 Task: Add an event with the title Product Development Brainstorming and Ideation Session, date '2024/04/20', time 8:50 AM to 10:50 AMand add a description: By the end of the discussion, the employee will have a clear understanding of the performance concerns, a roadmap for improvement, and a support system in place to help them succeed. The supervisor will also have a framework for monitoring progress, providing ongoing feedback, and recognizing positive changes., put the event into Green category . Add location for the event as: Sofia, Bulgaria, logged in from the account softage.4@softage.netand send the event invitation to softage.9@softage.net and softage.10@softage.net. Set a reminder for the event 15 minutes before
Action: Mouse moved to (164, 119)
Screenshot: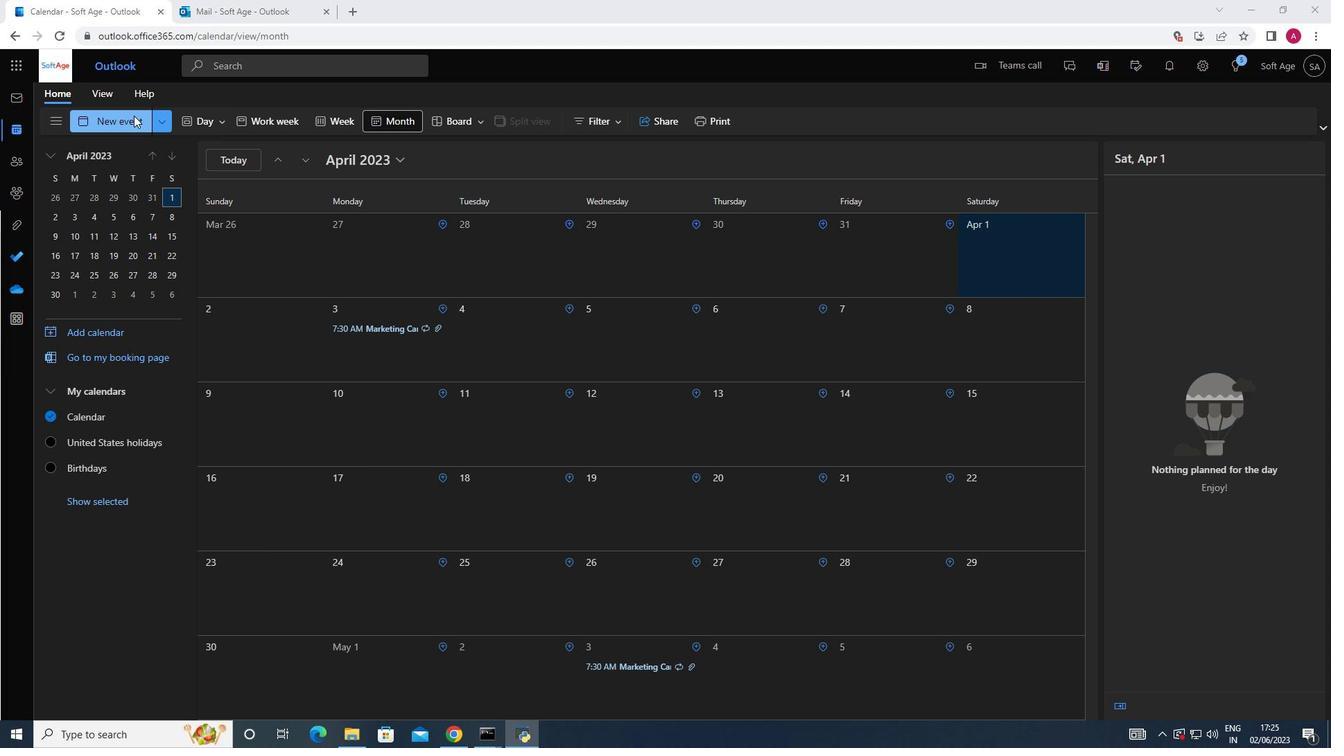 
Action: Mouse pressed left at (164, 119)
Screenshot: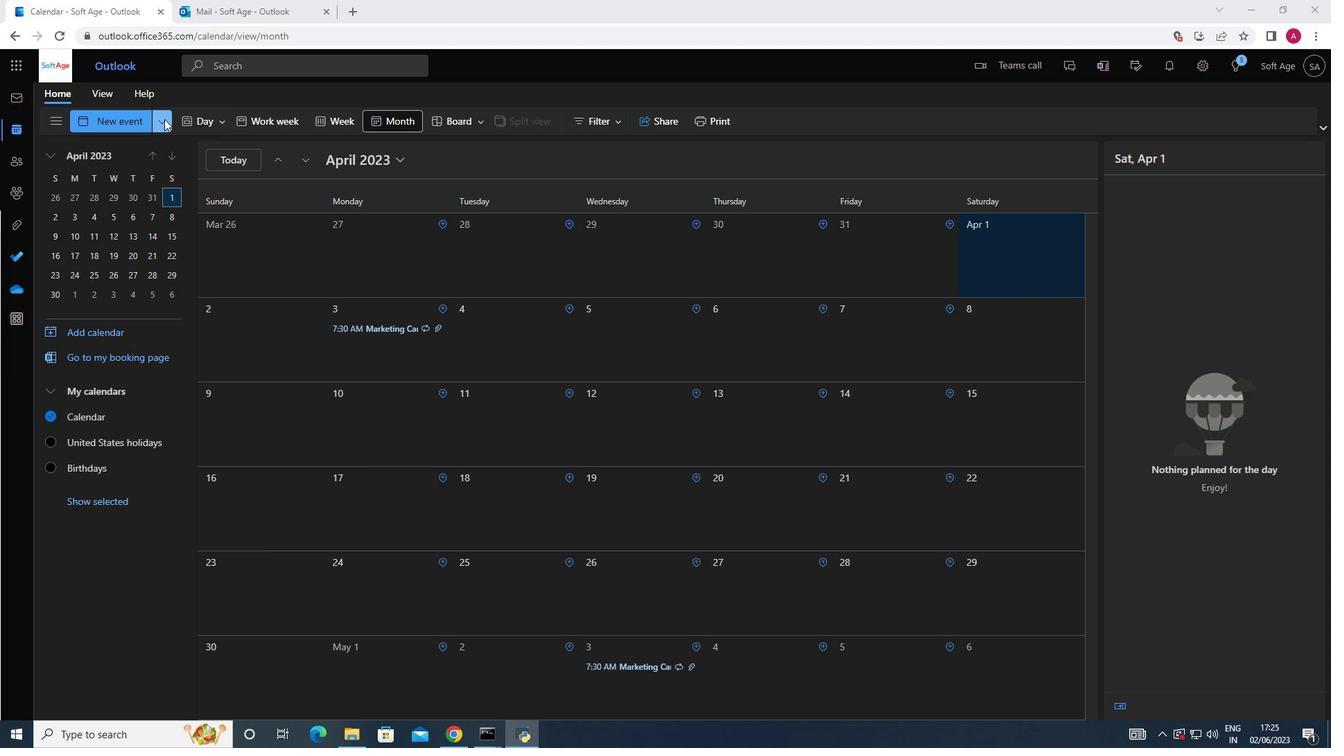 
Action: Mouse moved to (128, 179)
Screenshot: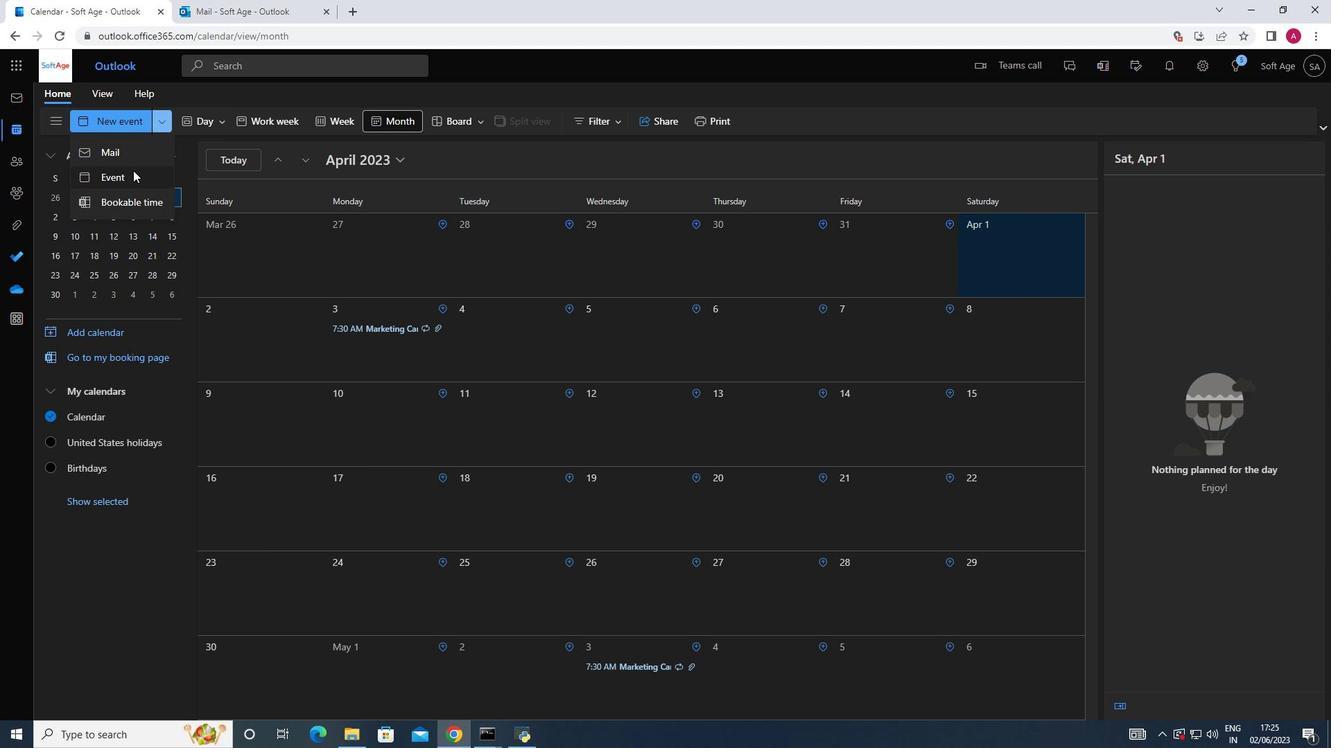 
Action: Mouse pressed left at (128, 179)
Screenshot: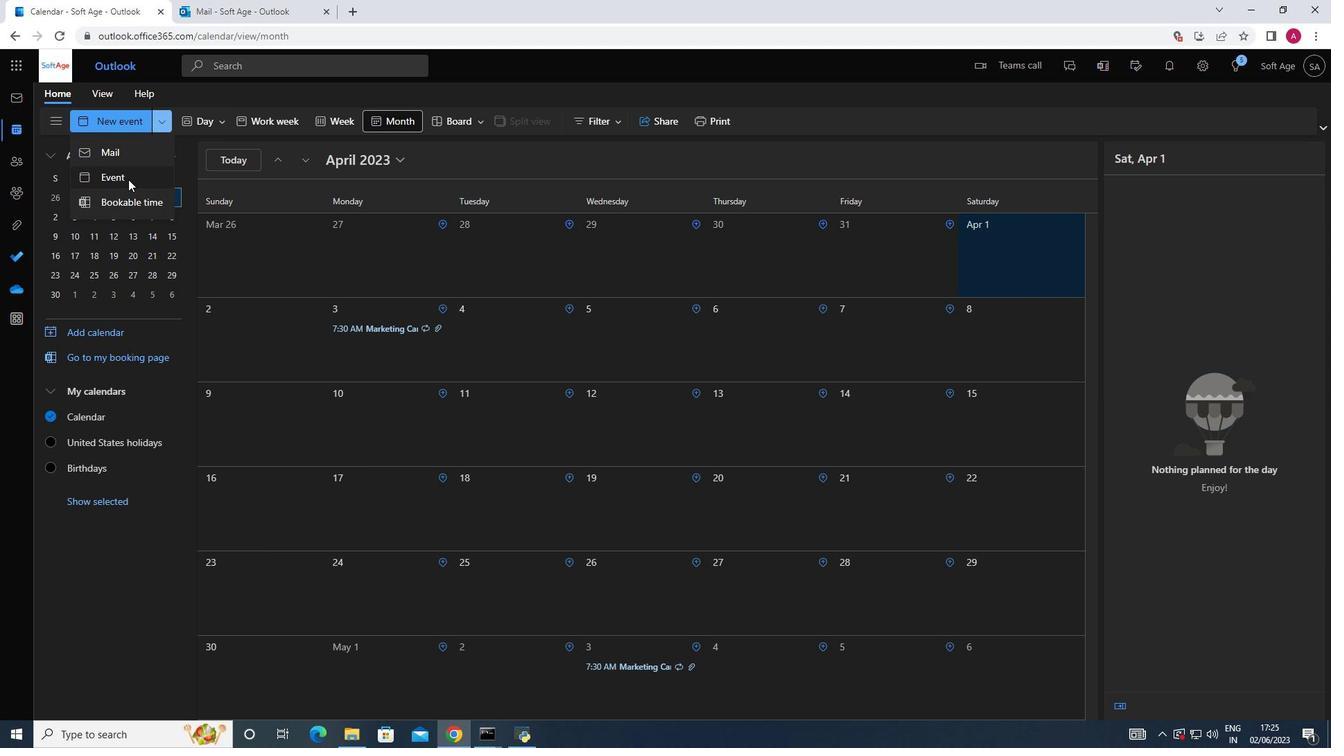 
Action: Mouse moved to (403, 210)
Screenshot: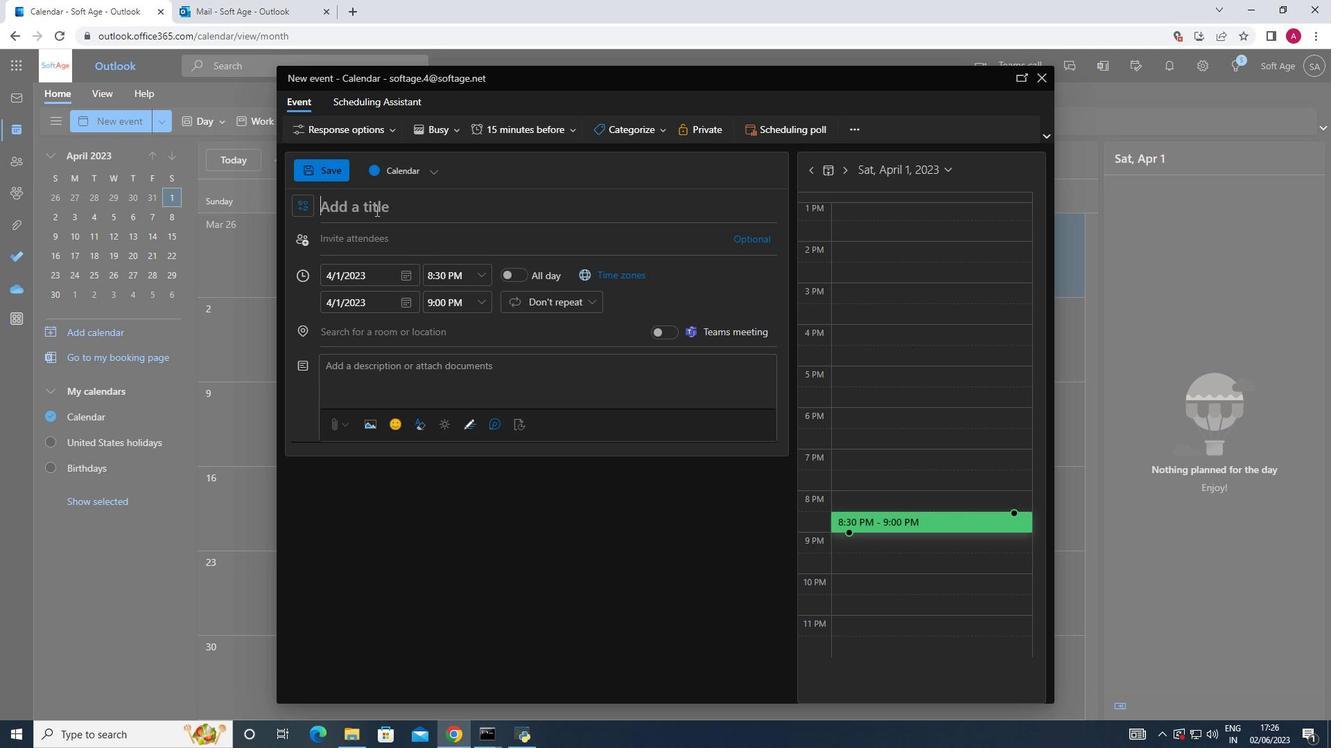 
Action: Mouse pressed left at (403, 210)
Screenshot: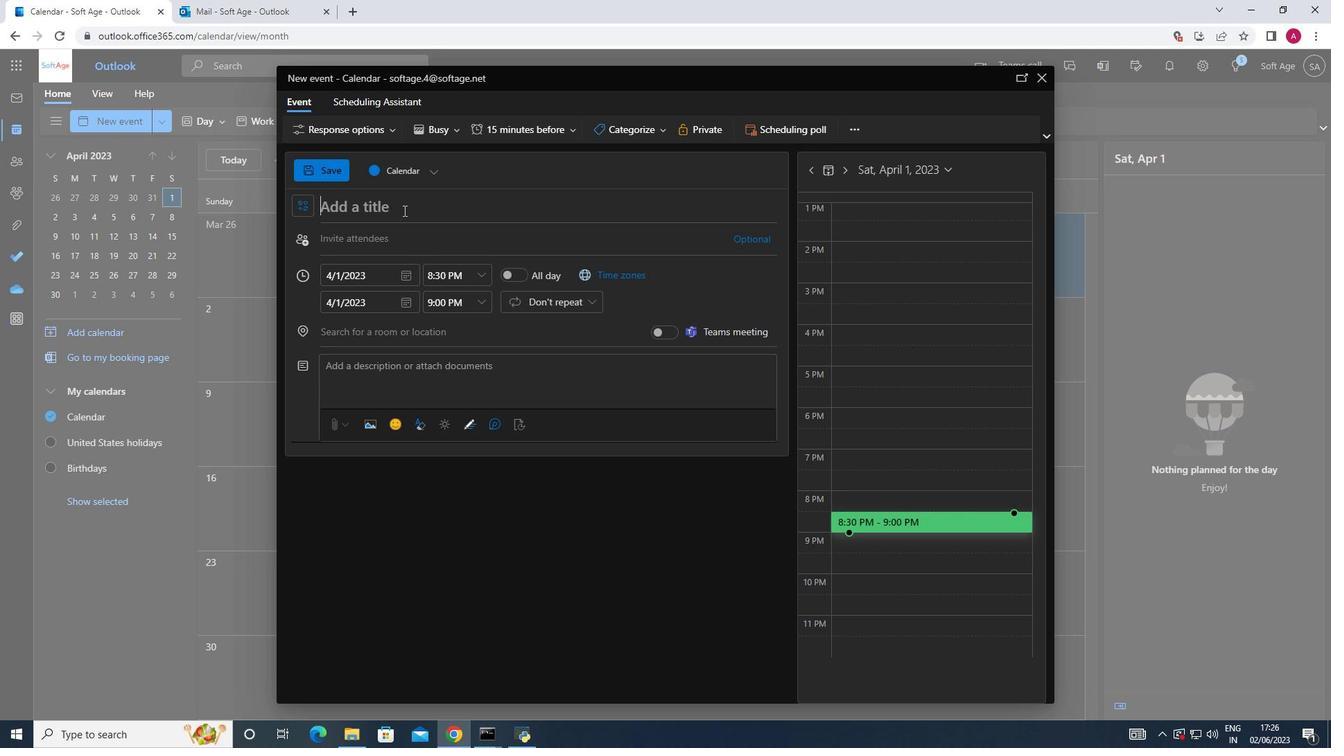 
Action: Mouse moved to (402, 211)
Screenshot: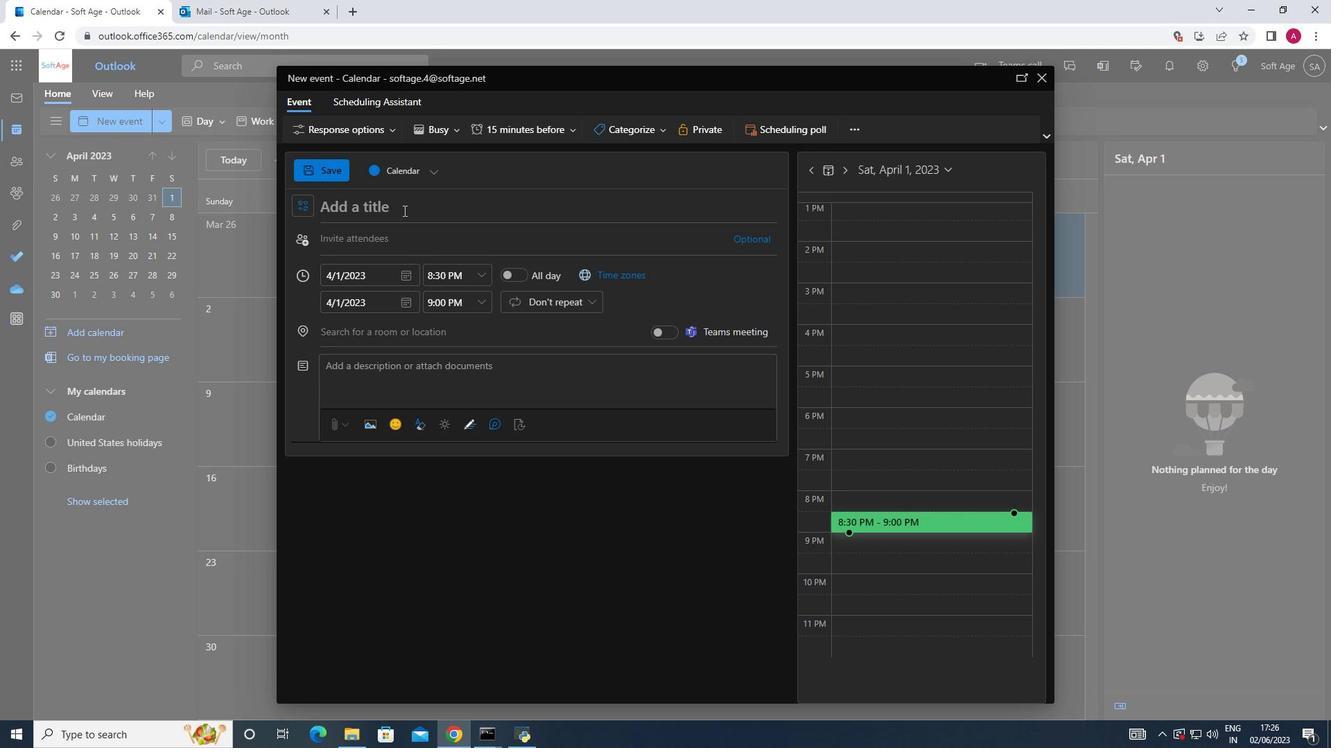 
Action: Key pressed <Key.shift_r>Product<Key.space><Key.shift>Development<Key.space><Key.shift><Key.shift><Key.shift><Key.shift><Key.shift>Brainstr<Key.backspace>orming<Key.space>and<Key.space>iden<Key.backspace>ation<Key.space><Key.shift>Session
Screenshot: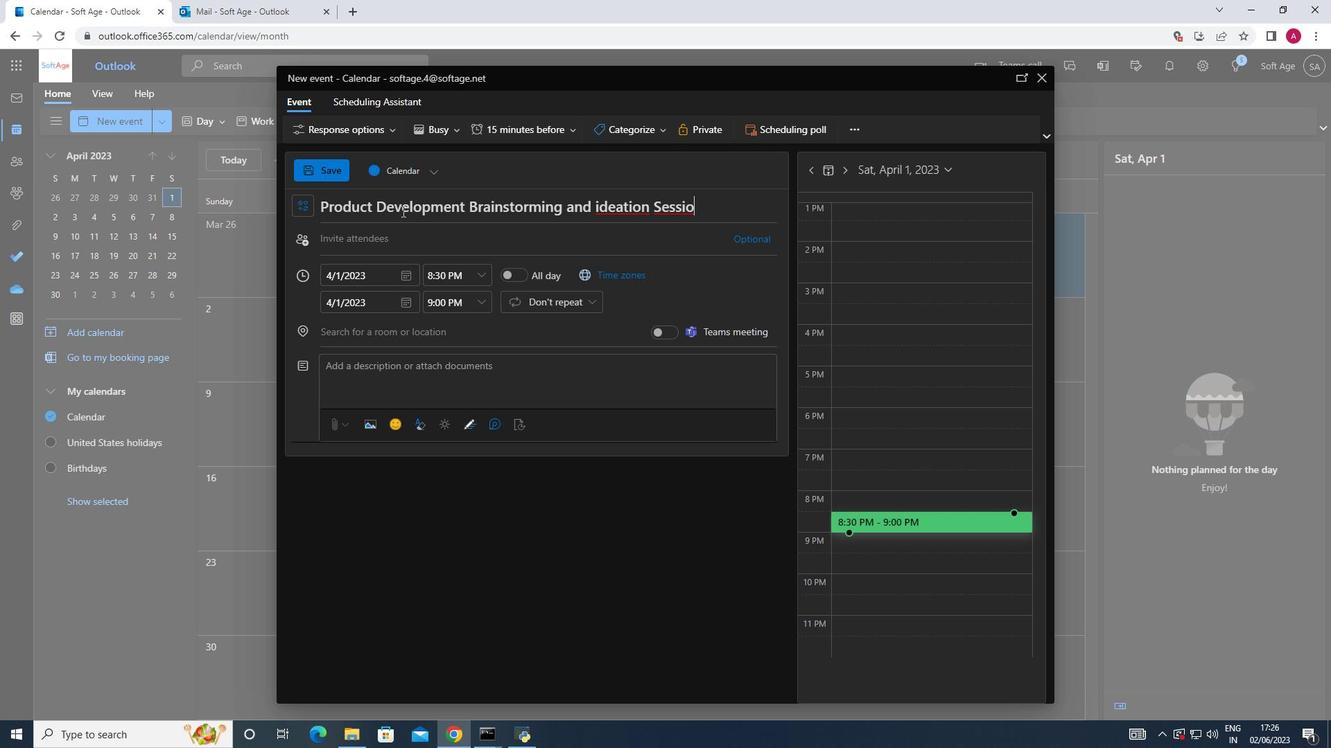 
Action: Mouse moved to (409, 275)
Screenshot: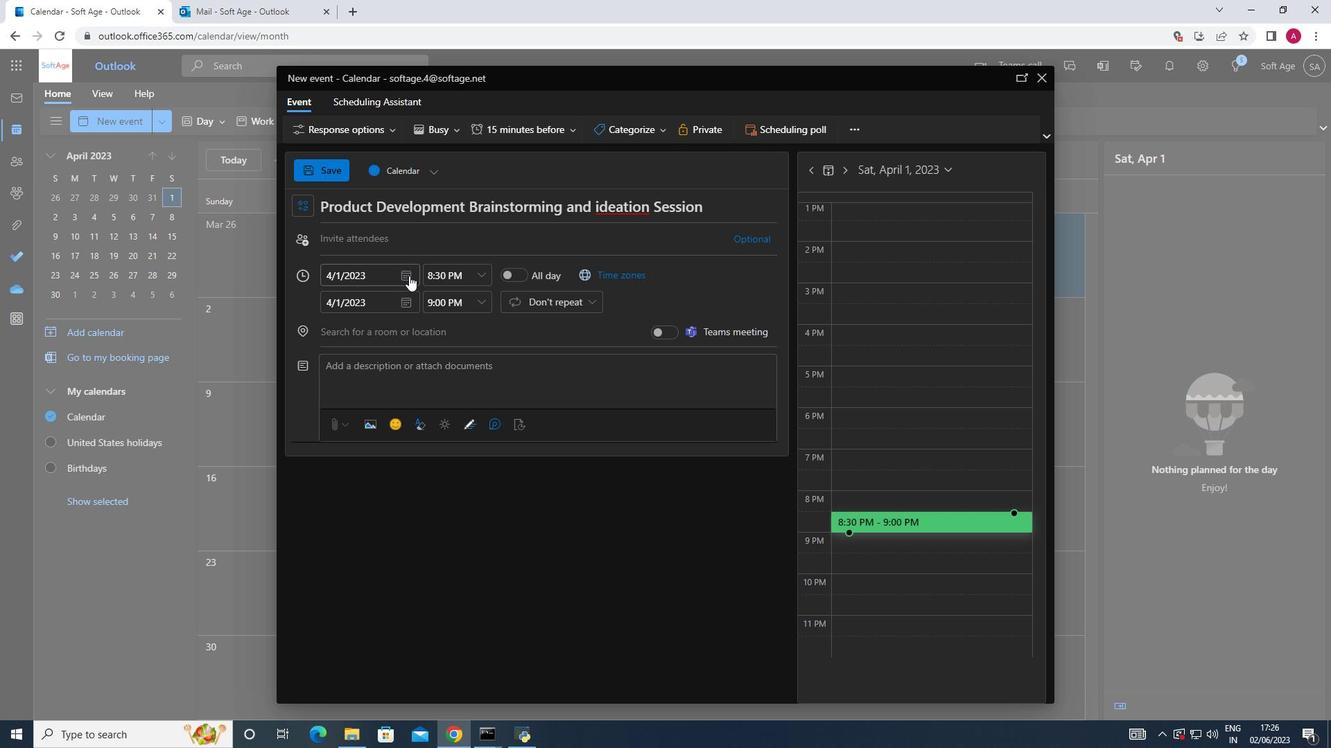 
Action: Mouse pressed left at (409, 275)
Screenshot: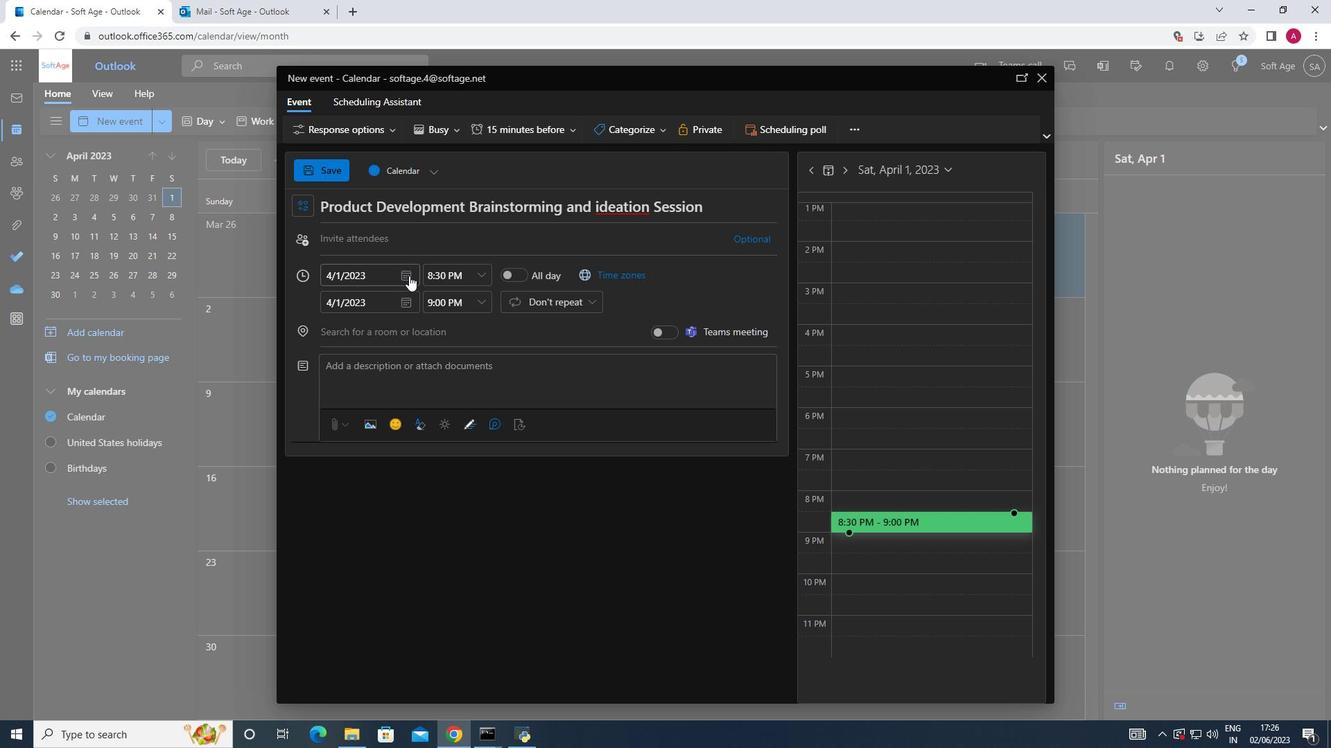 
Action: Mouse moved to (456, 302)
Screenshot: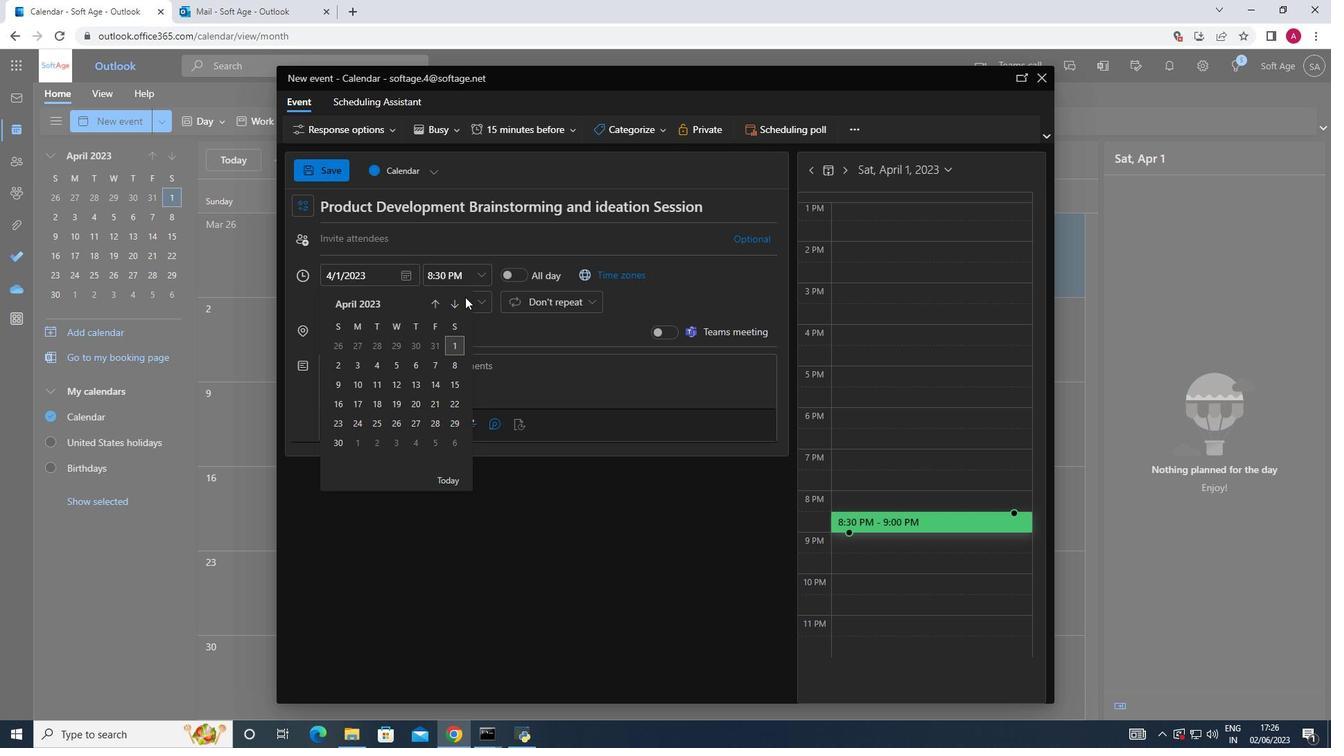 
Action: Mouse pressed left at (456, 302)
Screenshot: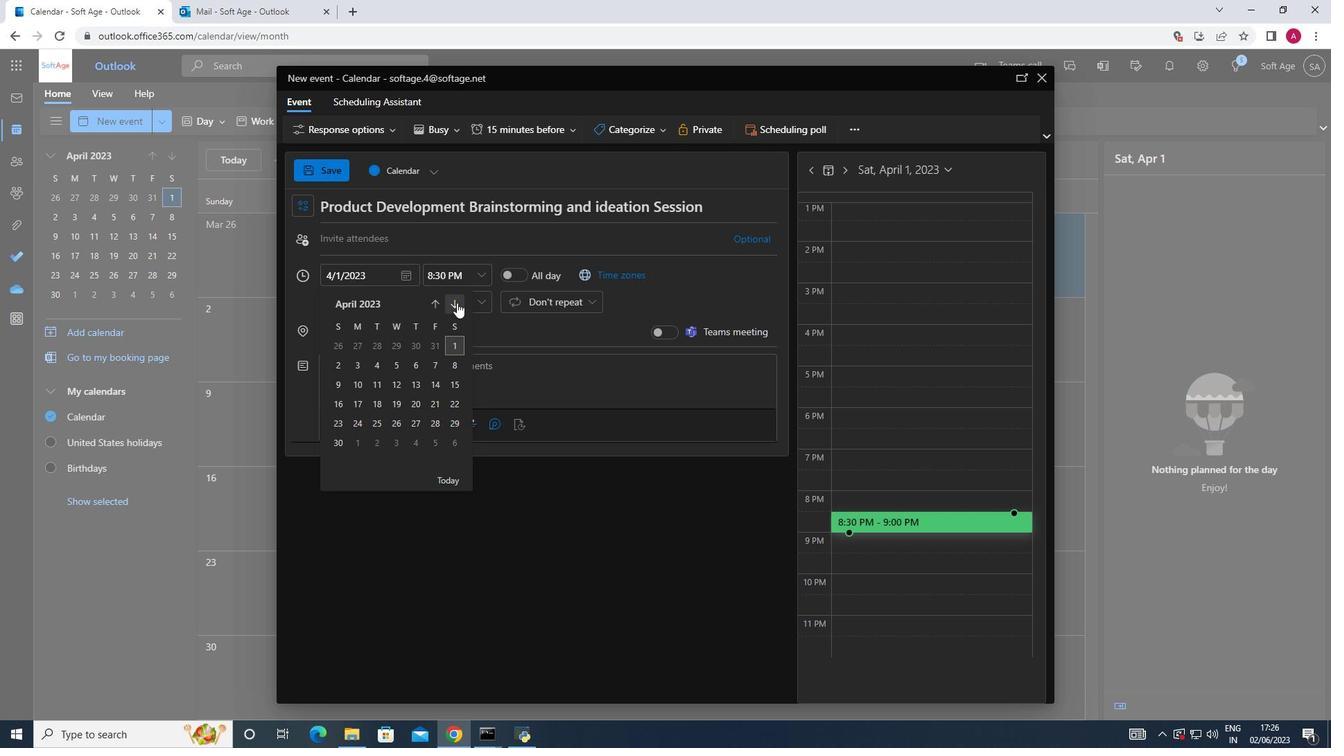 
Action: Mouse pressed left at (456, 302)
Screenshot: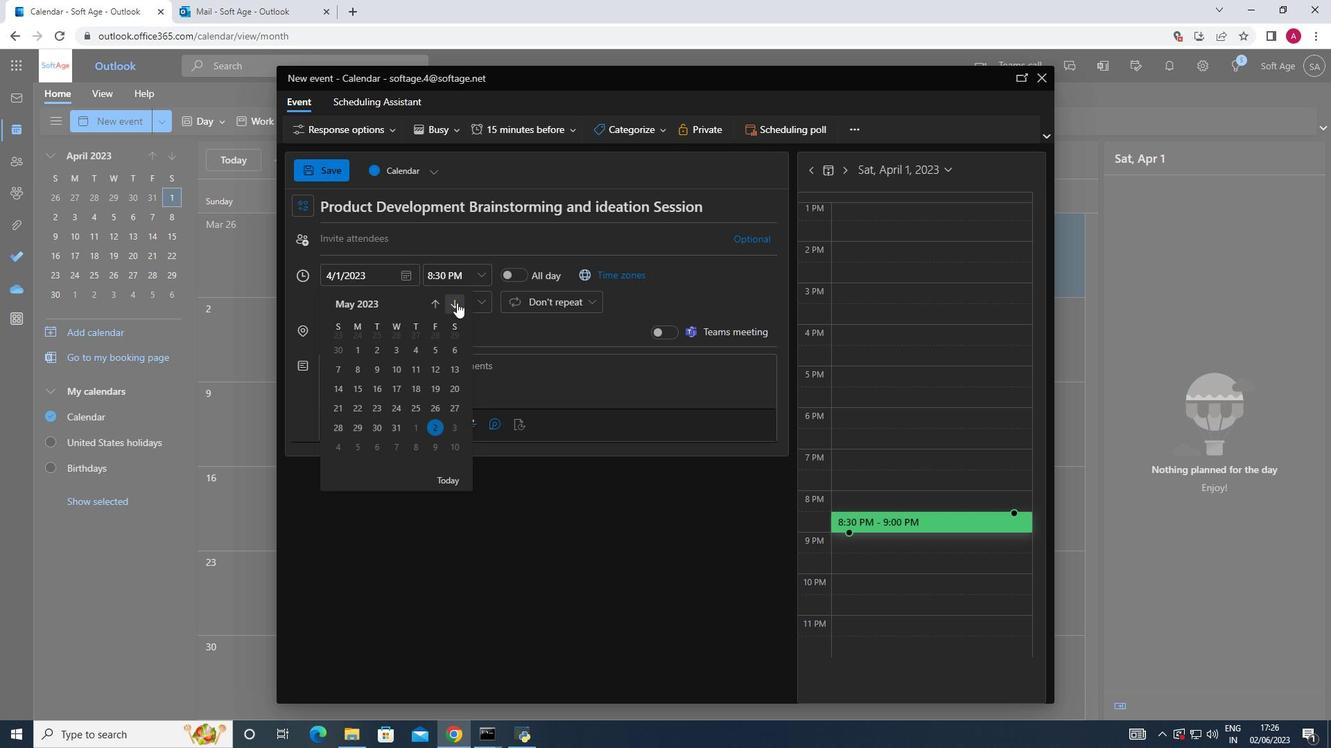 
Action: Mouse pressed left at (456, 302)
Screenshot: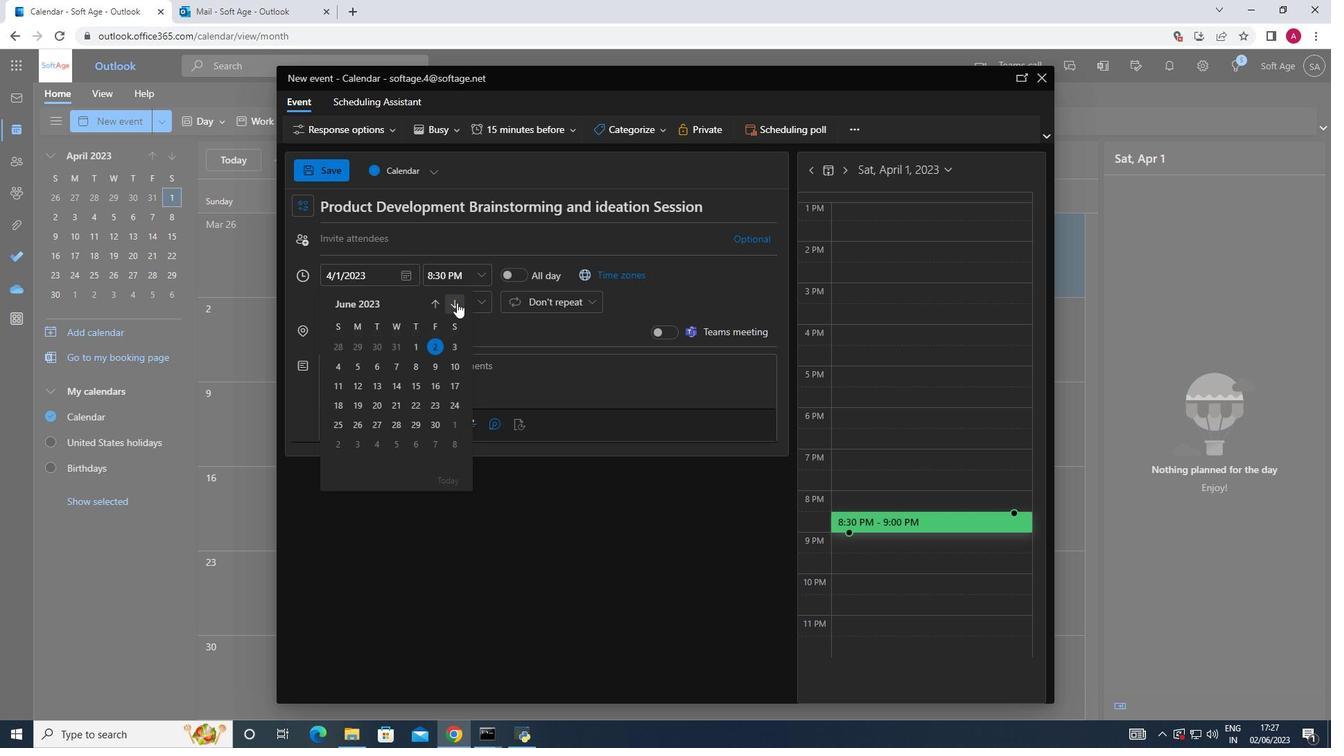 
Action: Mouse pressed left at (456, 302)
Screenshot: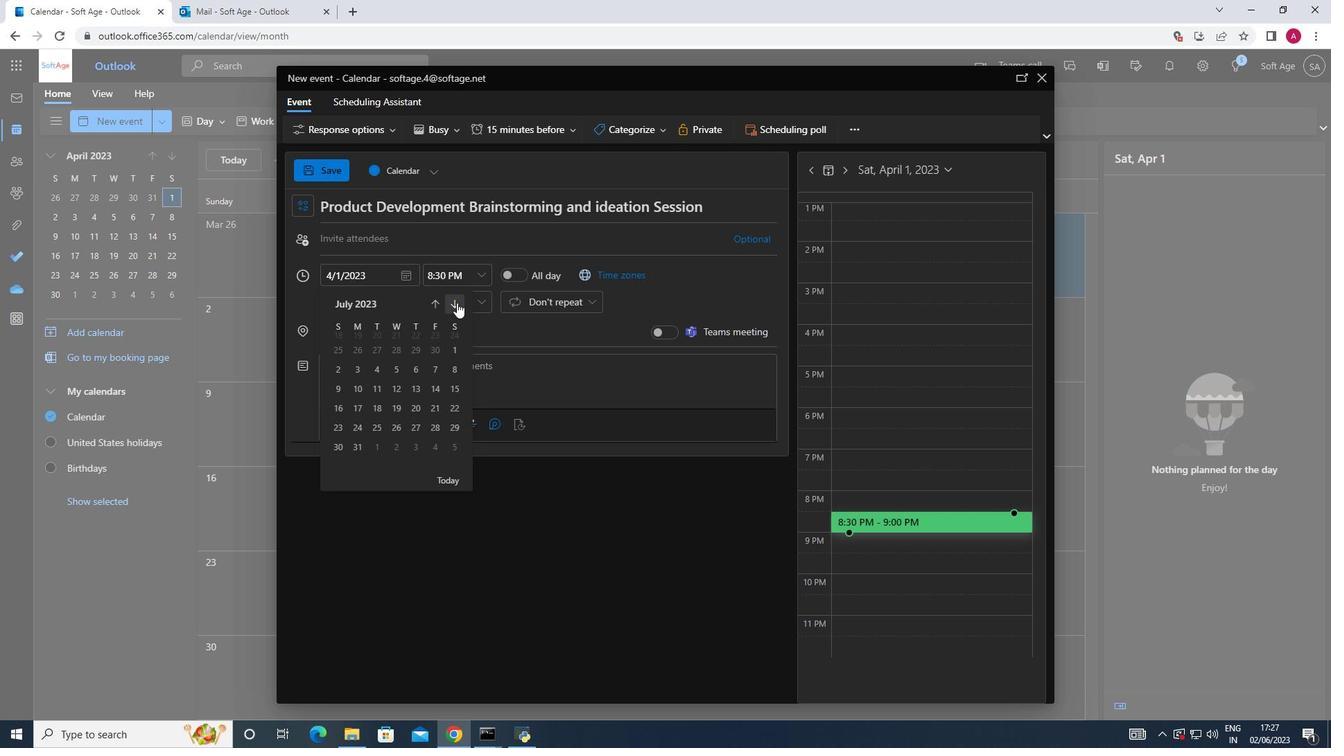 
Action: Mouse pressed left at (456, 302)
Screenshot: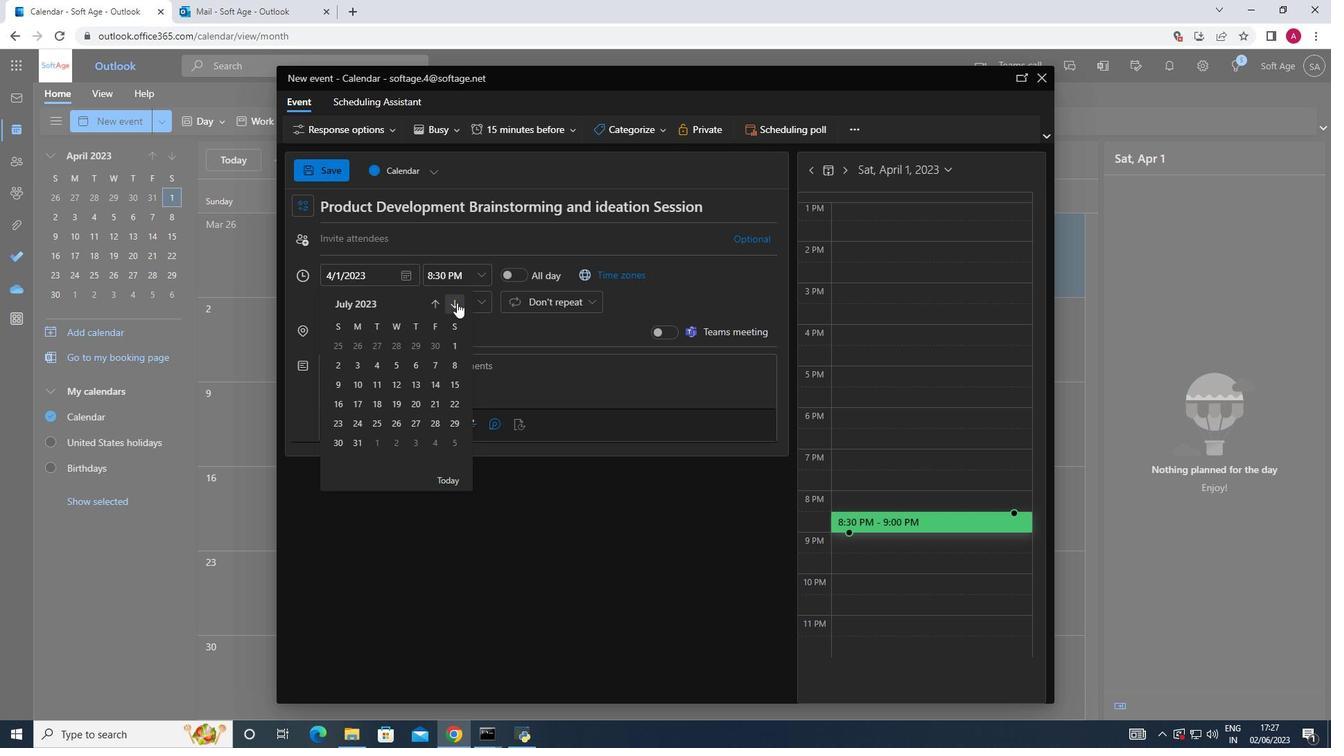 
Action: Mouse moved to (456, 303)
Screenshot: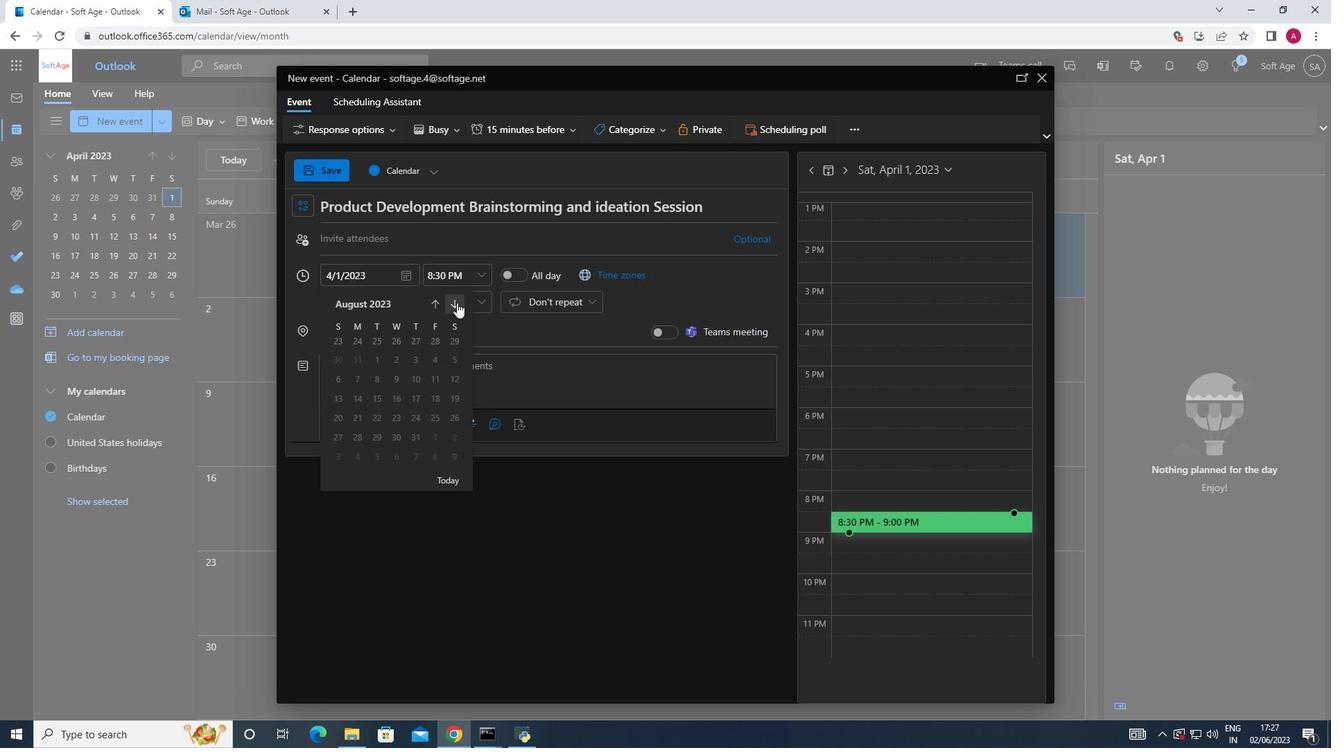 
Action: Mouse pressed left at (456, 303)
Screenshot: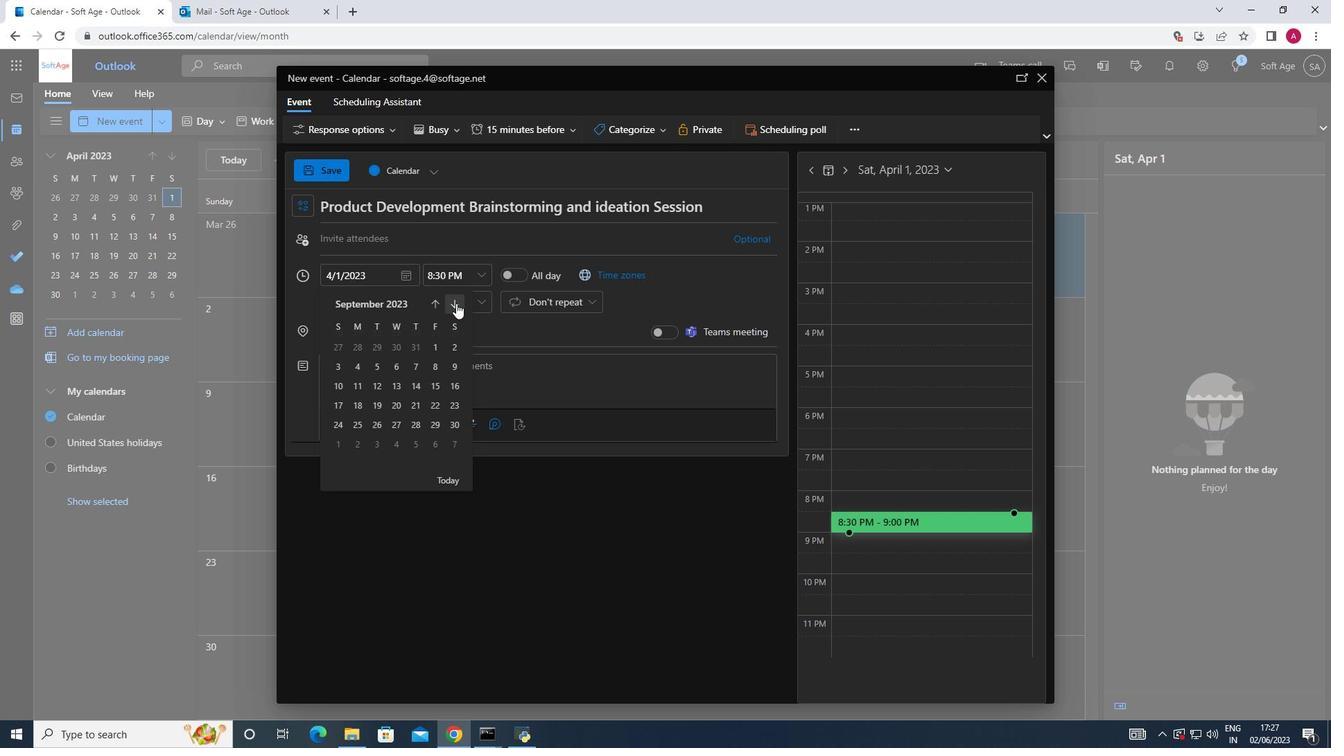 
Action: Mouse pressed left at (456, 303)
Screenshot: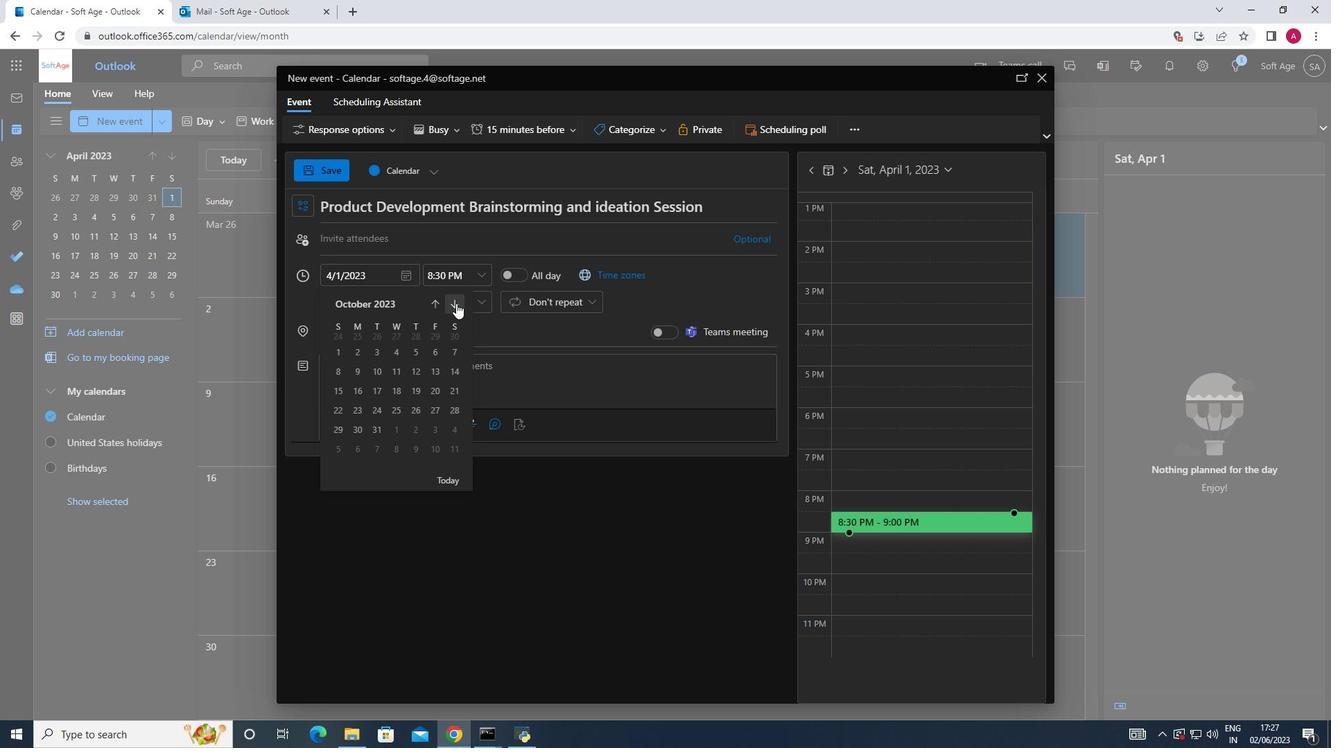 
Action: Mouse pressed left at (456, 303)
Screenshot: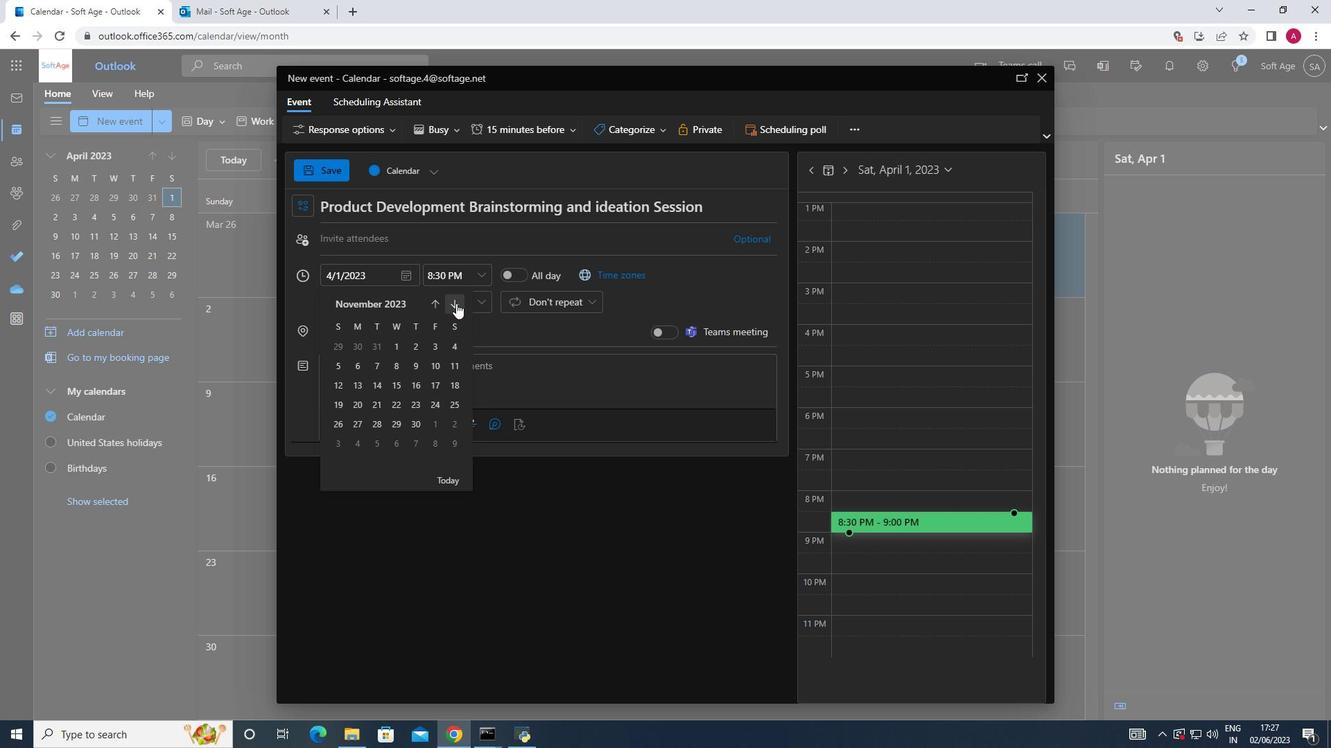 
Action: Mouse pressed left at (456, 303)
Screenshot: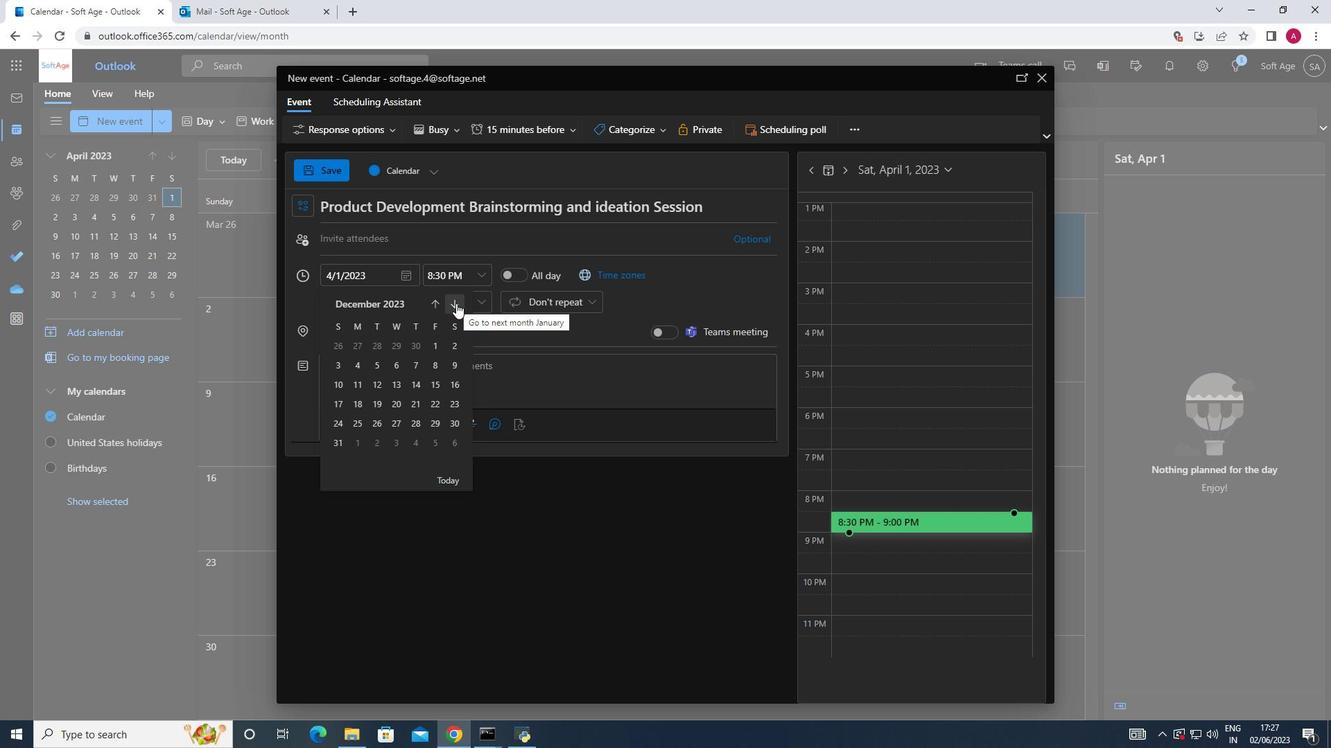 
Action: Mouse pressed left at (456, 303)
Screenshot: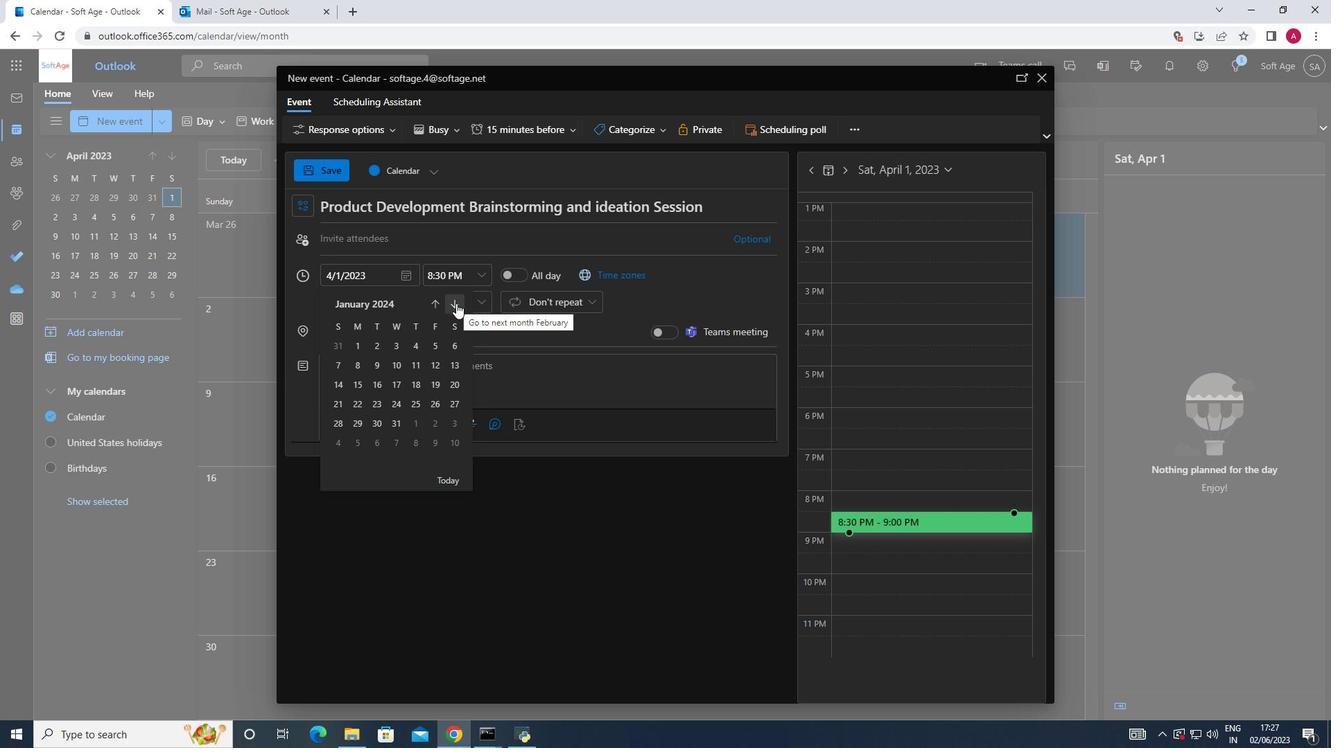 
Action: Mouse pressed left at (456, 303)
Screenshot: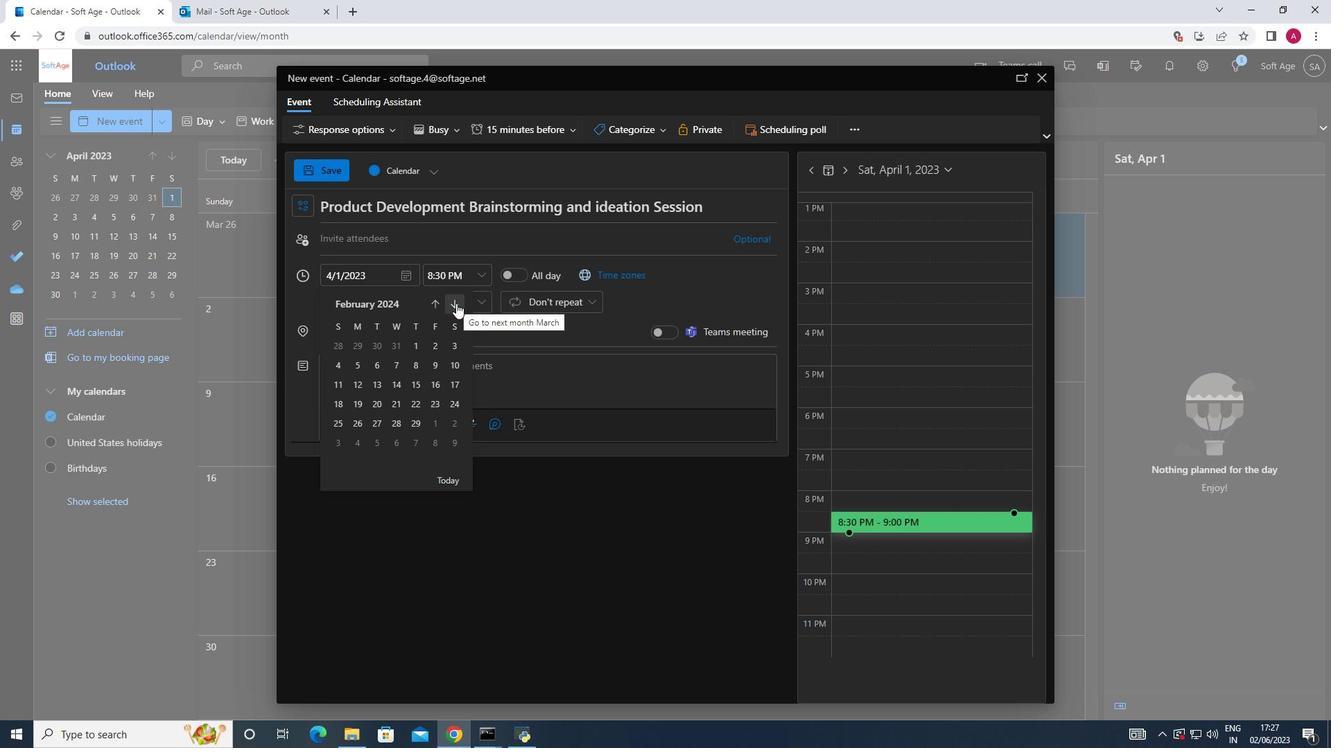 
Action: Mouse pressed left at (456, 303)
Screenshot: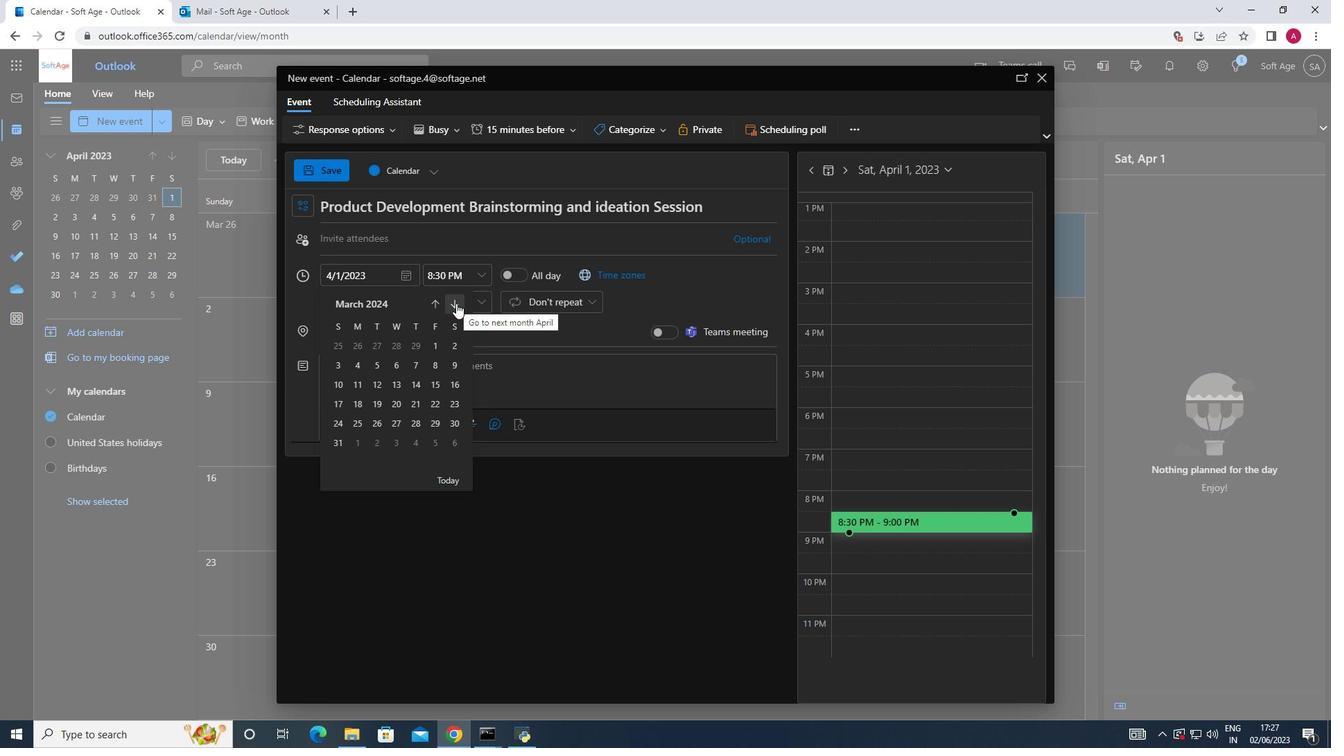 
Action: Mouse moved to (457, 379)
Screenshot: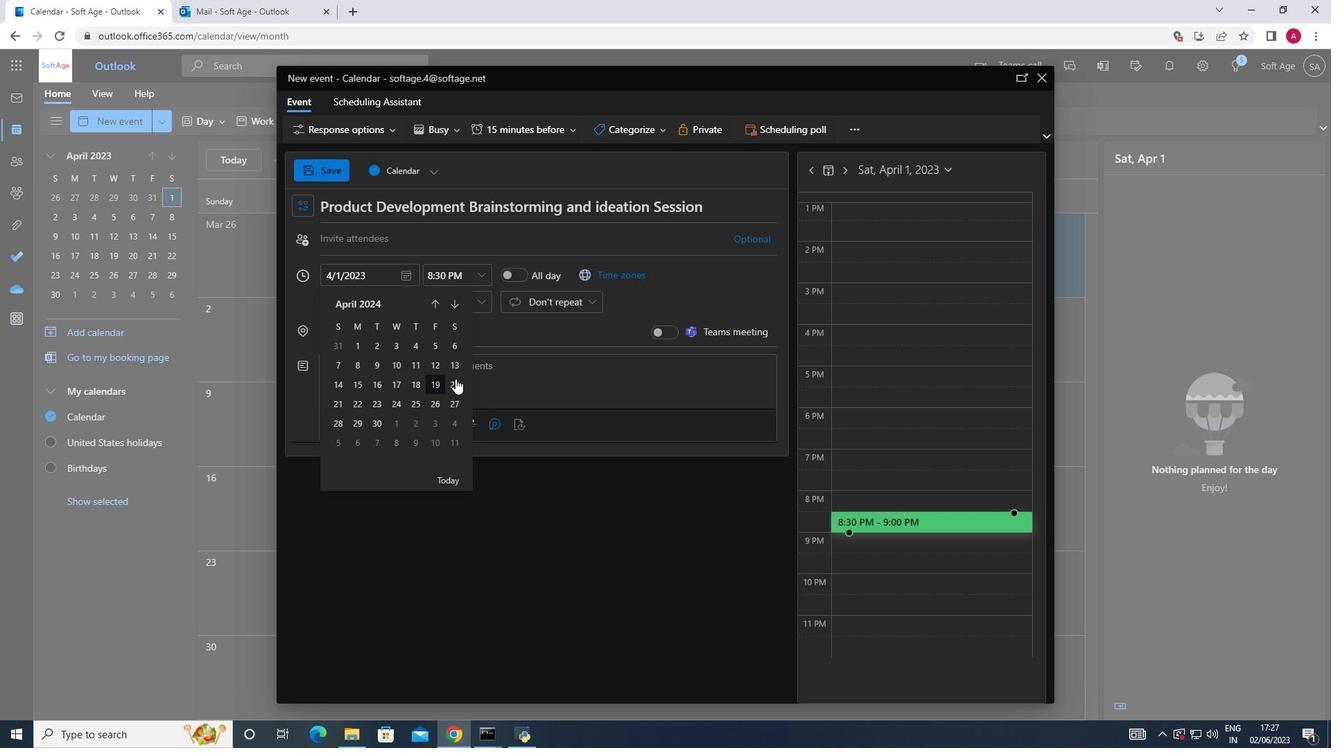 
Action: Mouse pressed left at (457, 379)
Screenshot: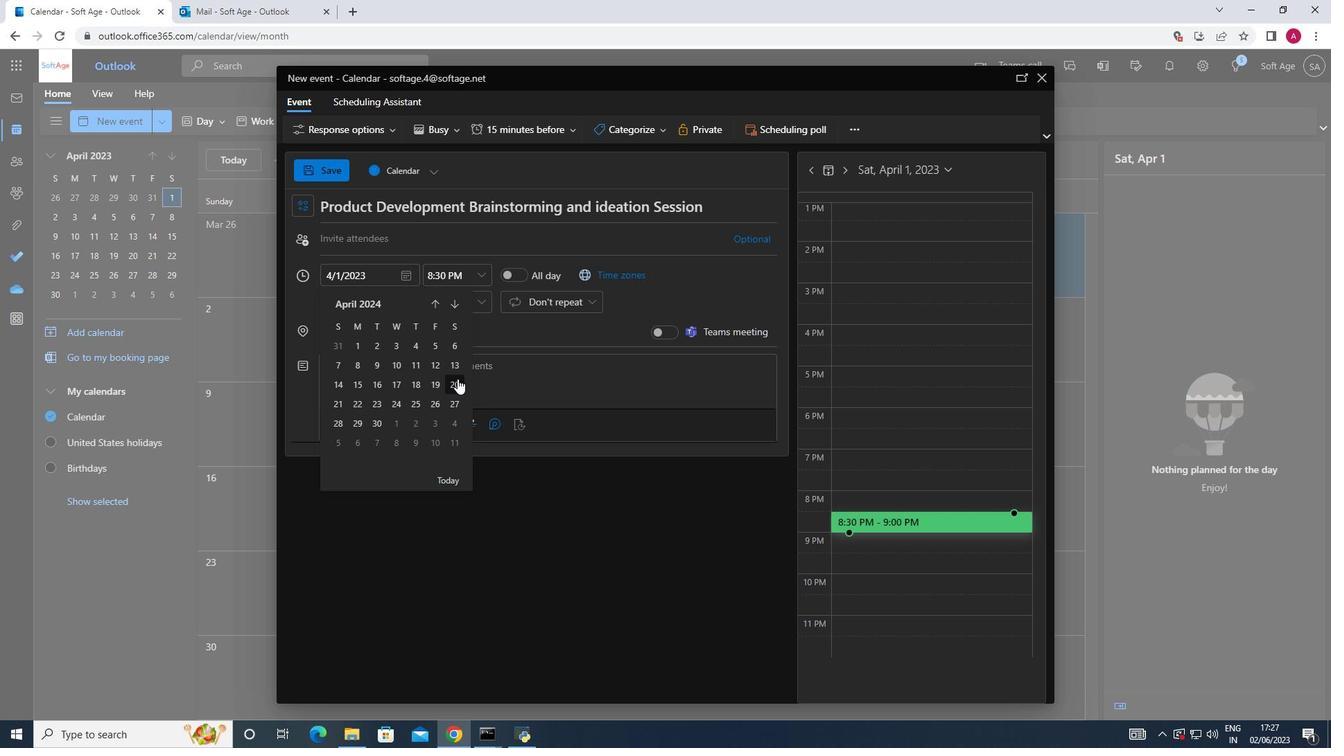 
Action: Mouse moved to (481, 280)
Screenshot: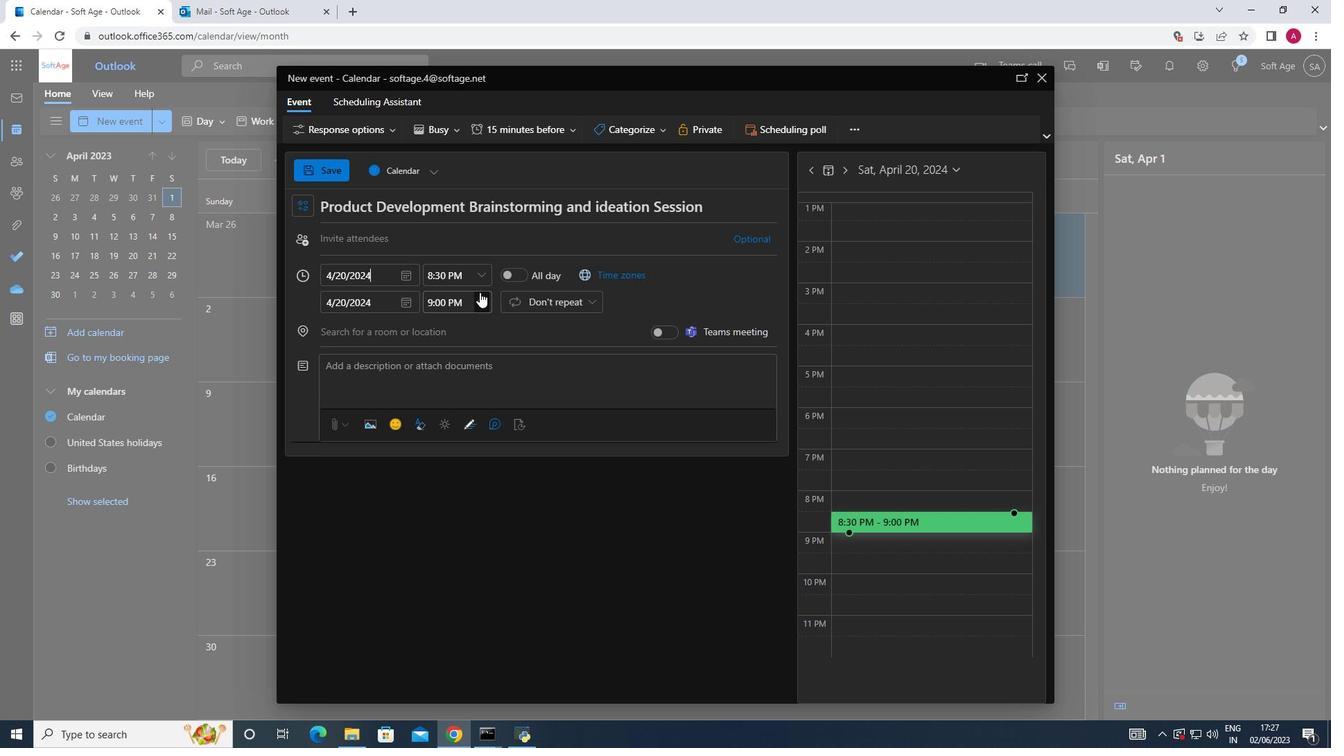 
Action: Mouse pressed left at (481, 280)
Screenshot: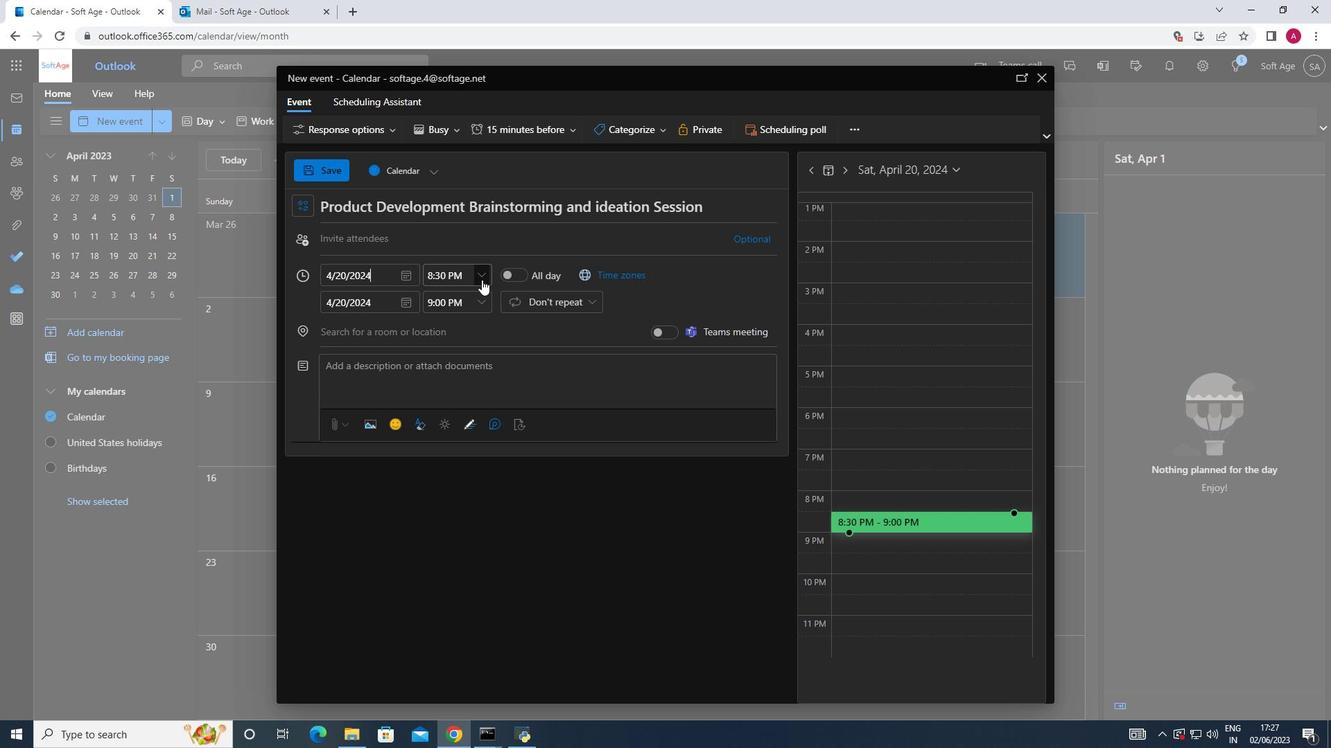 
Action: Mouse moved to (463, 306)
Screenshot: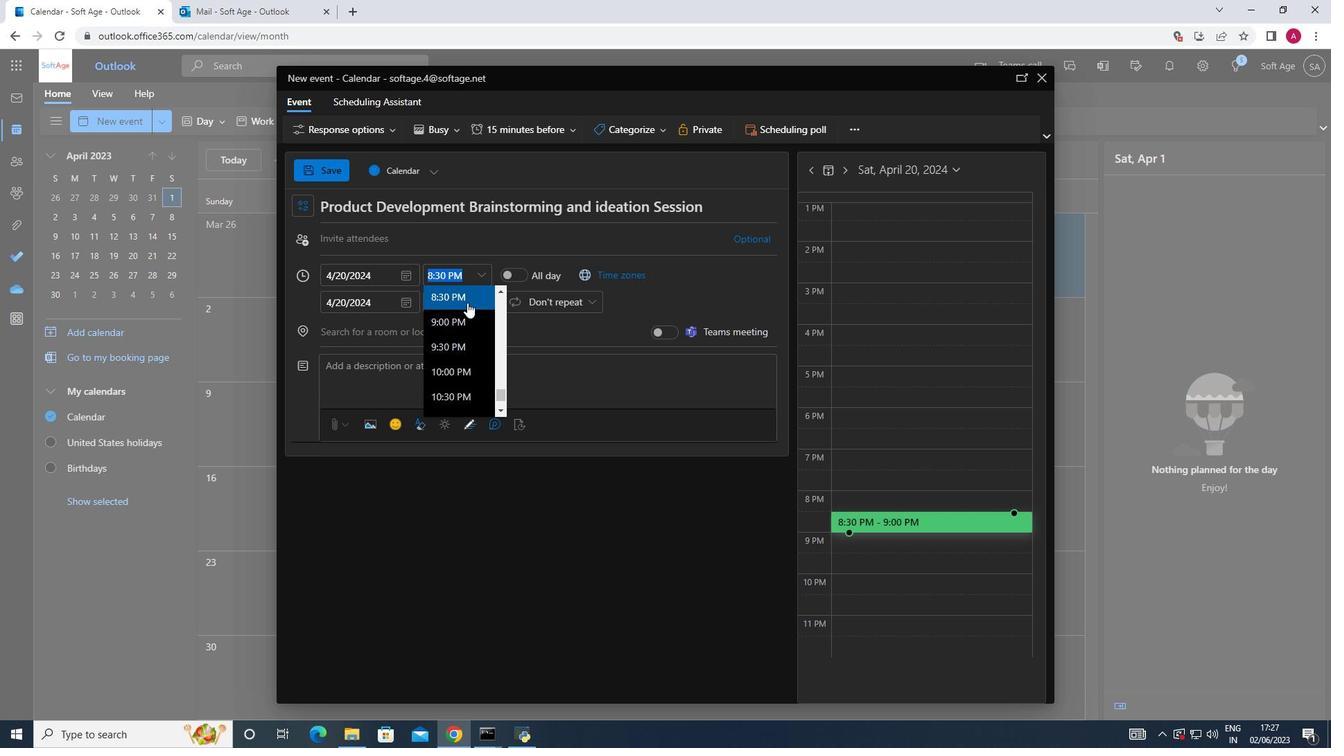 
Action: Mouse scrolled (463, 307) with delta (0, 0)
Screenshot: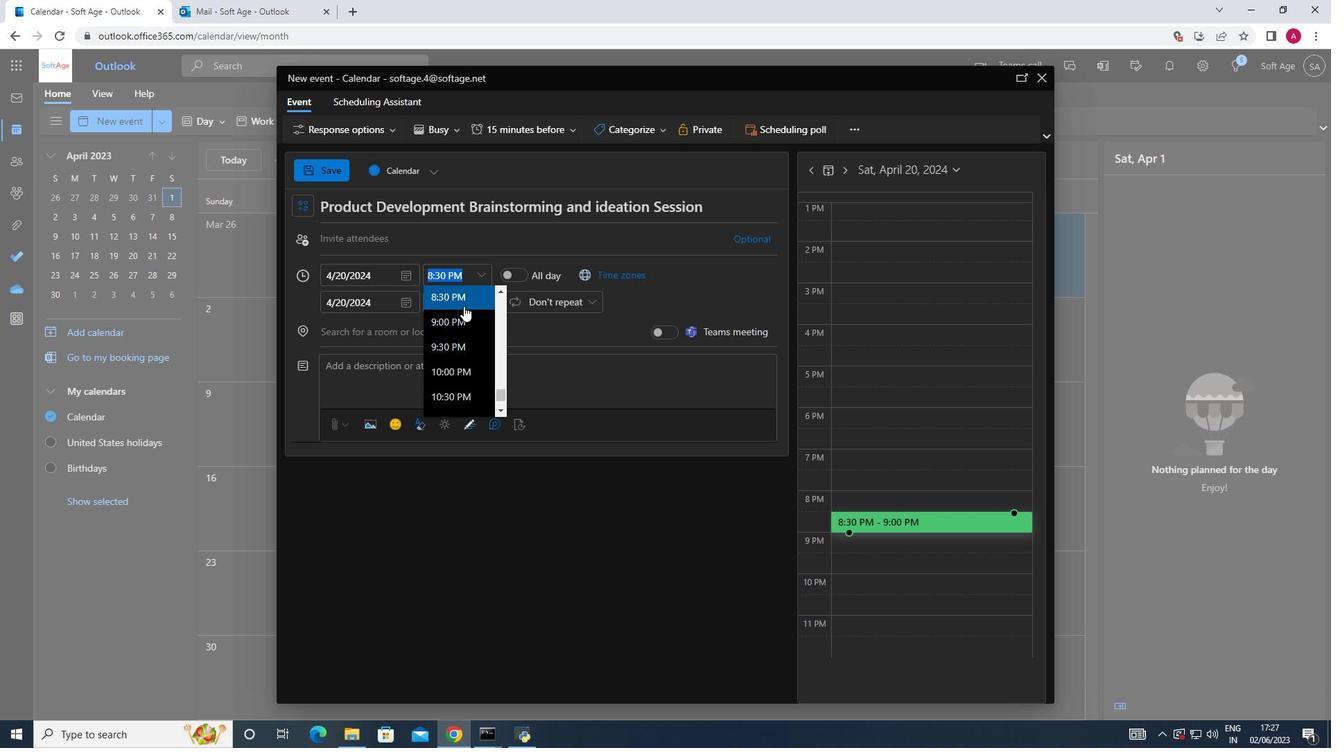 
Action: Mouse scrolled (463, 307) with delta (0, 0)
Screenshot: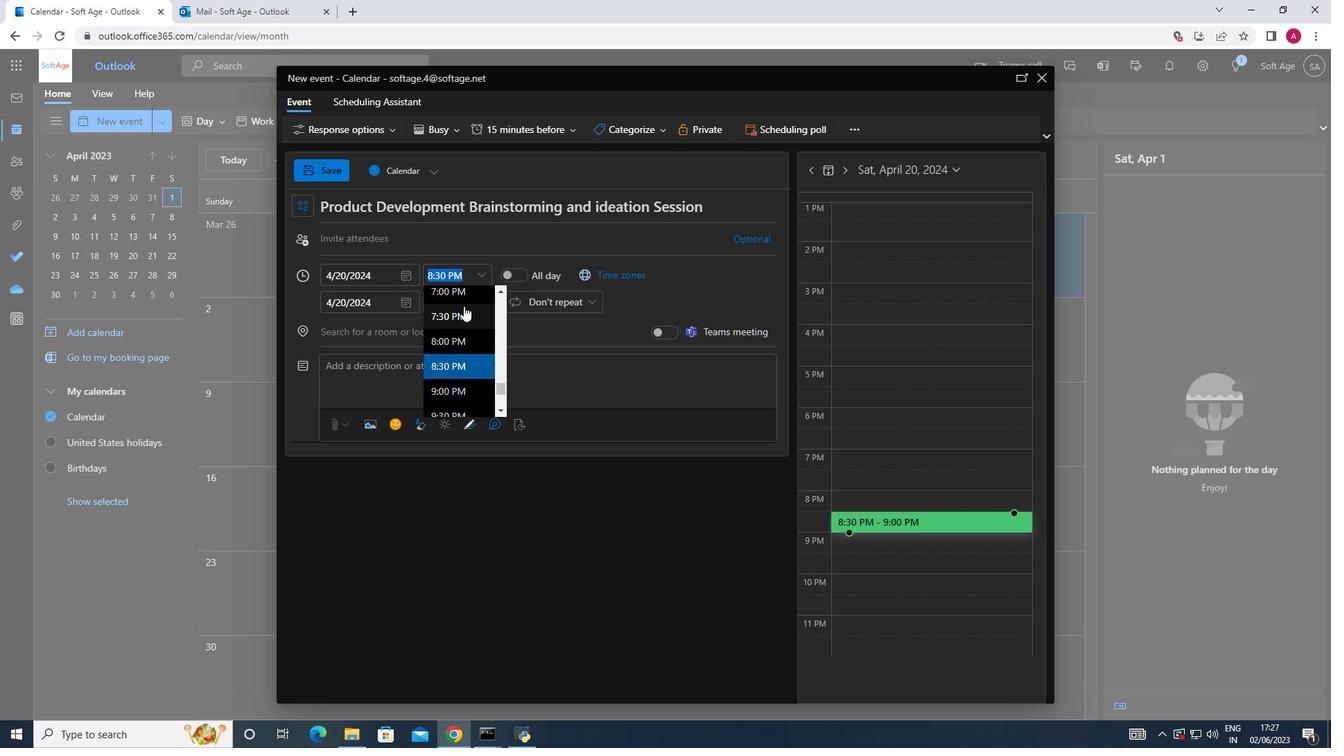 
Action: Mouse scrolled (463, 307) with delta (0, 0)
Screenshot: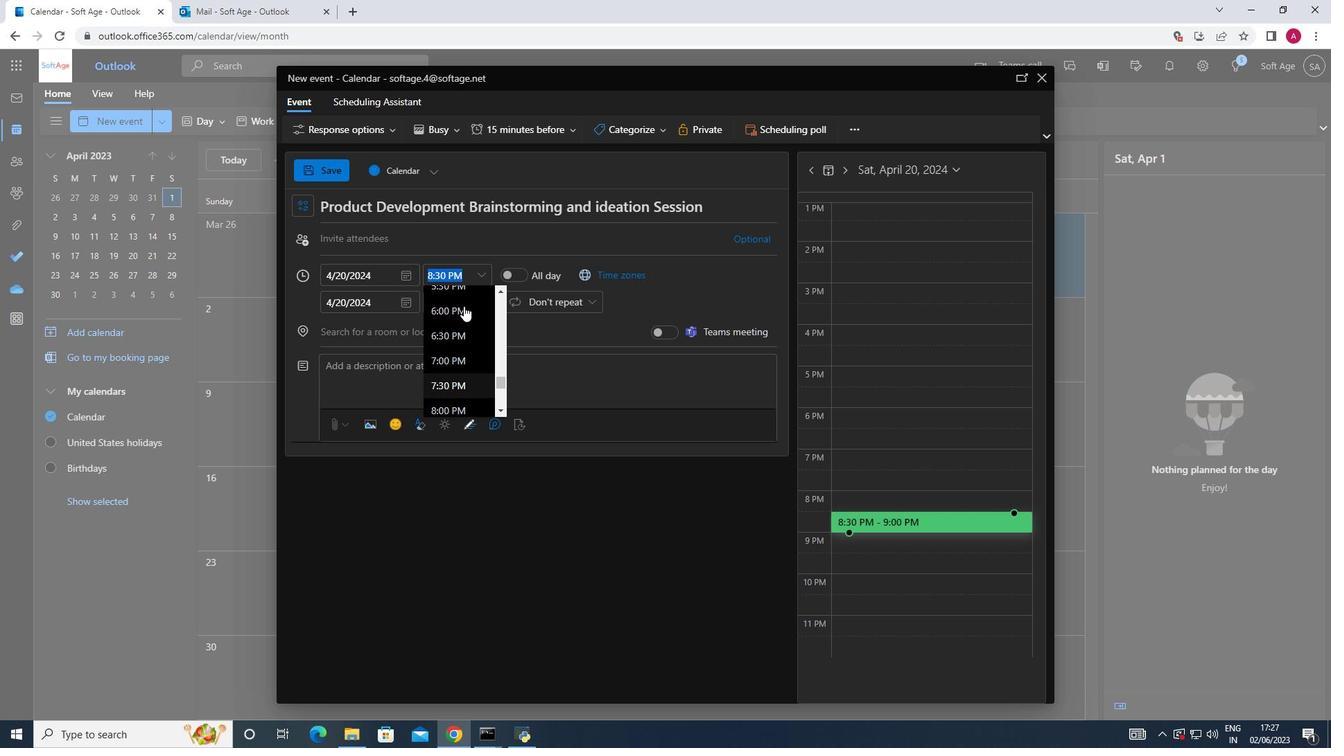 
Action: Mouse scrolled (463, 307) with delta (0, 0)
Screenshot: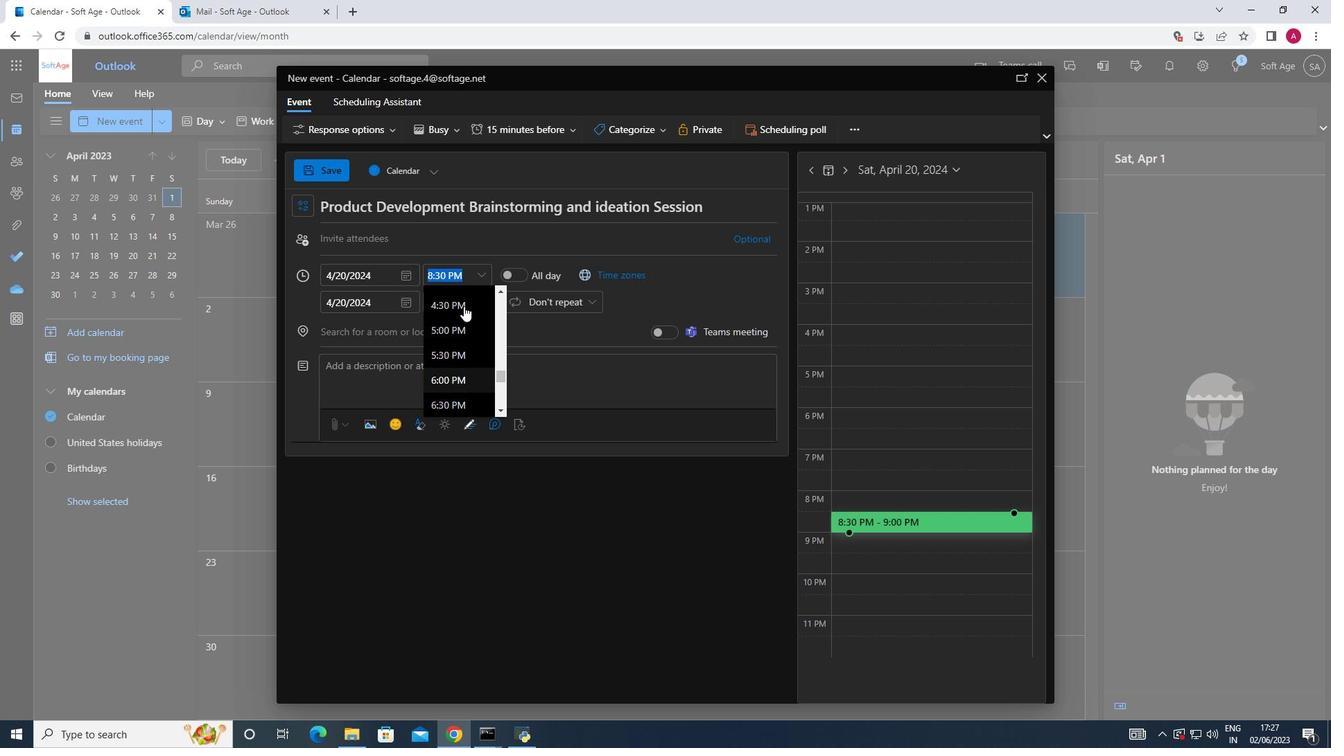 
Action: Mouse scrolled (463, 307) with delta (0, 0)
Screenshot: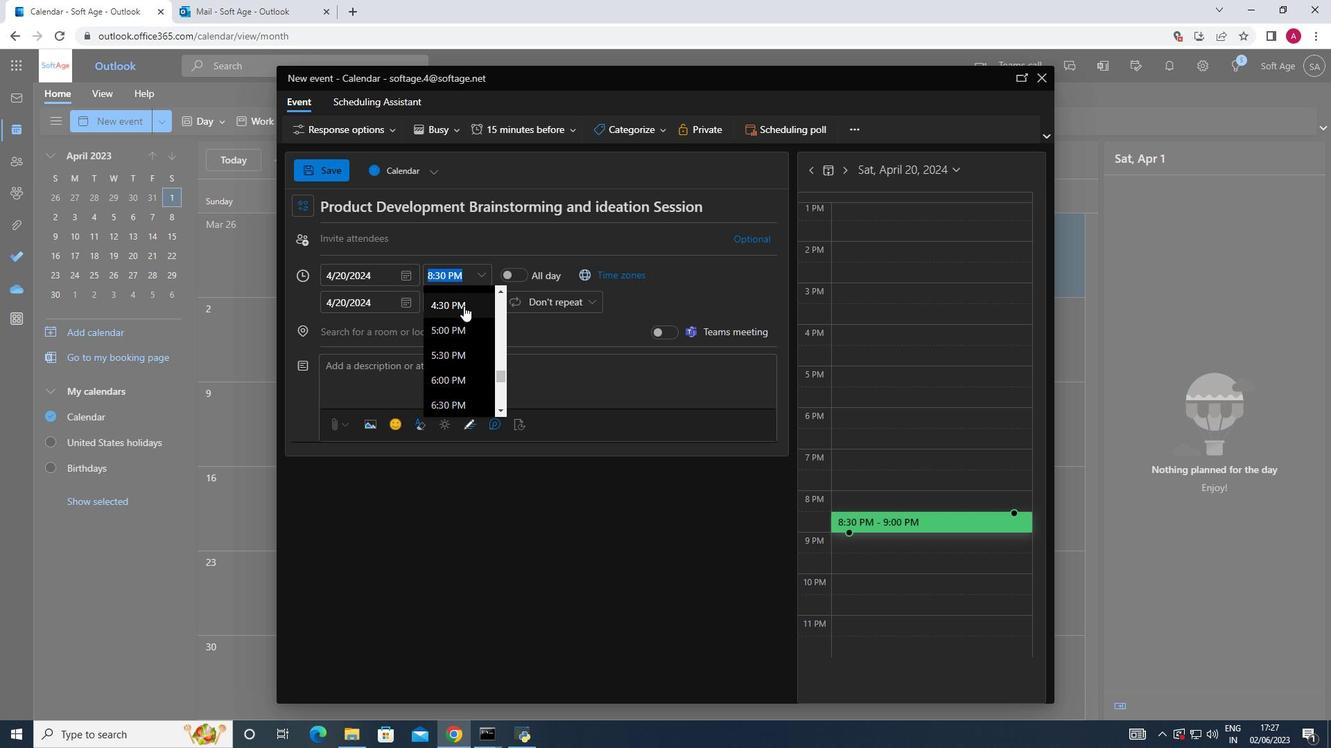 
Action: Mouse scrolled (463, 307) with delta (0, 0)
Screenshot: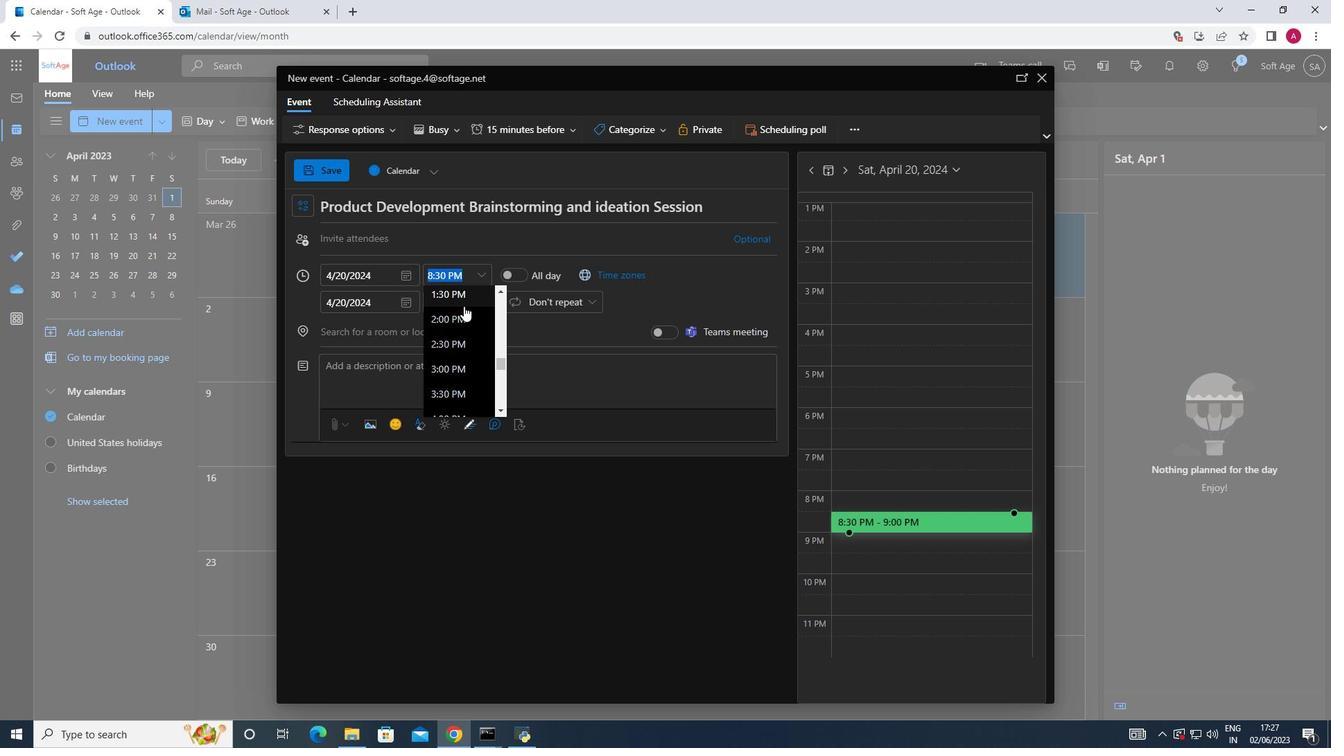 
Action: Mouse scrolled (463, 307) with delta (0, 0)
Screenshot: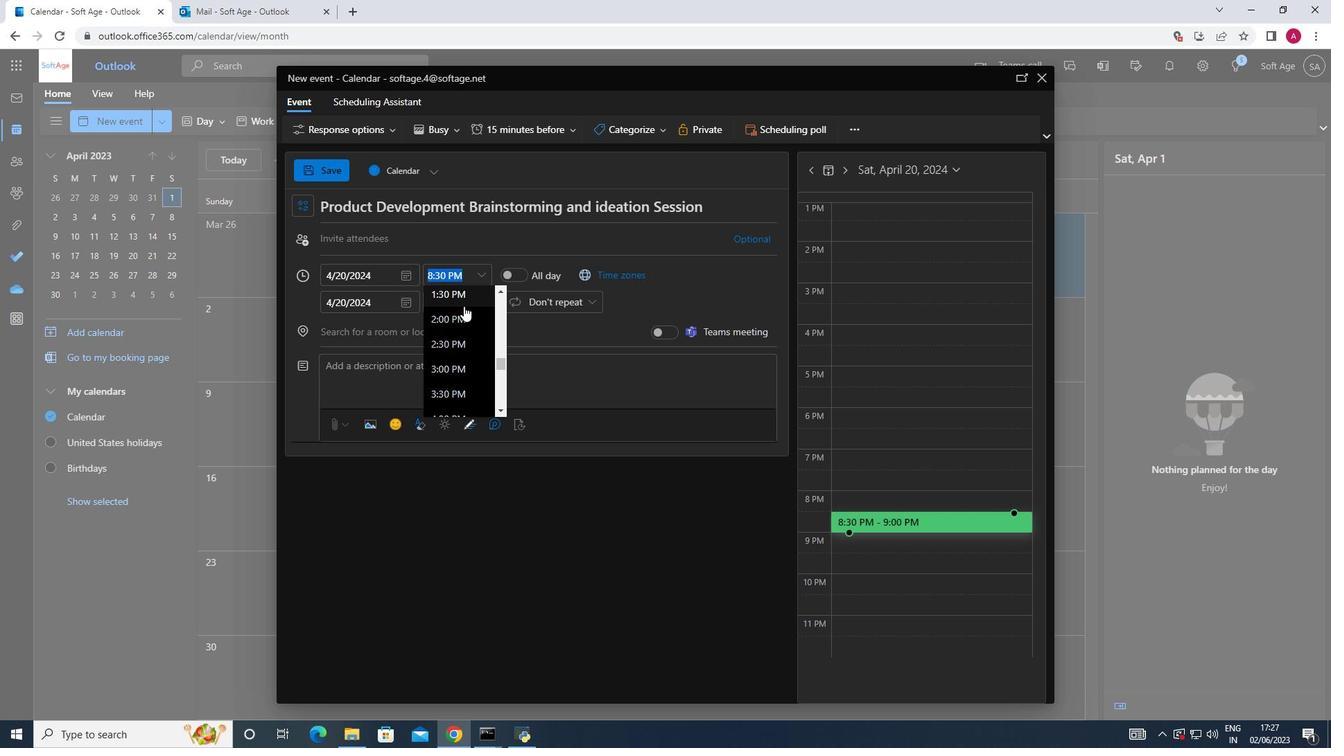 
Action: Mouse scrolled (463, 307) with delta (0, 0)
Screenshot: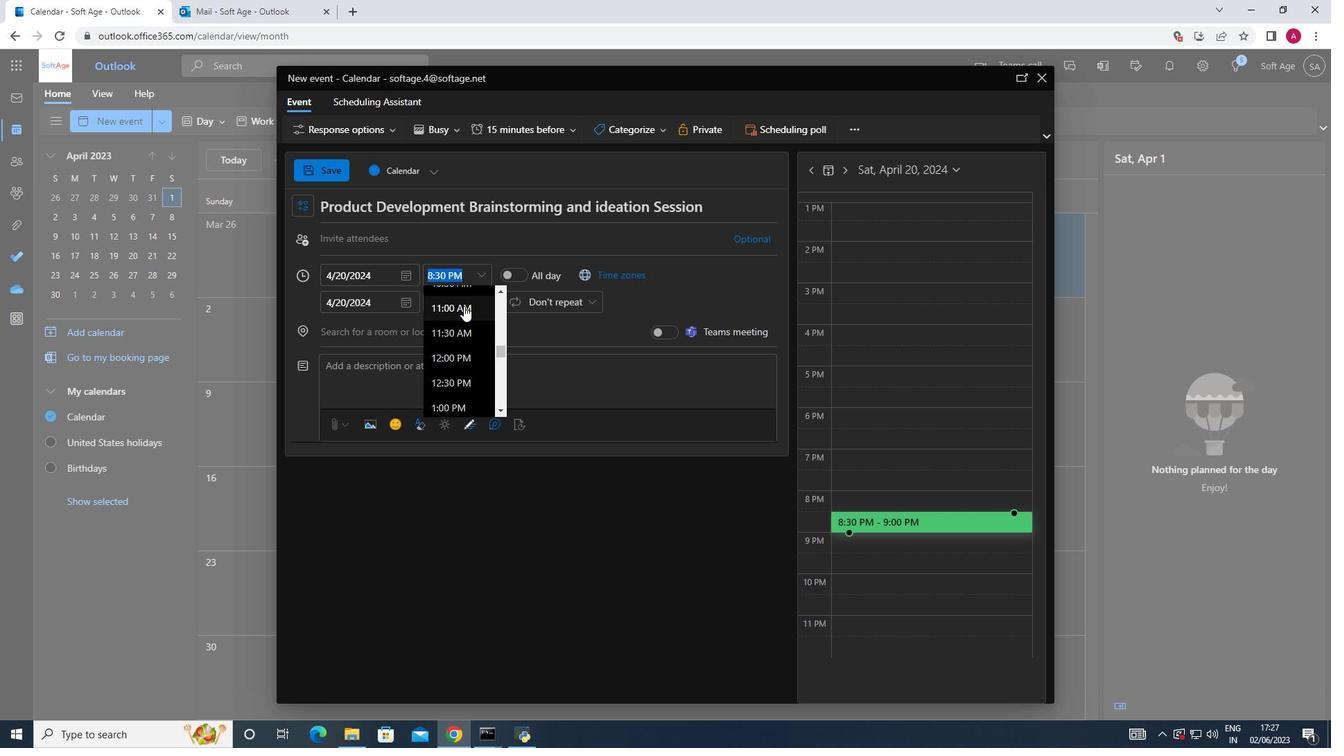 
Action: Mouse scrolled (463, 307) with delta (0, 0)
Screenshot: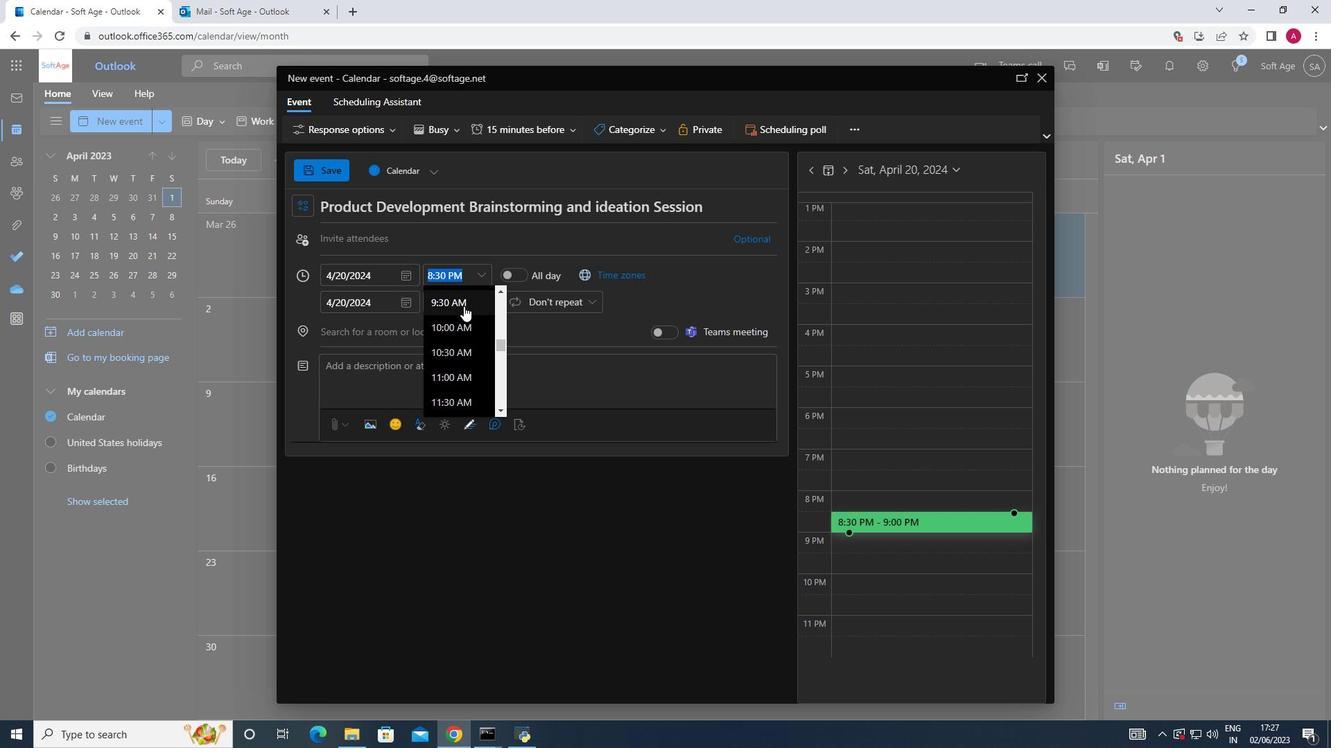 
Action: Mouse moved to (463, 305)
Screenshot: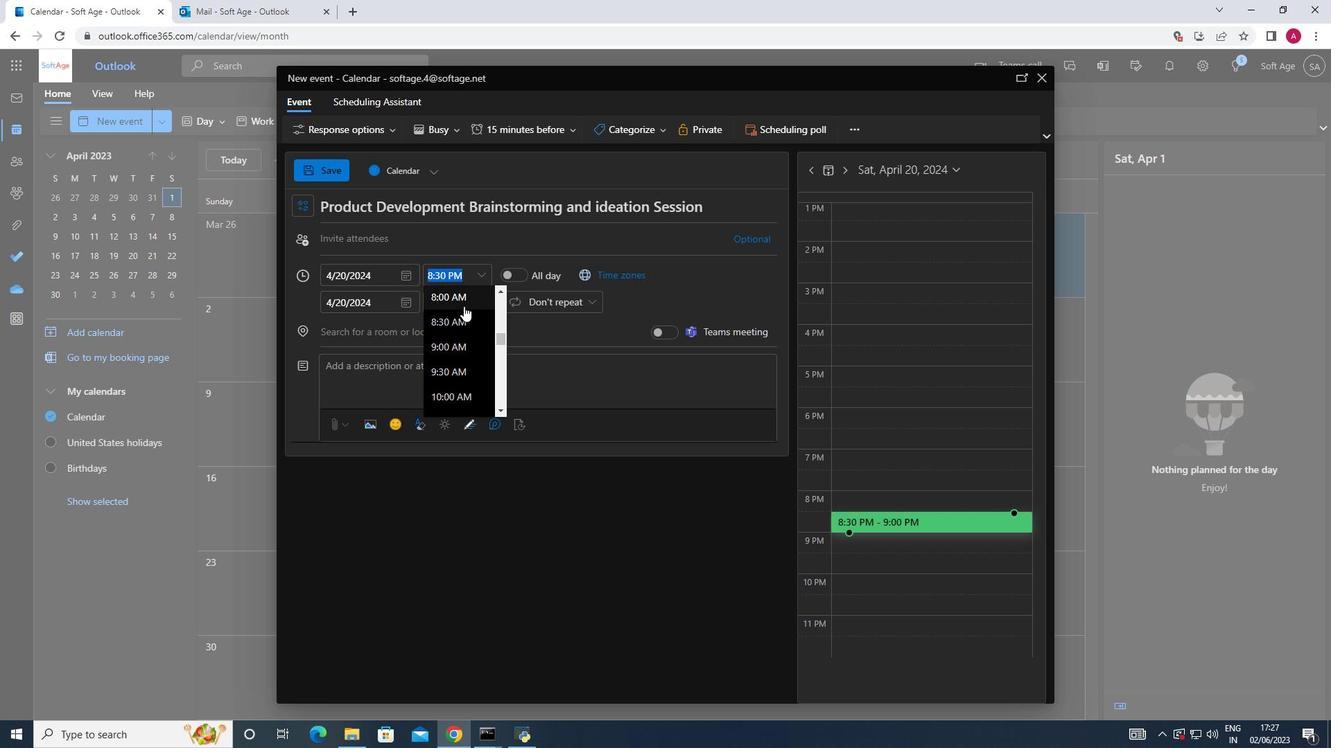 
Action: Key pressed 8<Key.shift_r>:50<Key.space><Key.shift>A<Key.shift_r>M<Key.enter>
Screenshot: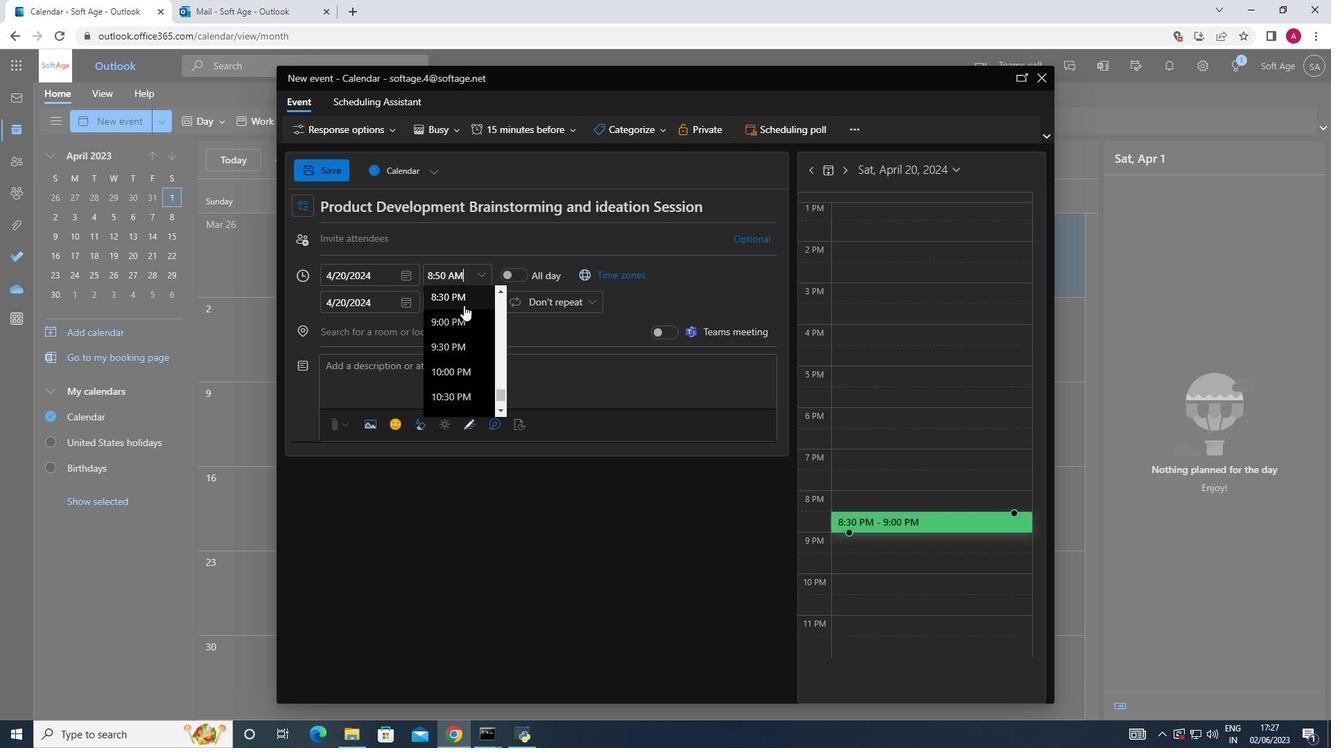 
Action: Mouse moved to (483, 302)
Screenshot: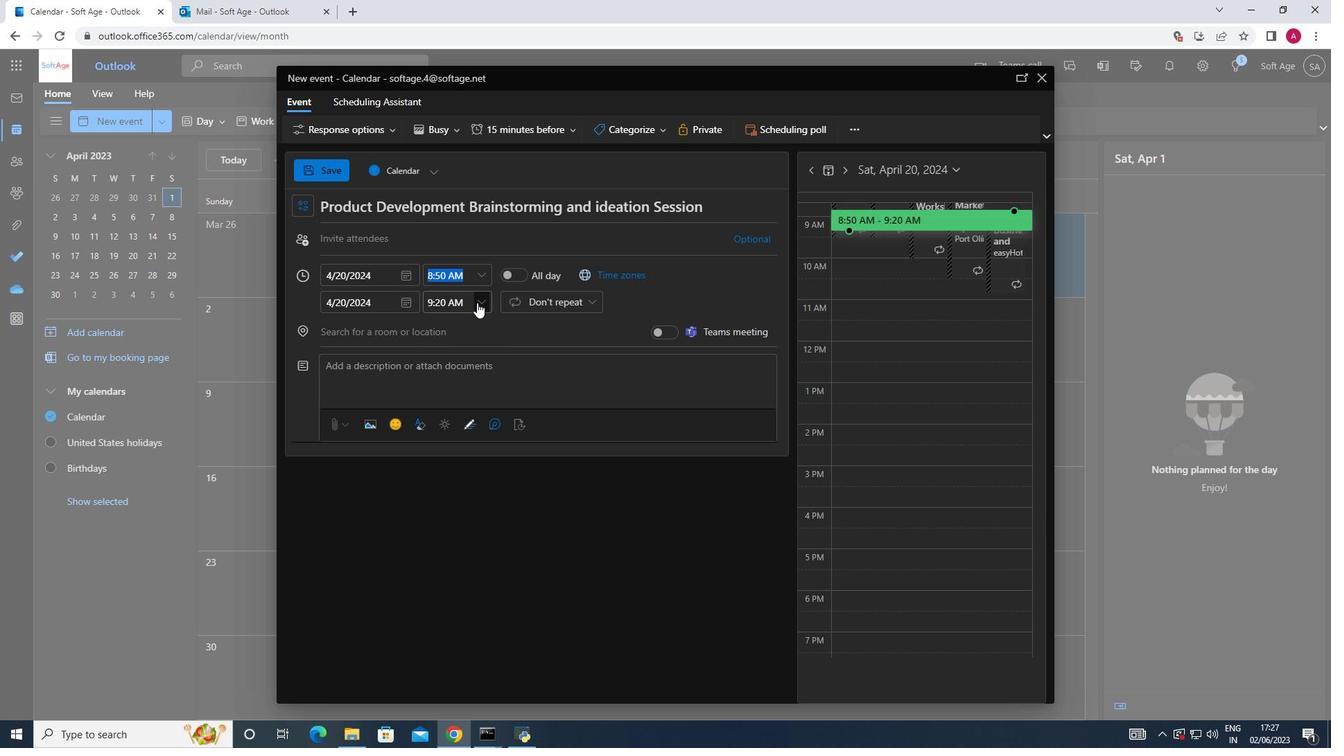 
Action: Mouse pressed left at (483, 302)
Screenshot: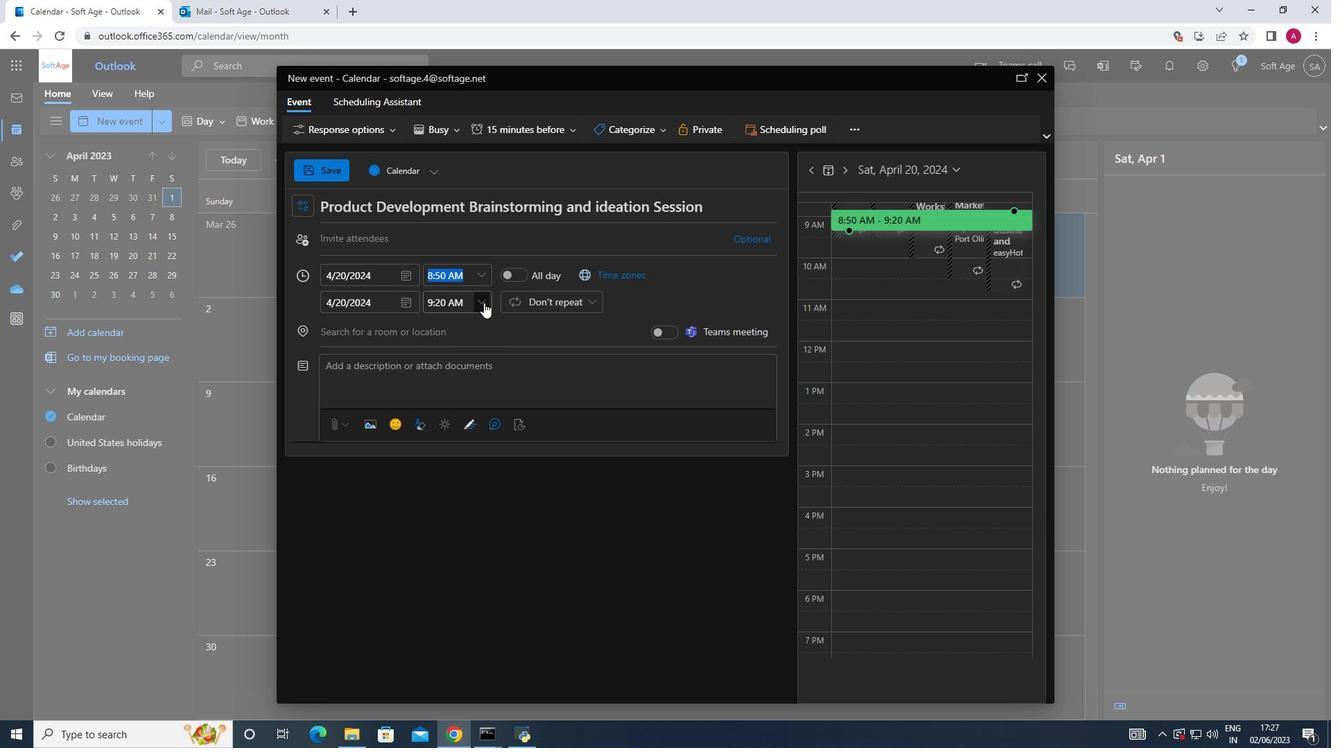 
Action: Mouse moved to (447, 399)
Screenshot: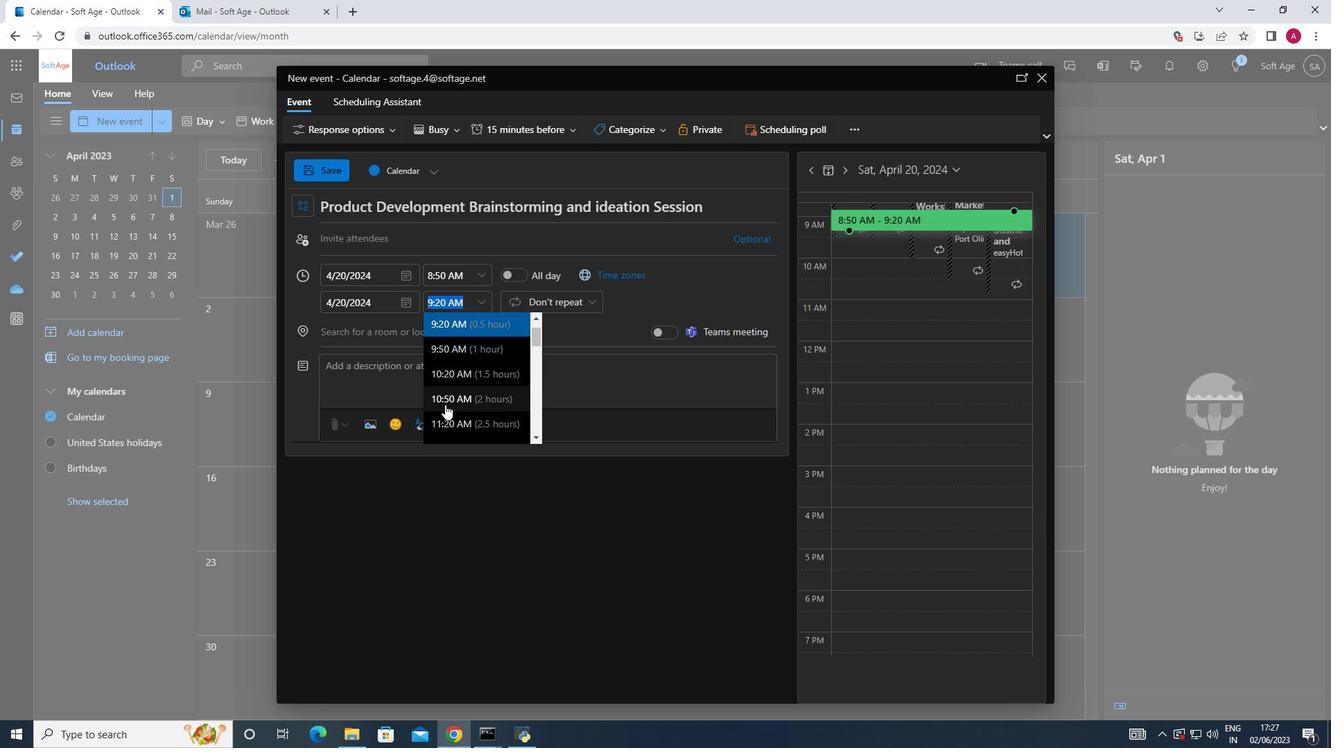 
Action: Mouse pressed left at (447, 399)
Screenshot: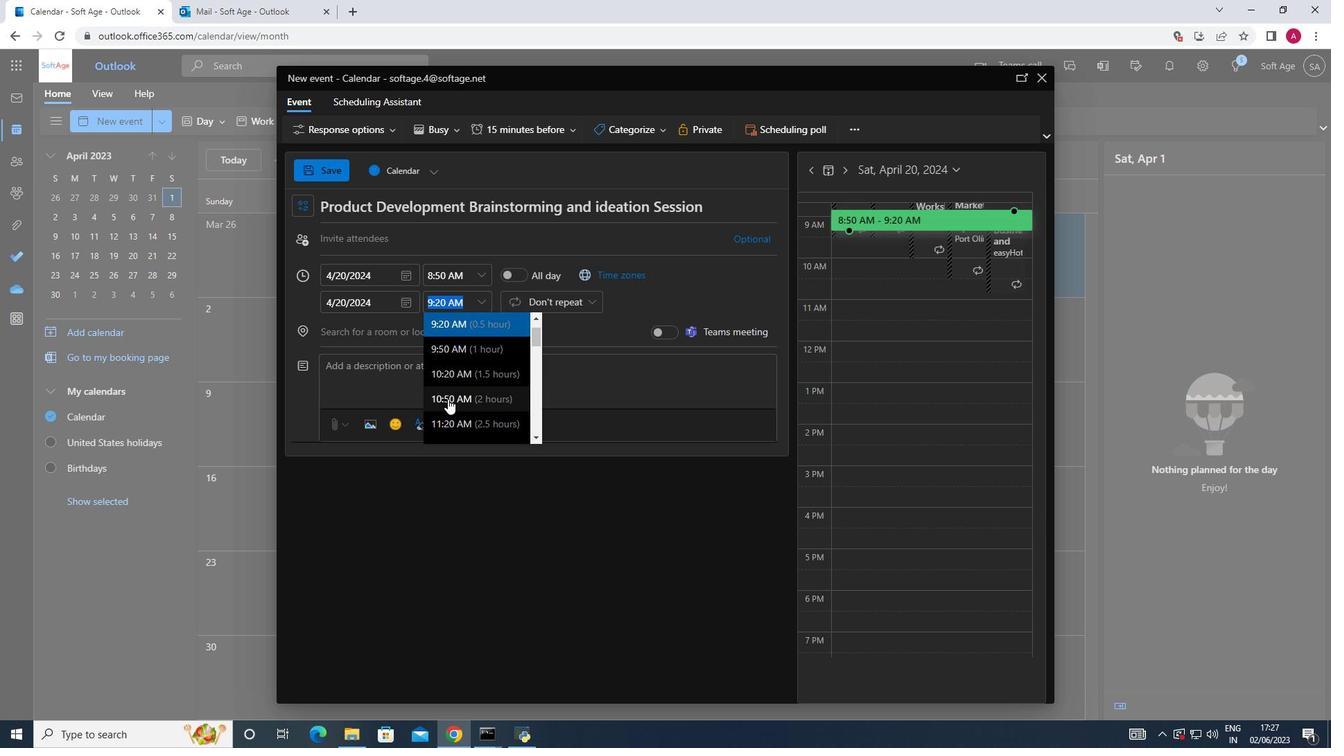 
Action: Mouse moved to (405, 382)
Screenshot: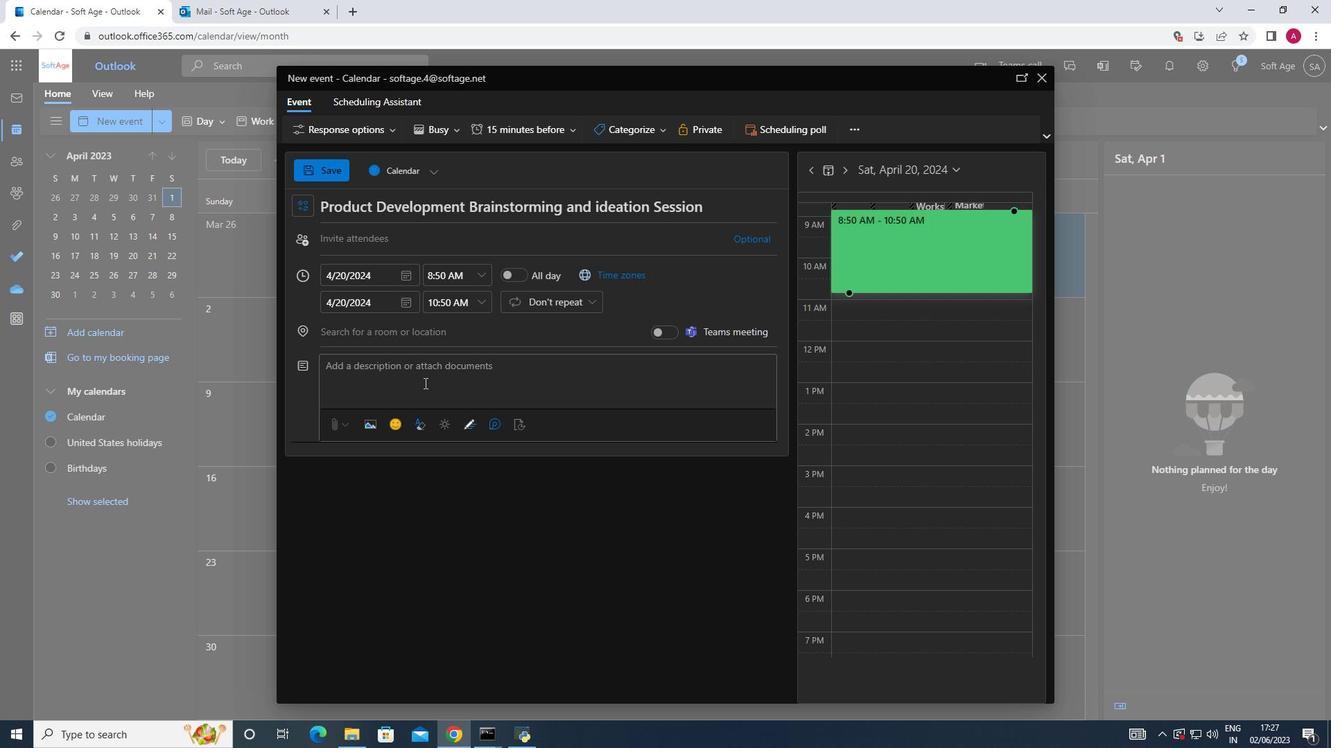 
Action: Mouse pressed left at (405, 382)
Screenshot: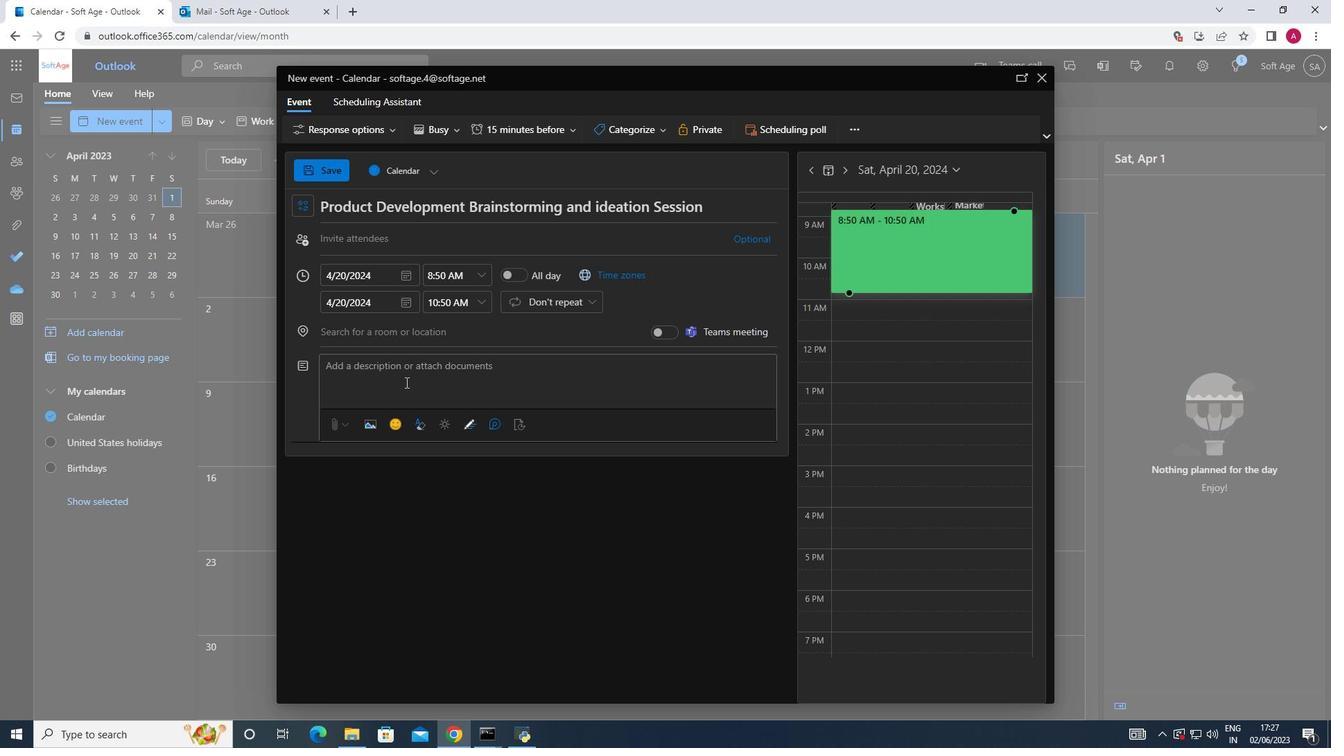 
Action: Key pressed <Key.shift>By<Key.space>the<Key.space>end<Key.space>of<Key.space>the<Key.space>discussion,<Key.space>the<Key.space>employee<Key.space>will<Key.space>have<Key.space>a<Key.space>clear<Key.space>understanding<Key.space>of<Key.space>the<Key.space>performance<Key.space>concerns,<Key.space>a<Key.space>roadmap<Key.space>for<Key.space>improvement,<Key.space>and<Key.space>a<Key.space>support<Key.space>system<Key.space>in<Key.space>place<Key.space>to<Key.space>help<Key.space>them<Key.space>succeed.<Key.space><Key.shift>The<Key.space>supervisor<Key.space>will<Key.space>also<Key.space>have<Key.space>a<Key.space>framewoe<Key.backspace>rk<Key.space>for<Key.space>monitoring<Key.space>progress,<Key.space>providing<Key.space>ongoing<Key.space>feedback,<Key.space>and<Key.space>recognizing<Key.space>positive<Key.space>changes.
Screenshot: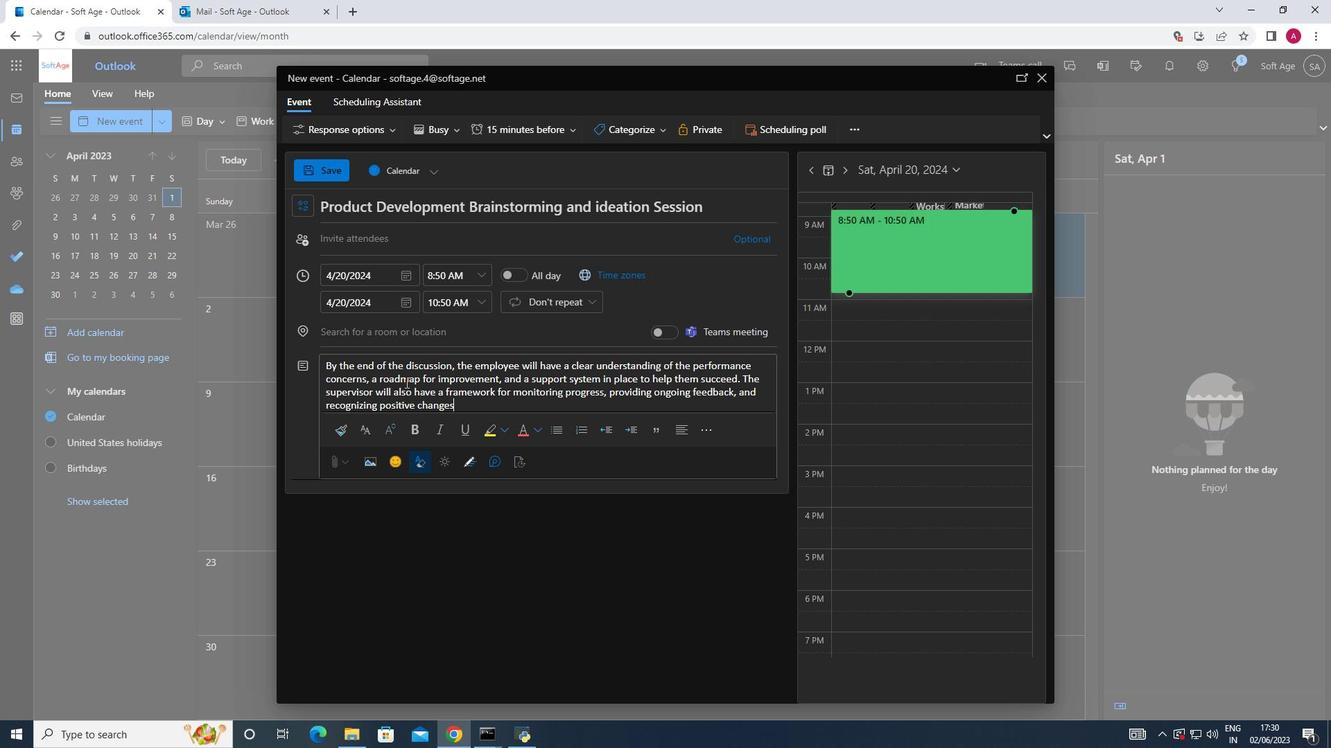 
Action: Mouse moved to (667, 129)
Screenshot: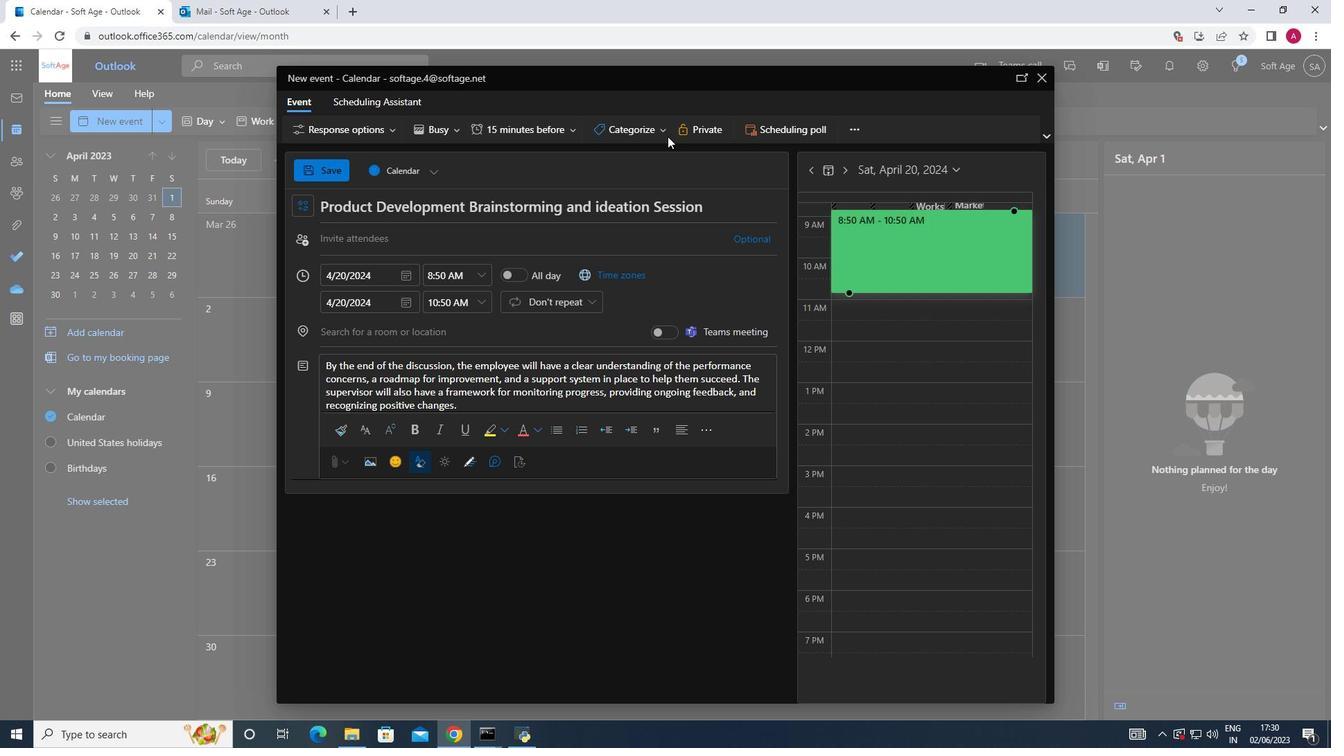 
Action: Mouse pressed left at (667, 129)
Screenshot: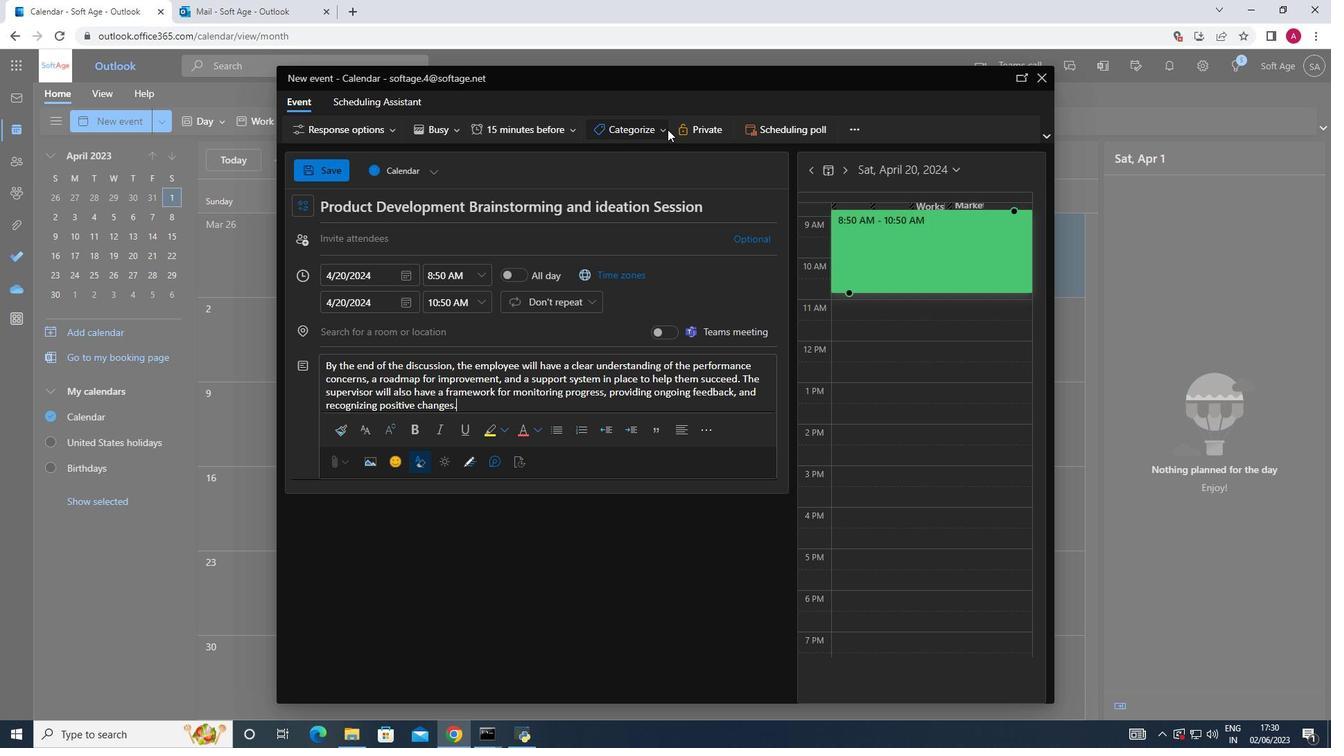 
Action: Mouse moved to (678, 172)
Screenshot: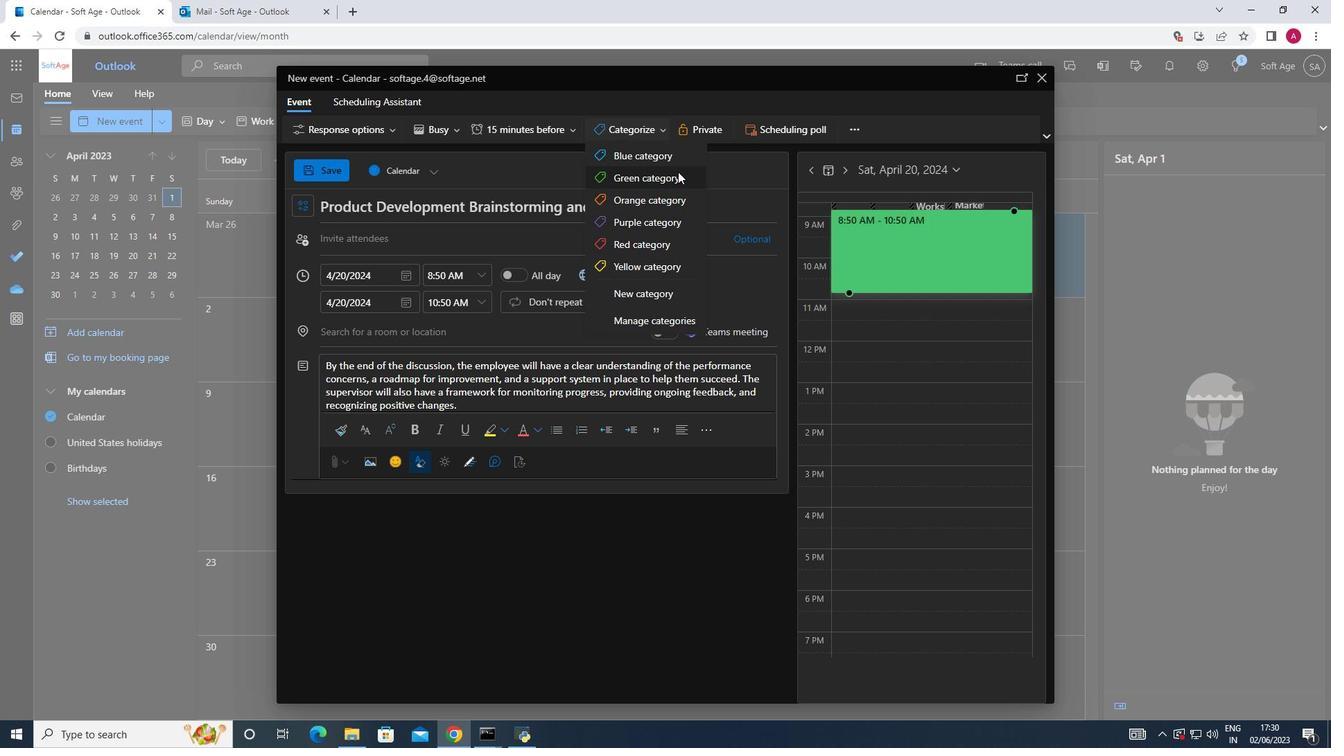 
Action: Mouse pressed left at (678, 172)
Screenshot: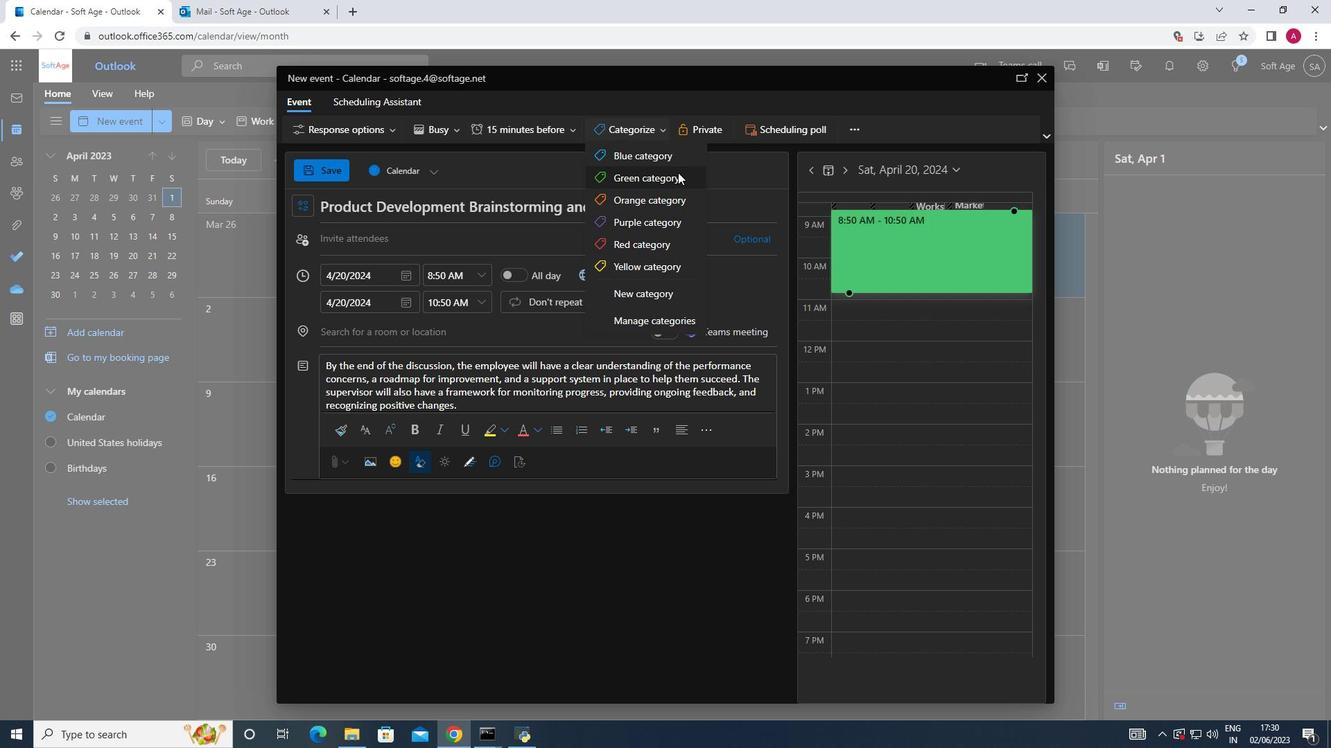
Action: Mouse moved to (427, 327)
Screenshot: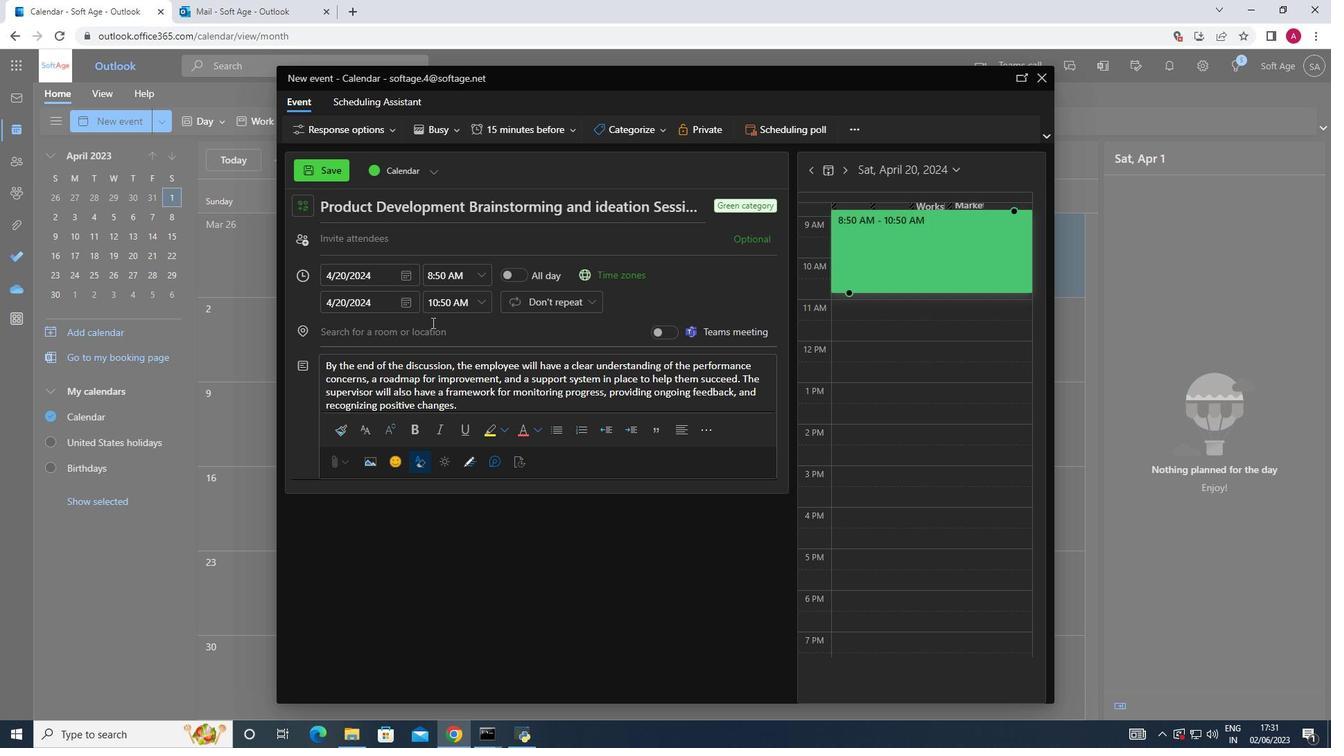 
Action: Mouse pressed left at (427, 327)
Screenshot: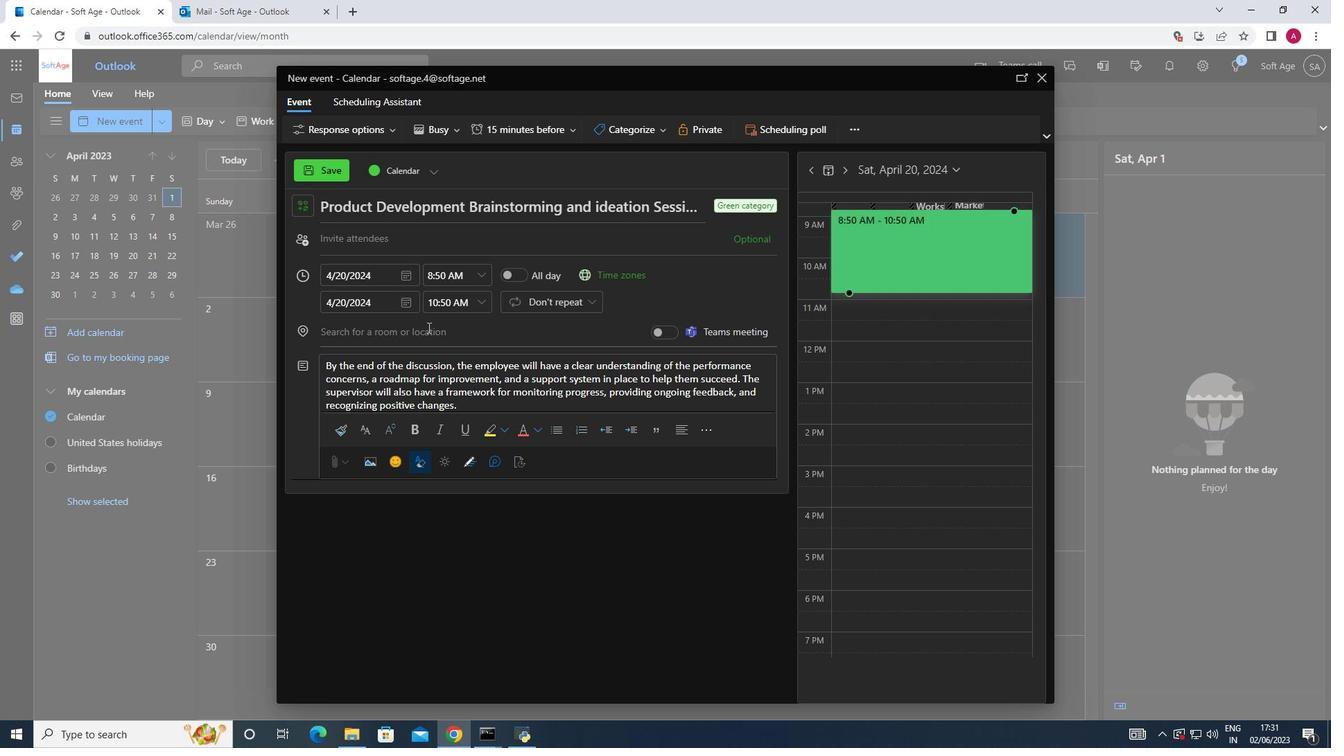 
Action: Key pressed <Key.shift>Sofia,<Key.shift>Bulgaria
Screenshot: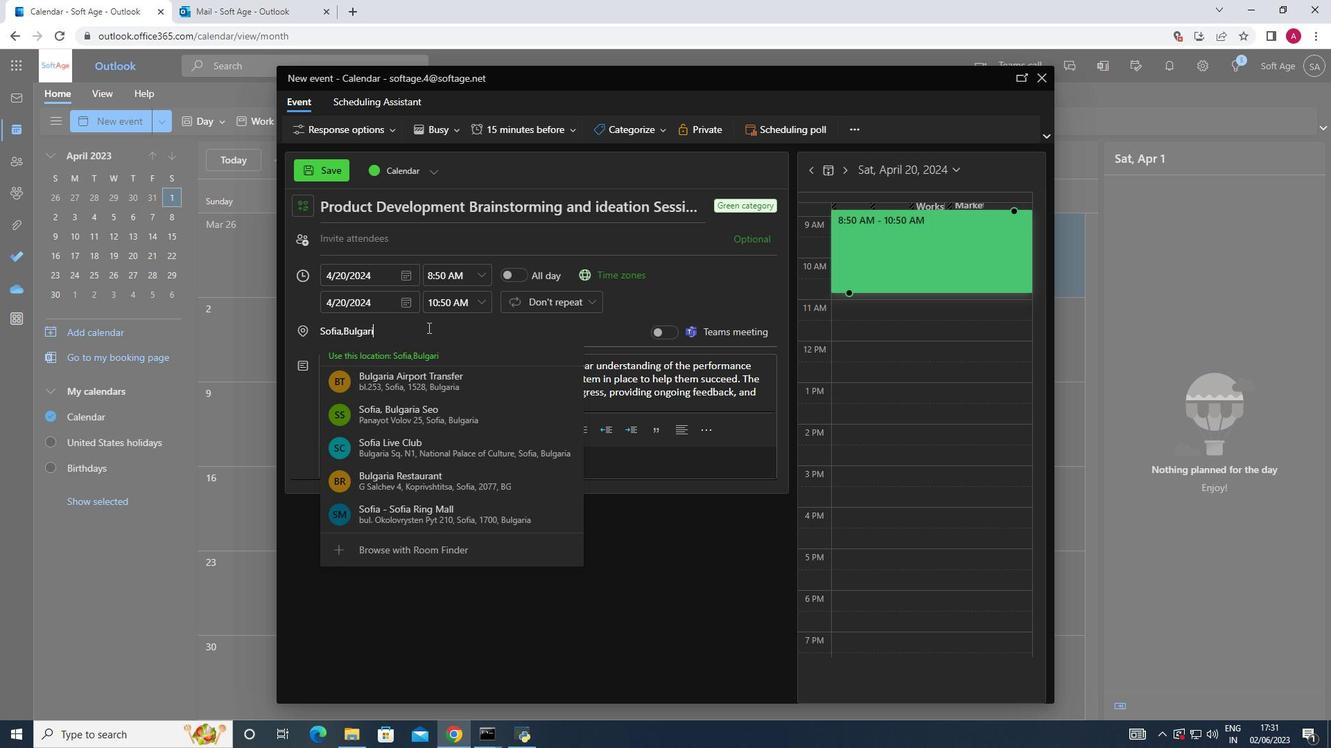 
Action: Mouse moved to (435, 349)
Screenshot: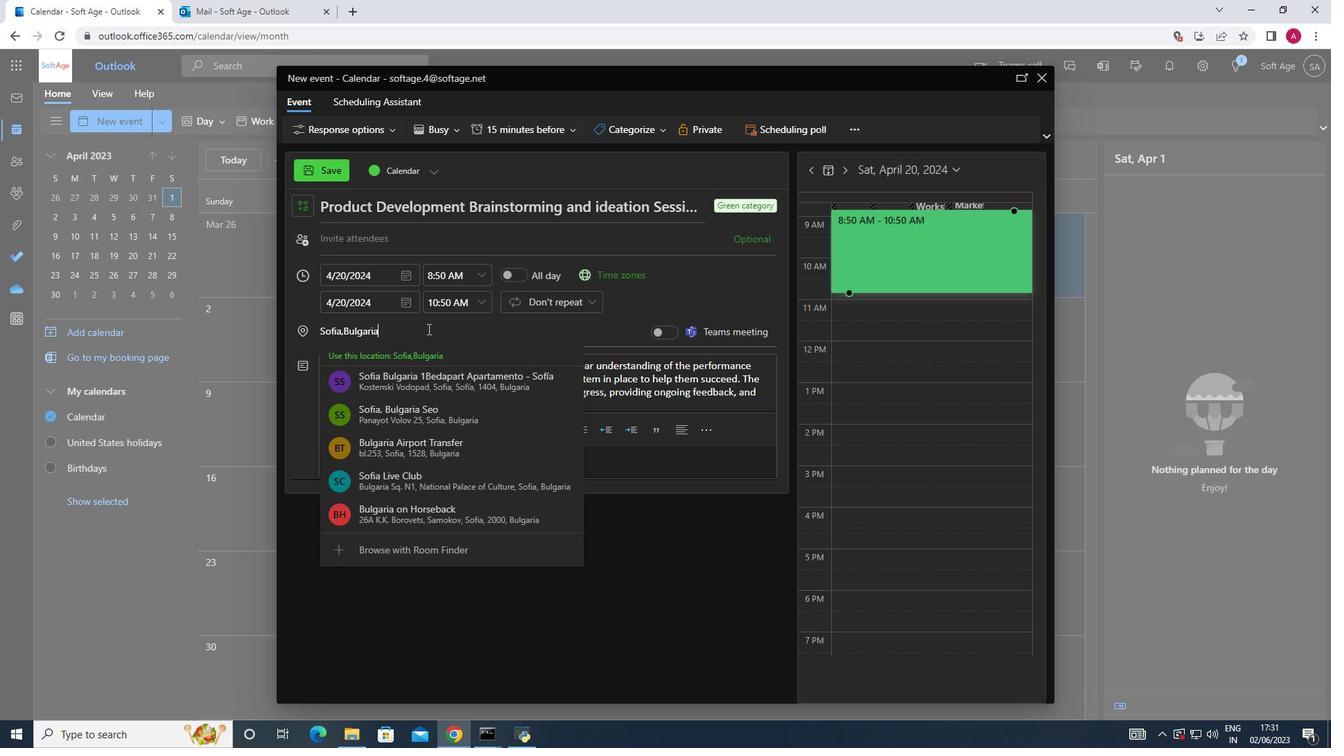 
Action: Mouse pressed left at (435, 349)
Screenshot: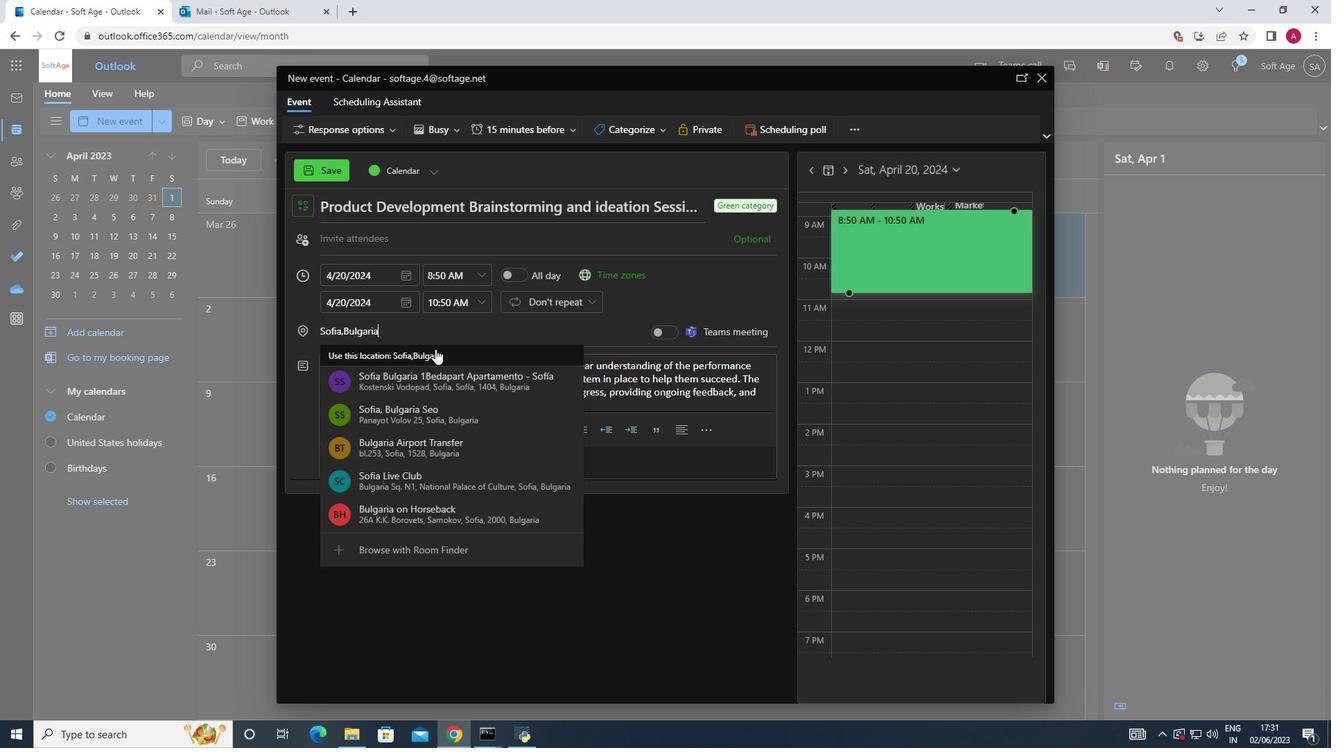 
Action: Mouse moved to (393, 245)
Screenshot: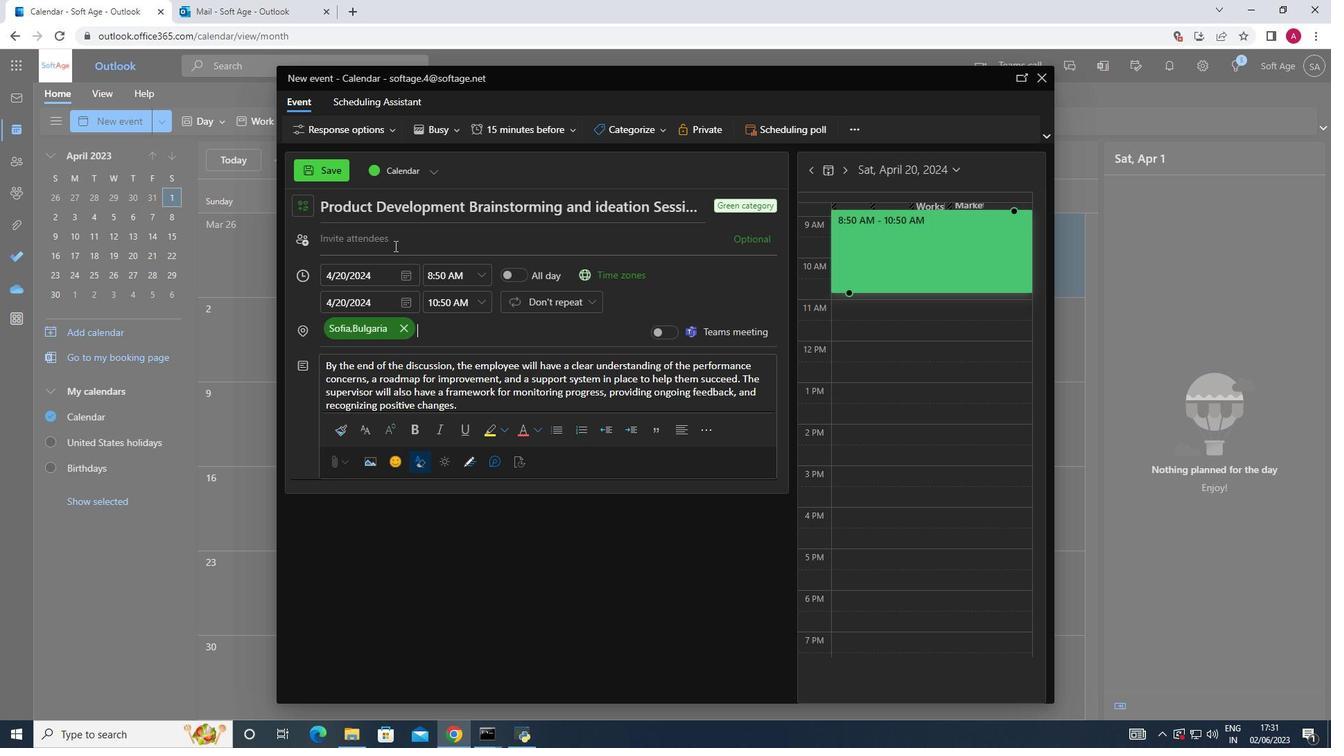 
Action: Mouse pressed left at (393, 245)
Screenshot: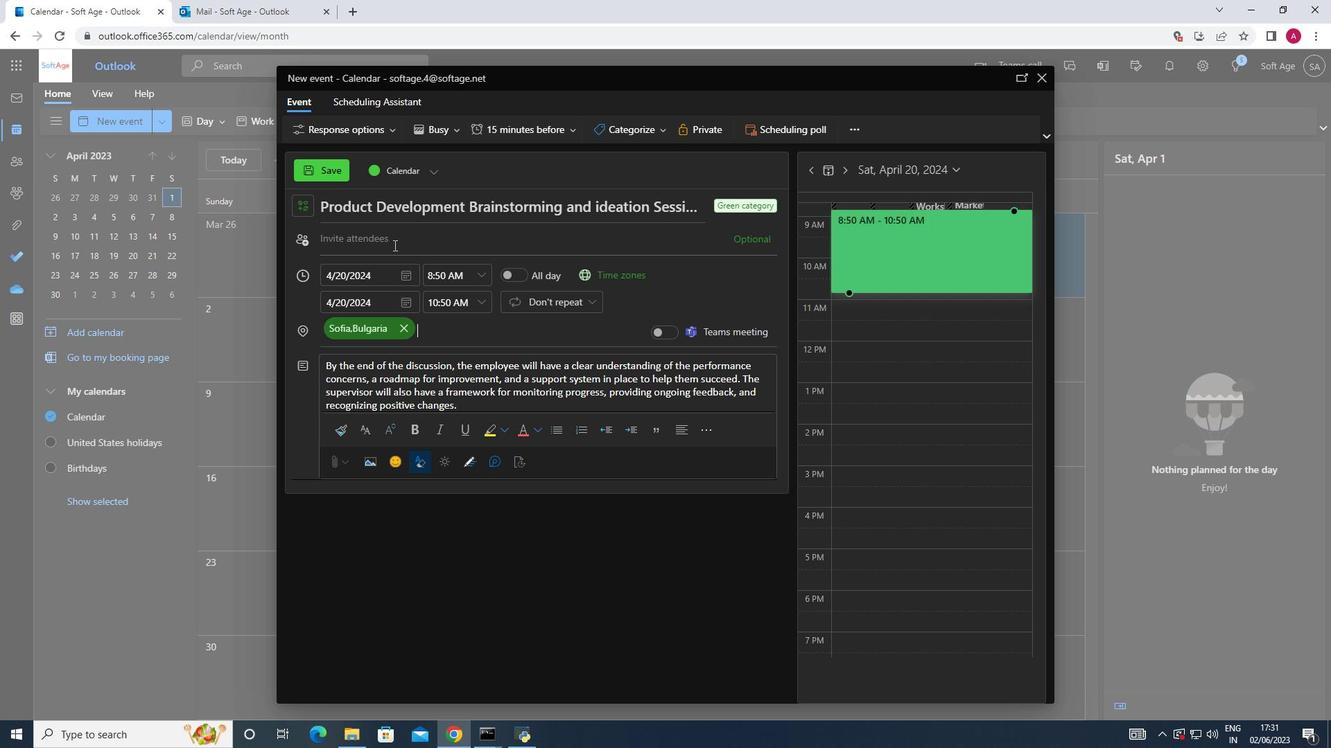 
Action: Mouse moved to (394, 244)
Screenshot: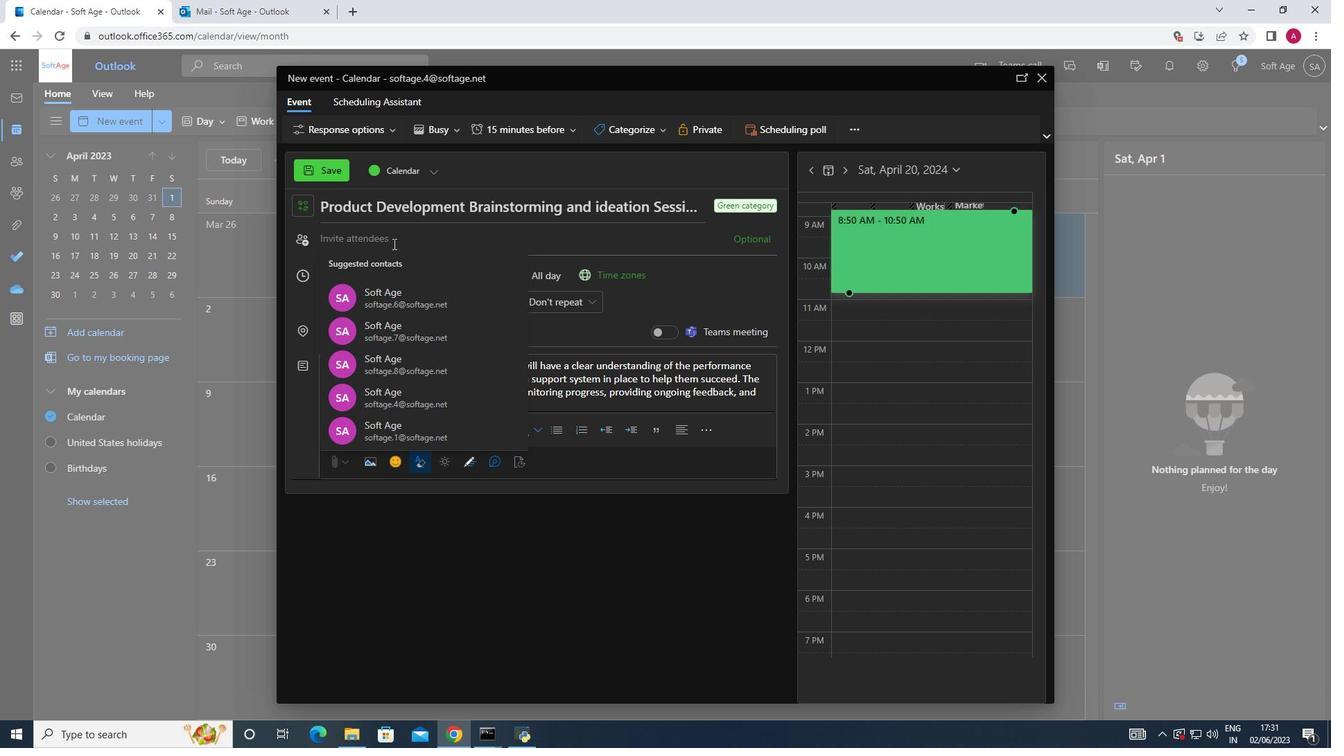 
Action: Key pressed softage.9<Key.shift>@
Screenshot: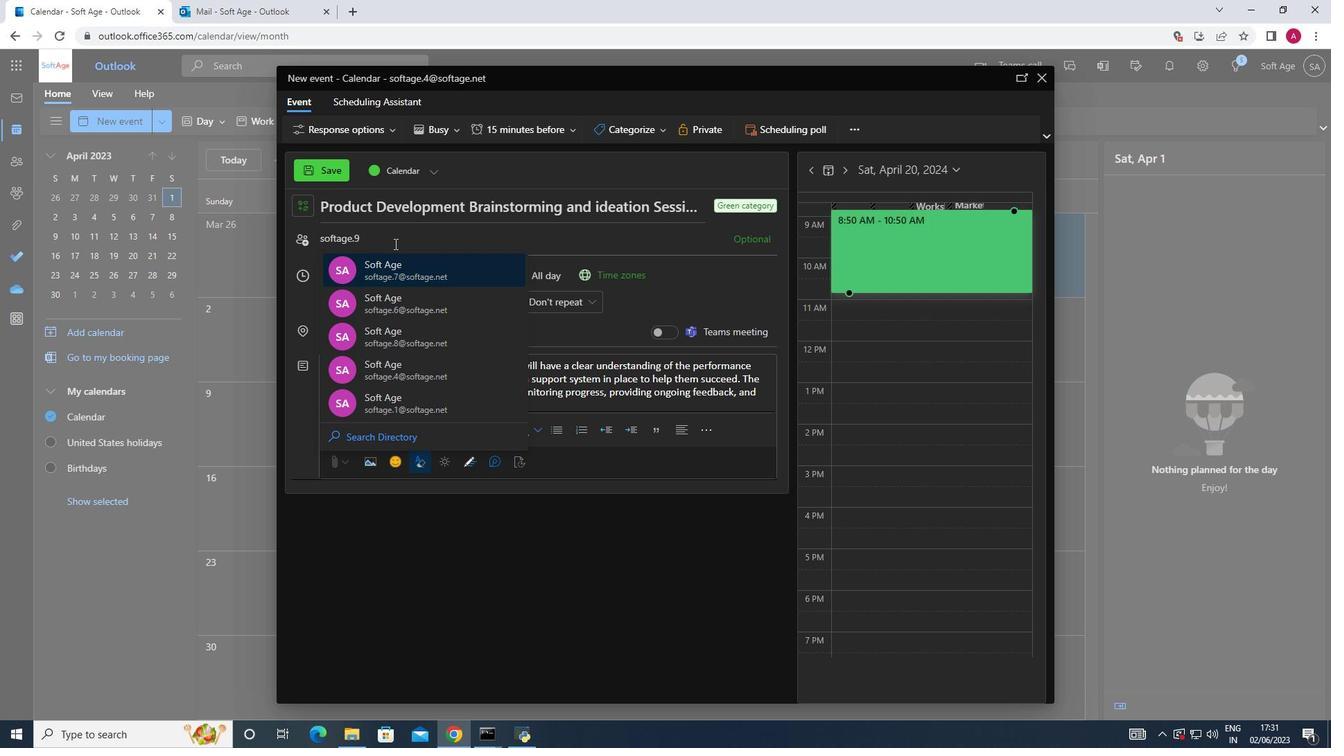 
Action: Mouse moved to (416, 265)
Screenshot: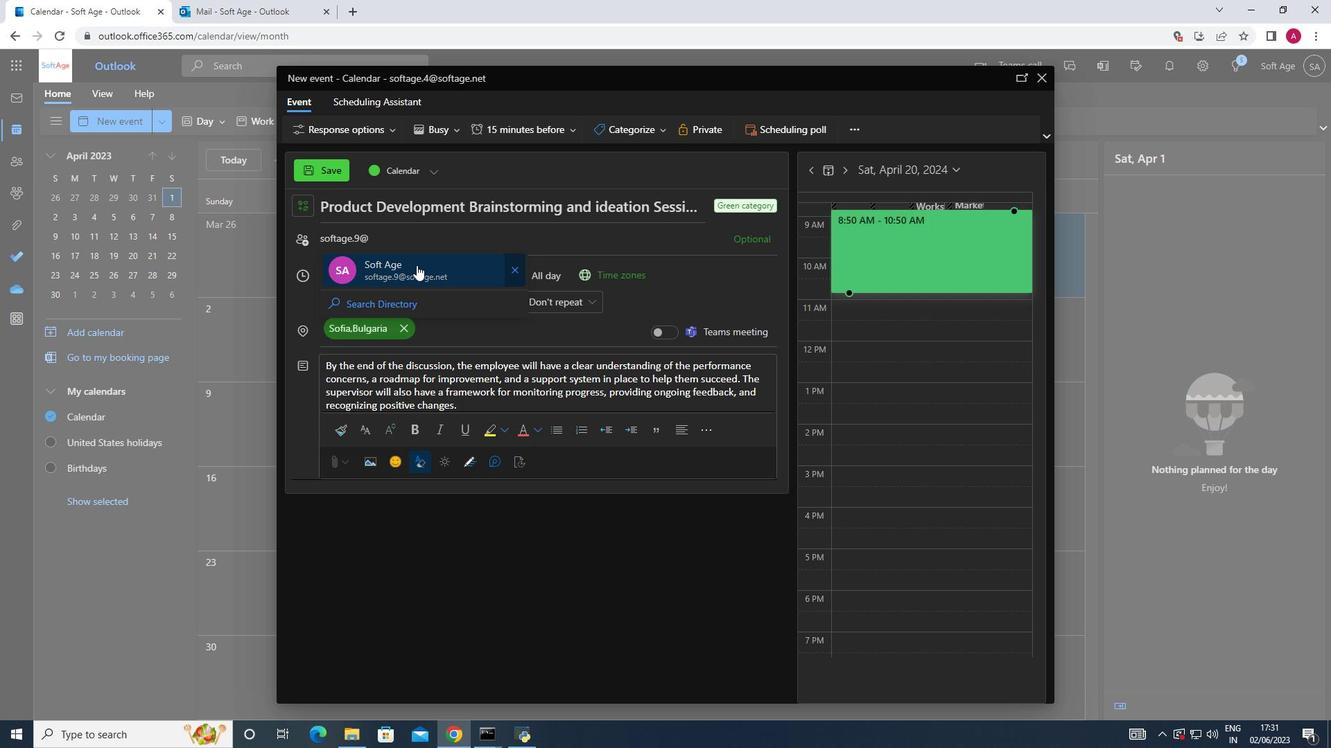 
Action: Mouse pressed left at (416, 265)
Screenshot: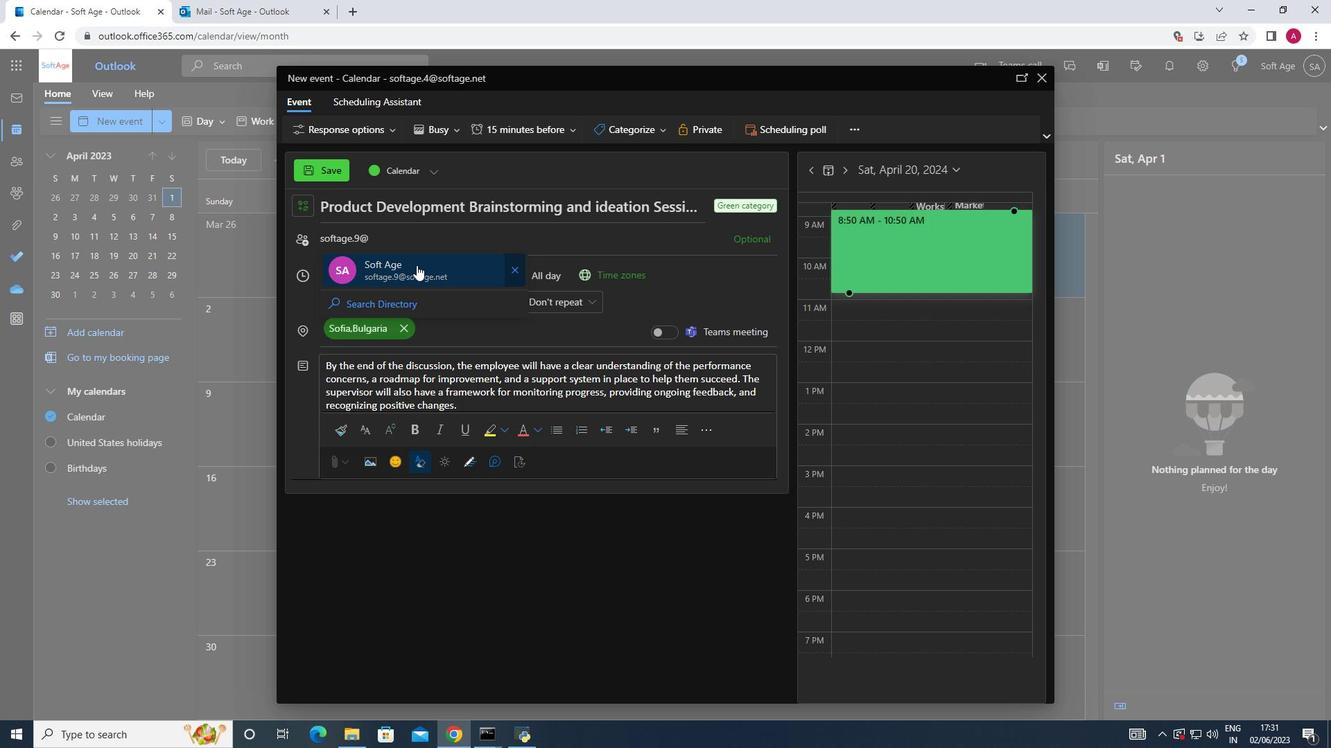 
Action: Key pressed softage.10
Screenshot: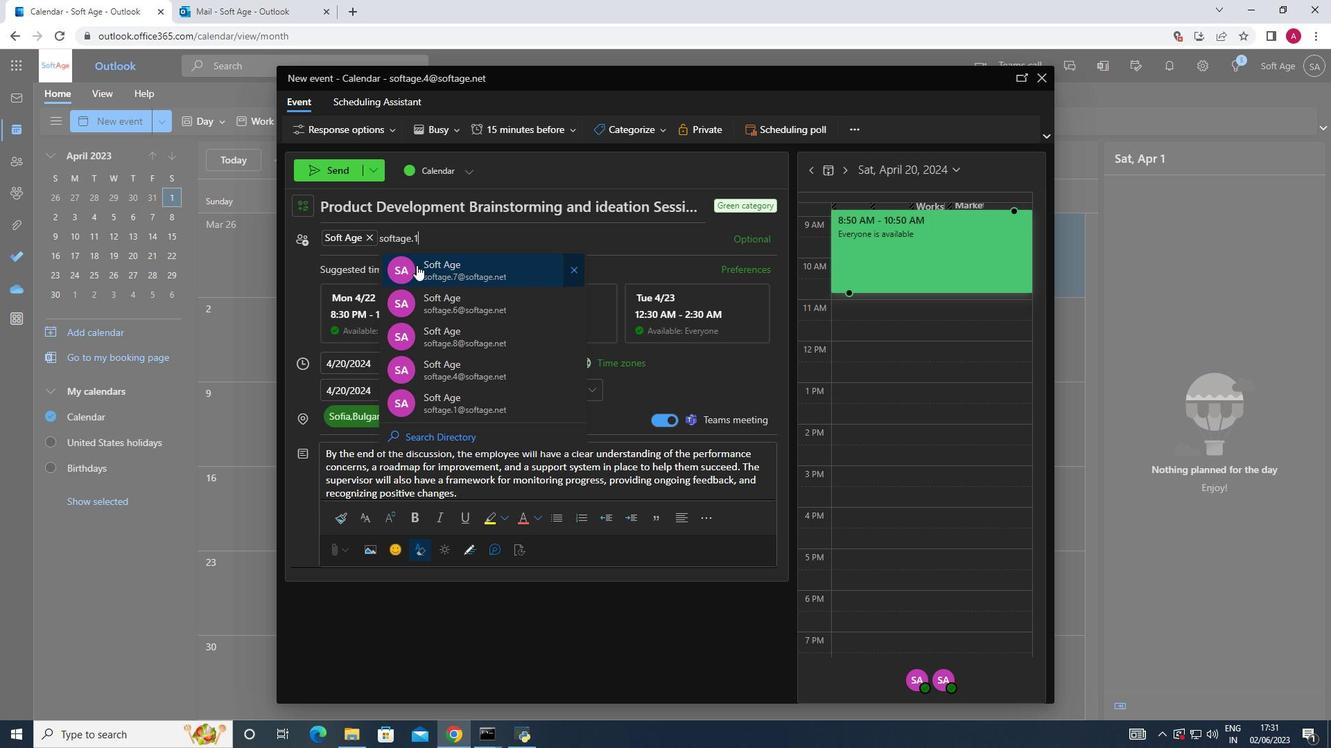 
Action: Mouse moved to (443, 292)
Screenshot: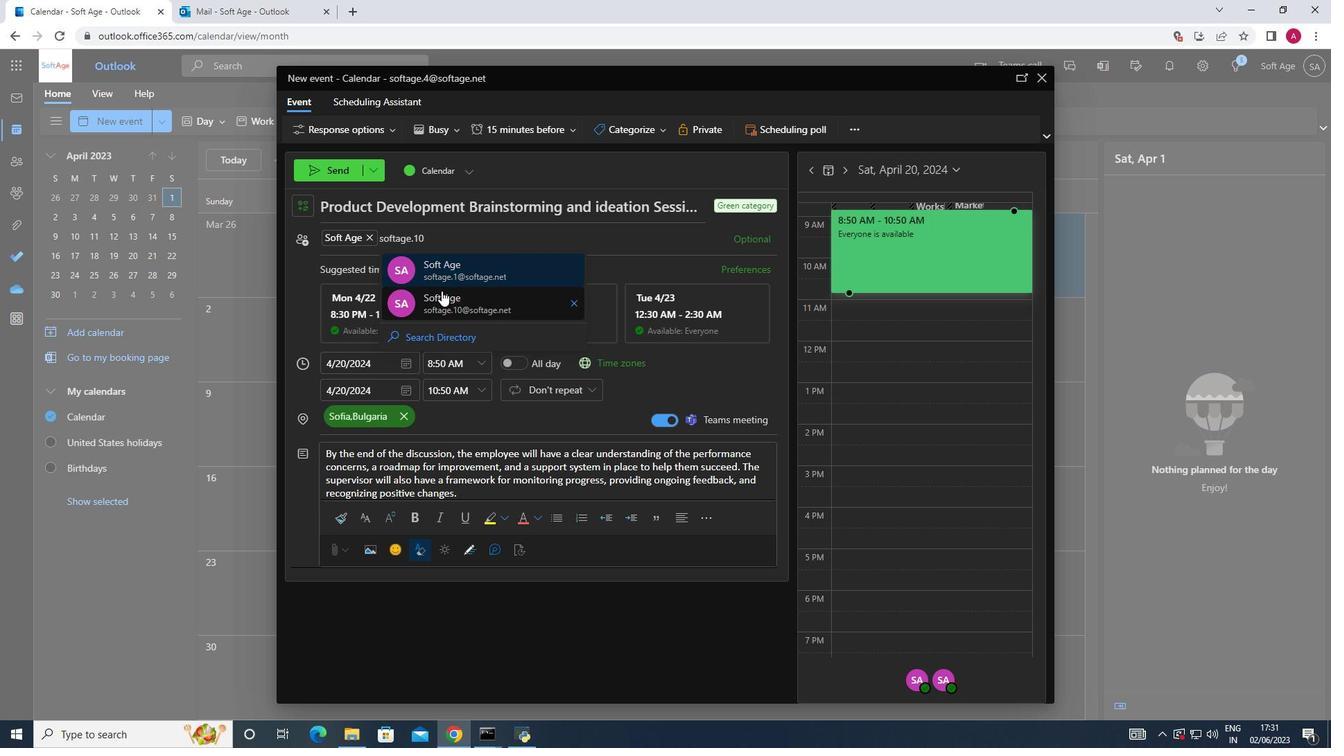 
Action: Mouse pressed left at (443, 292)
Screenshot: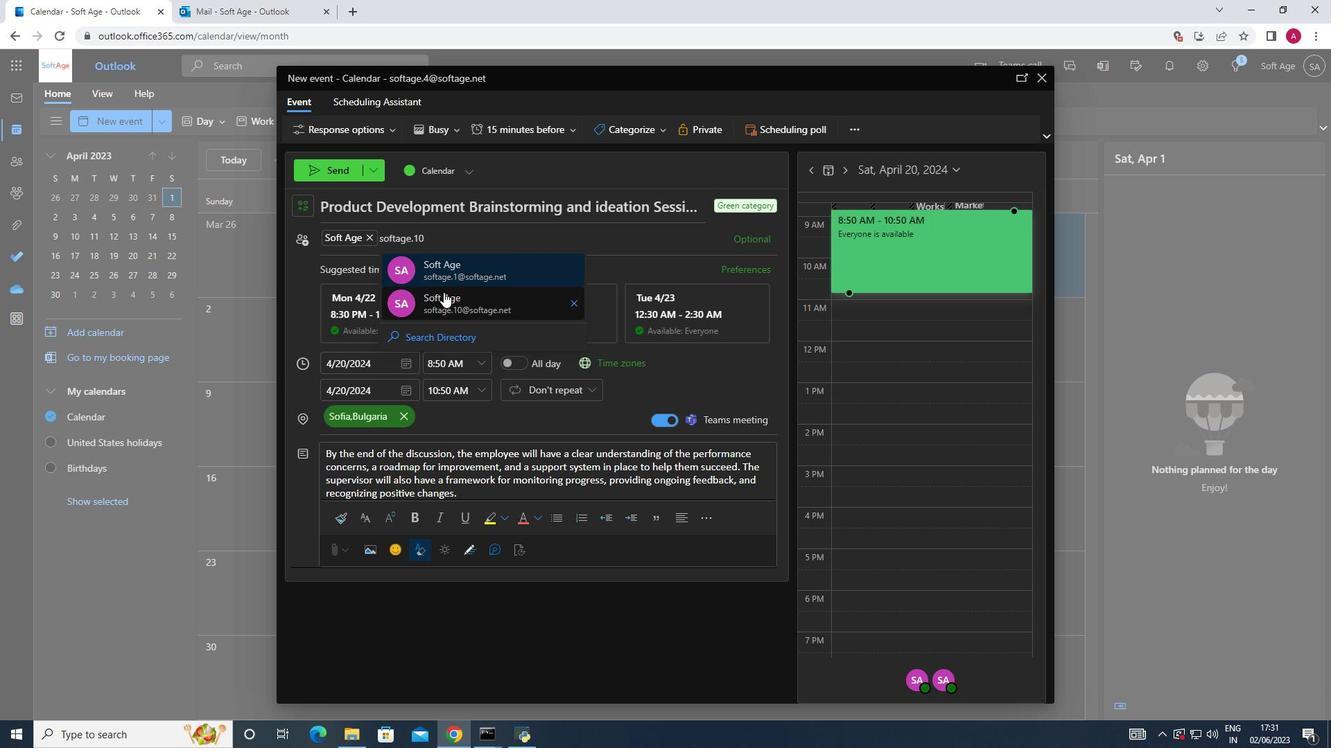 
Action: Mouse moved to (568, 128)
Screenshot: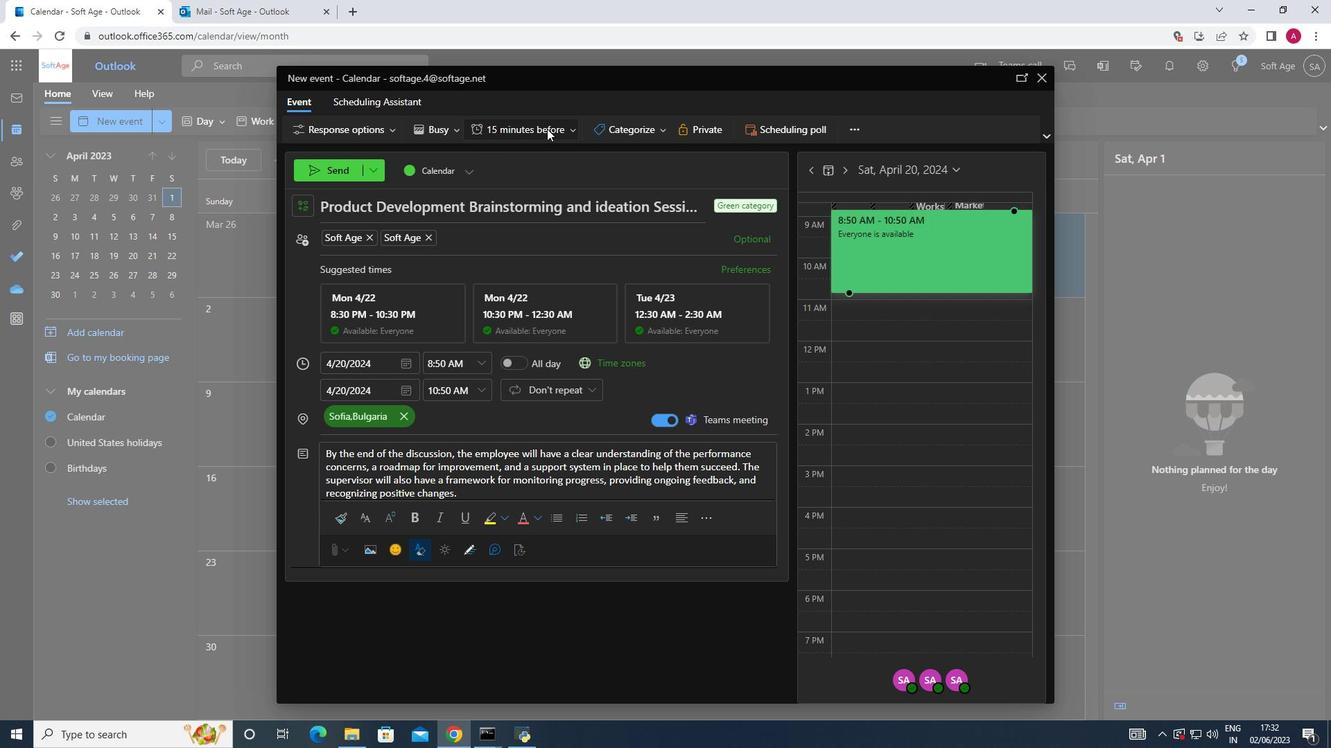 
Action: Mouse pressed left at (568, 128)
Screenshot: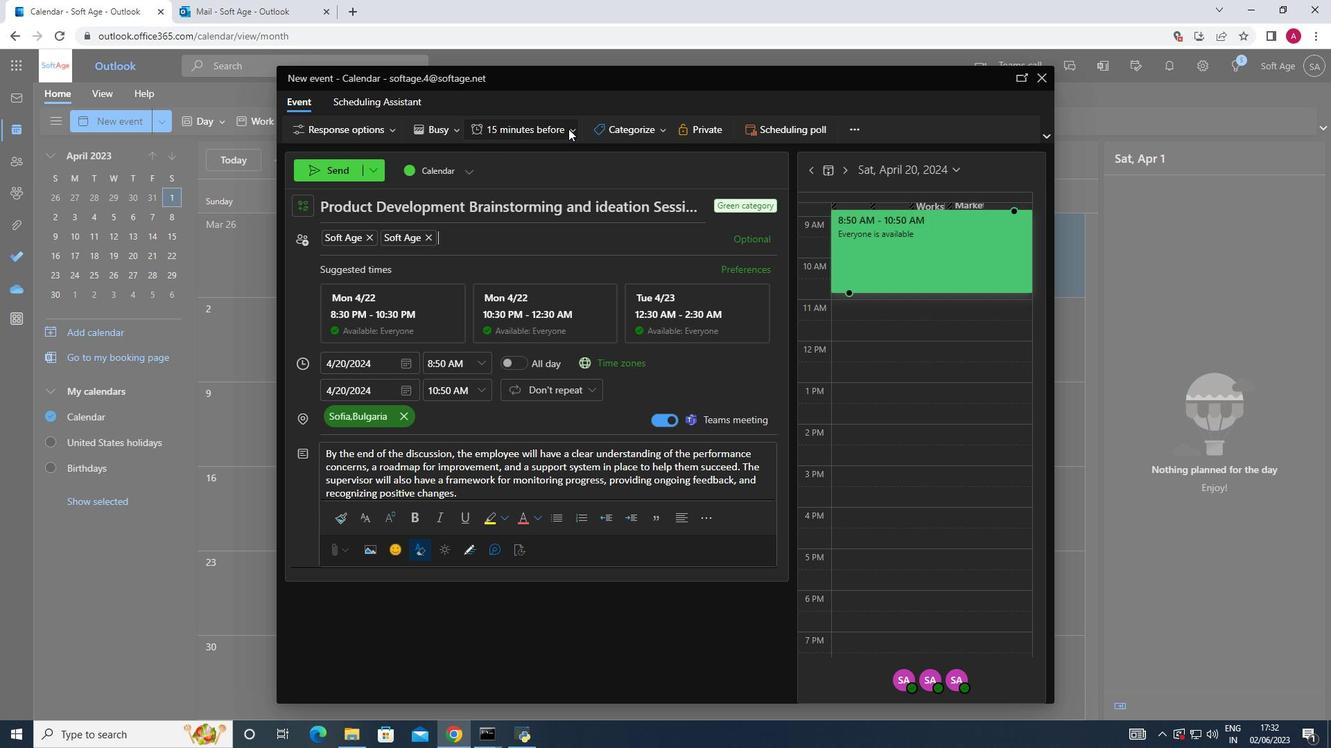 
Action: Mouse moved to (550, 226)
Screenshot: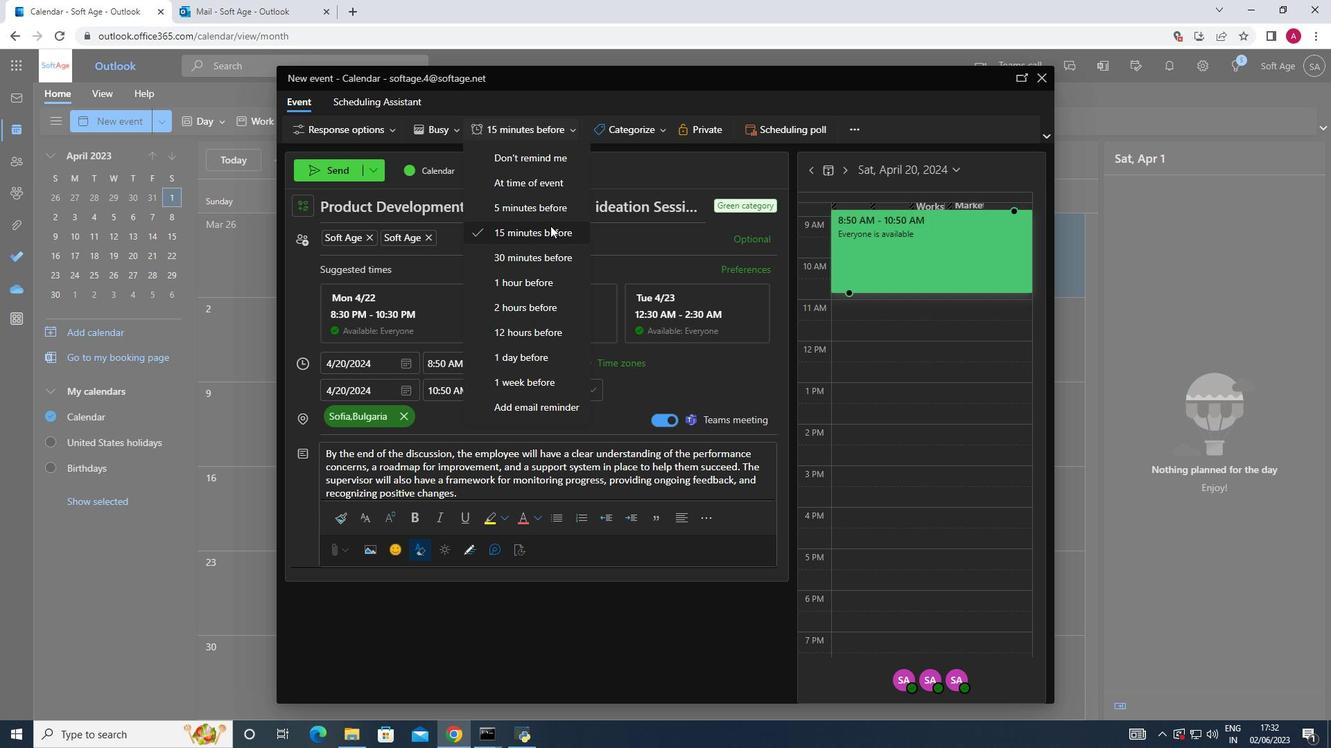 
Action: Mouse pressed left at (550, 226)
Screenshot: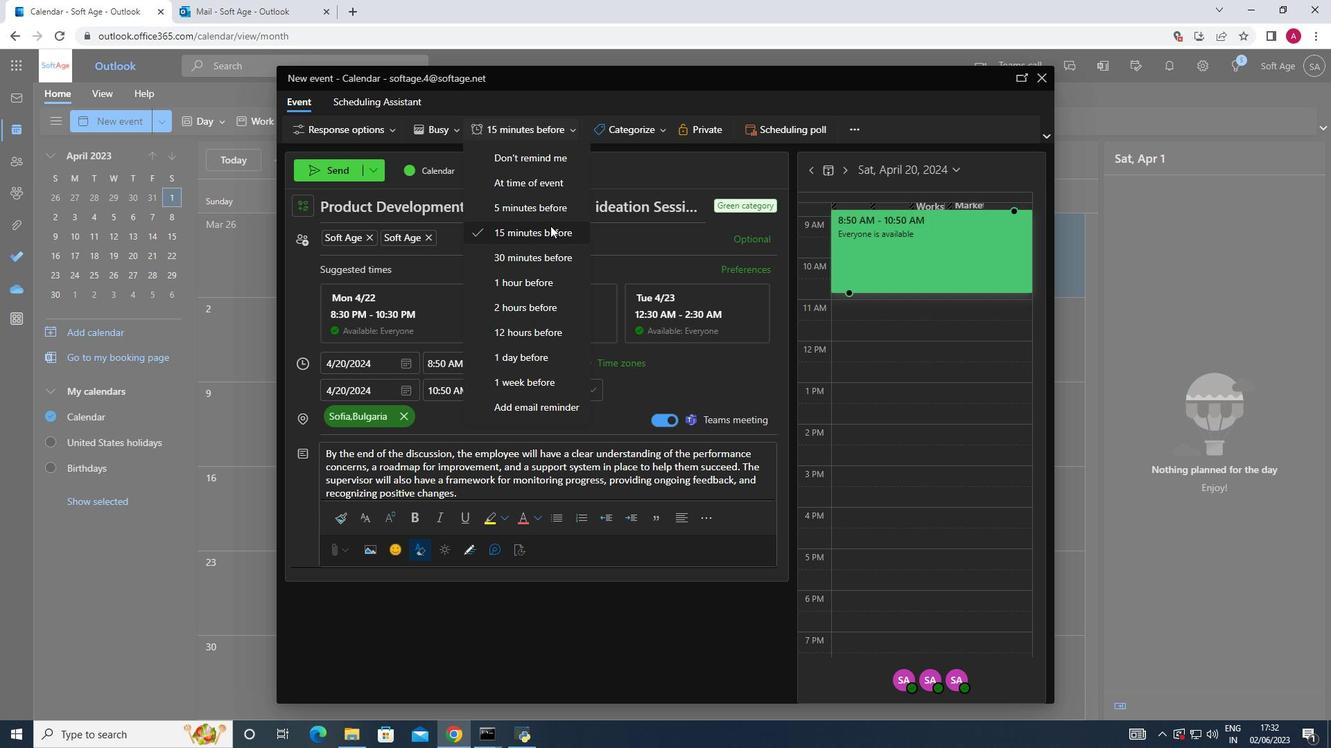 
Action: Mouse moved to (511, 361)
Screenshot: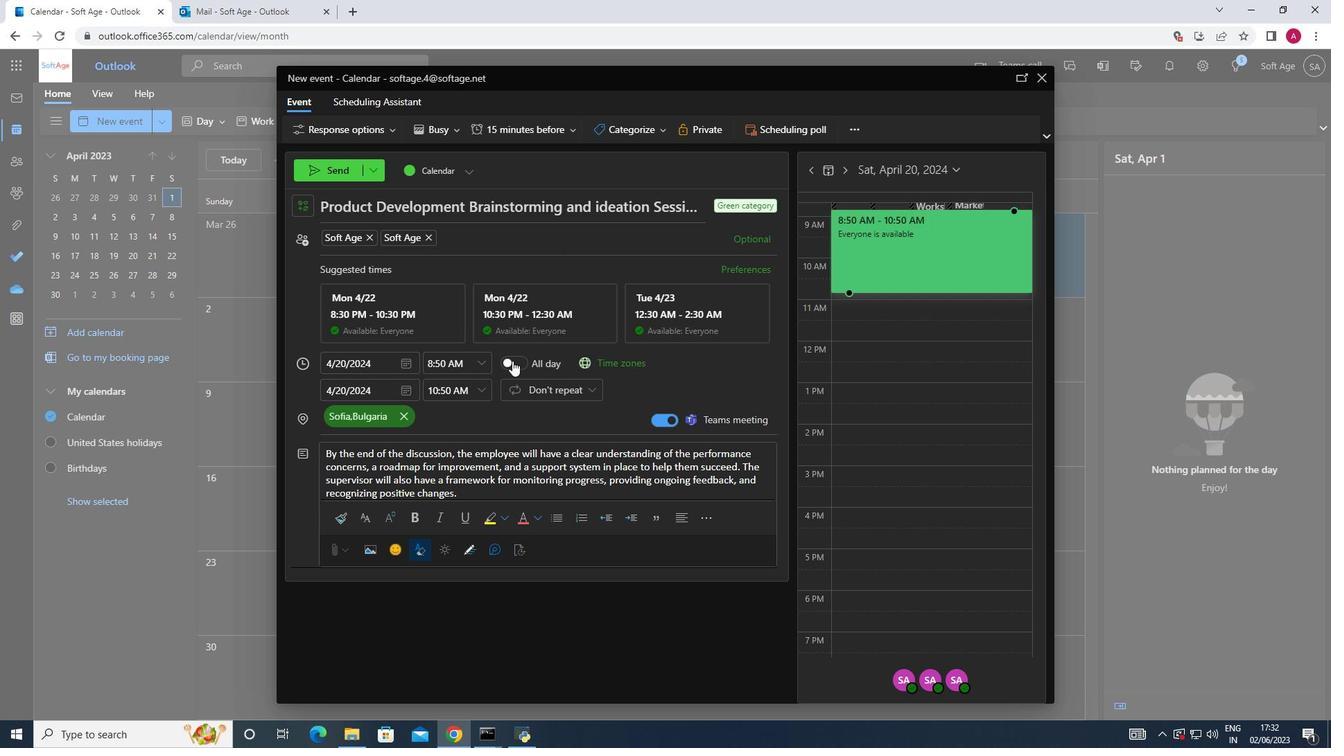 
Action: Mouse scrolled (511, 360) with delta (0, 0)
Screenshot: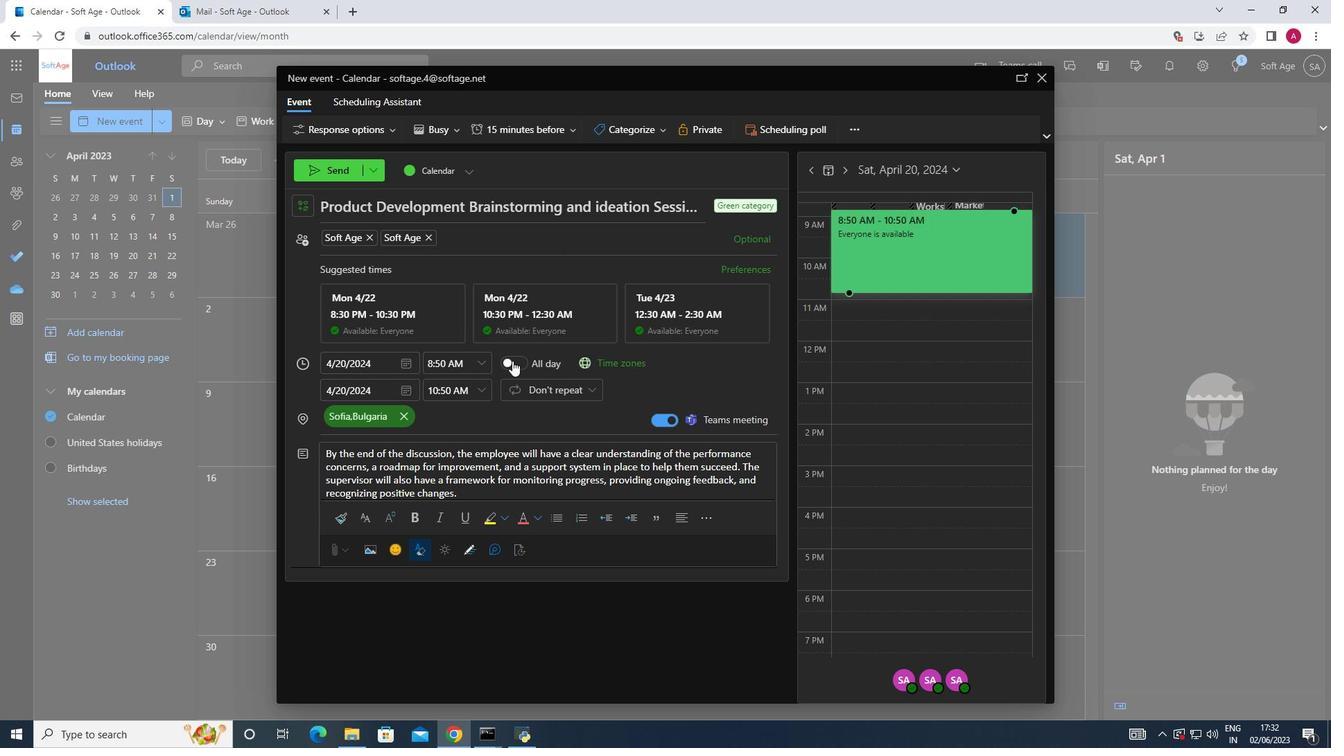 
Action: Mouse scrolled (511, 360) with delta (0, 0)
Screenshot: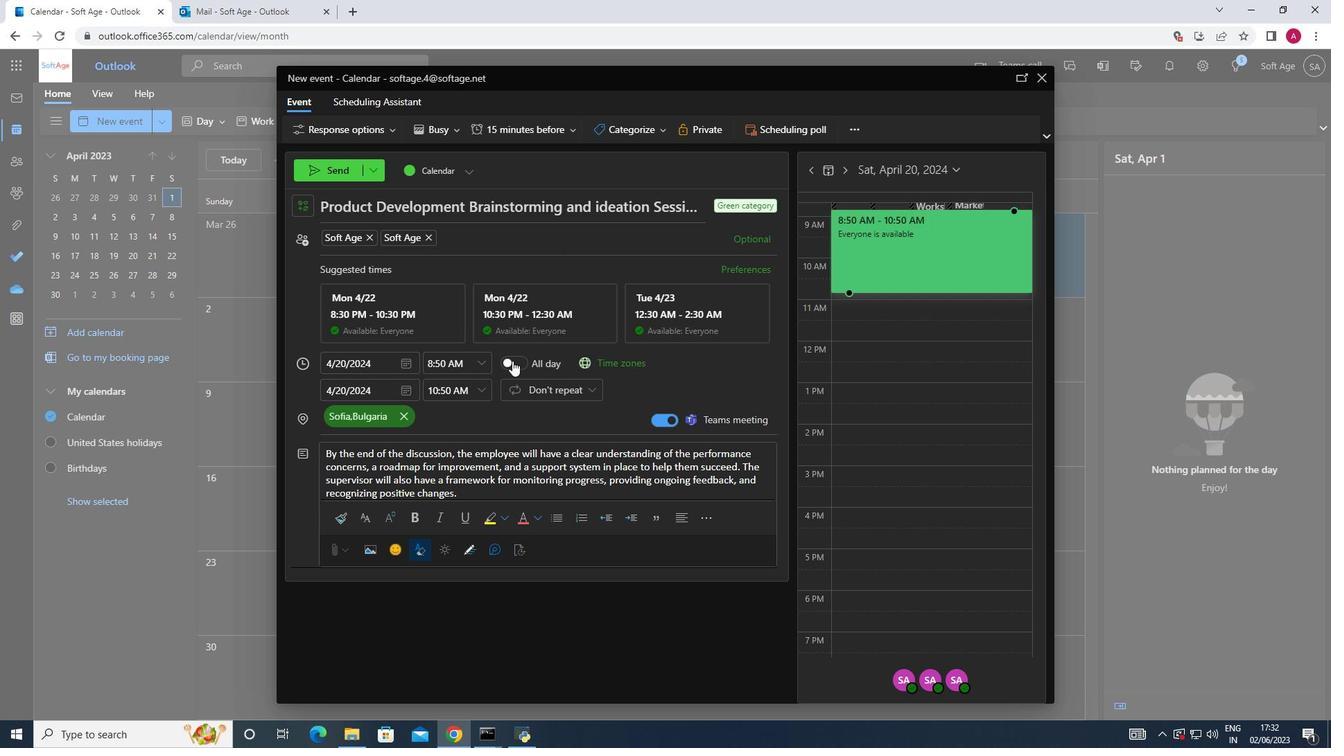 
Action: Mouse moved to (321, 171)
Screenshot: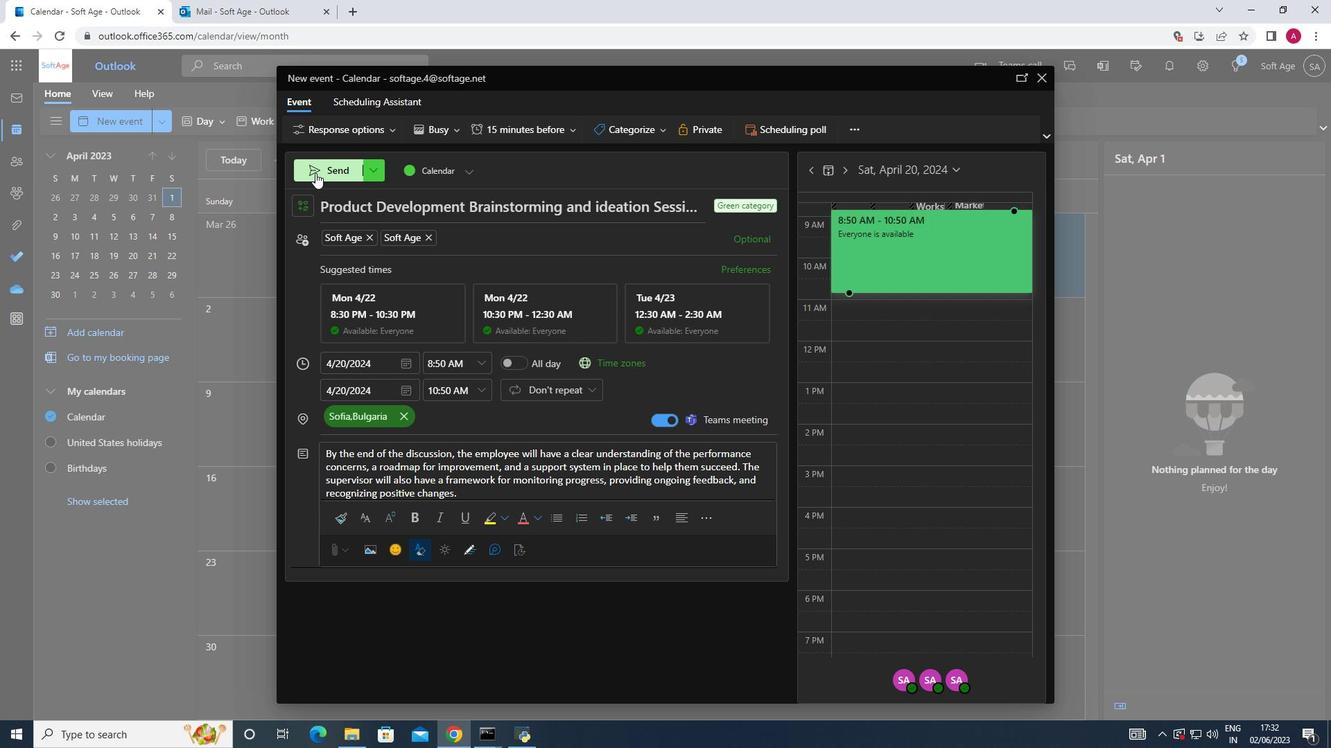 
Action: Mouse pressed left at (321, 171)
Screenshot: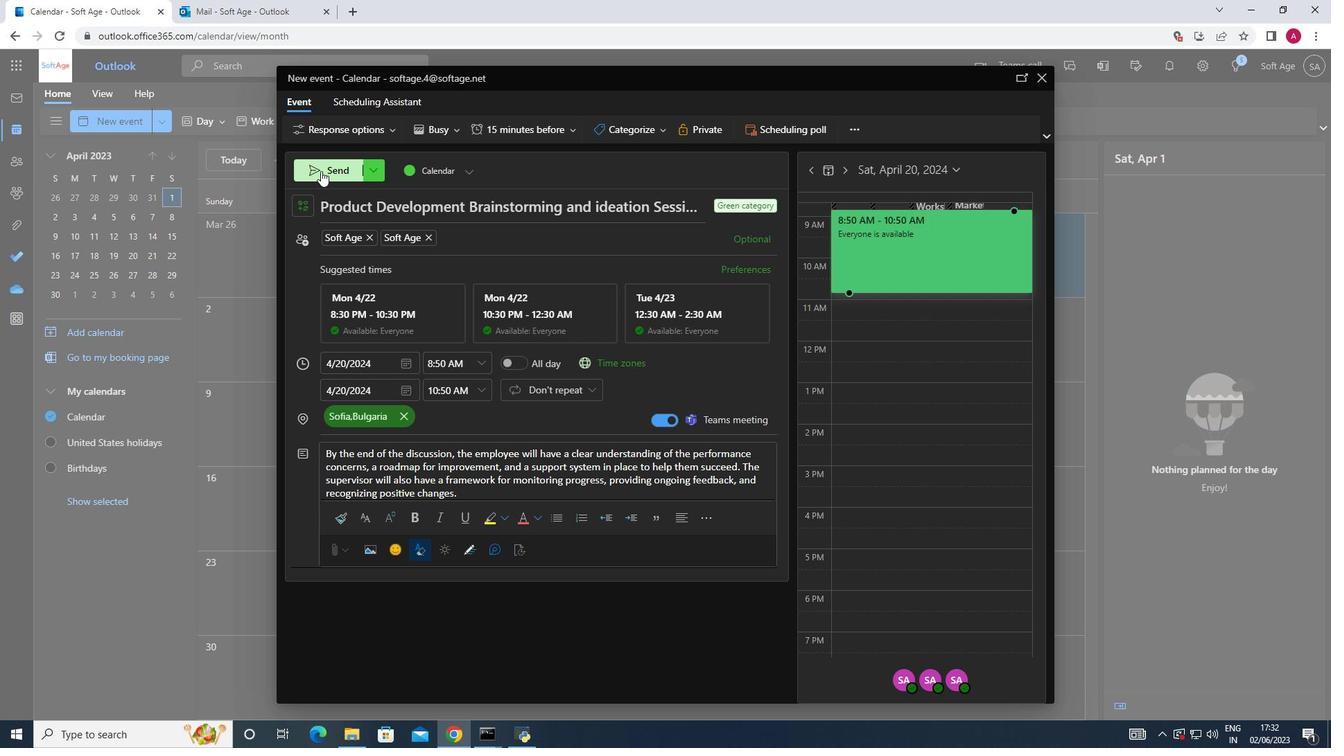 
